 Task: Create A Mermaid.
Action: Mouse moved to (29, 1)
Screenshot: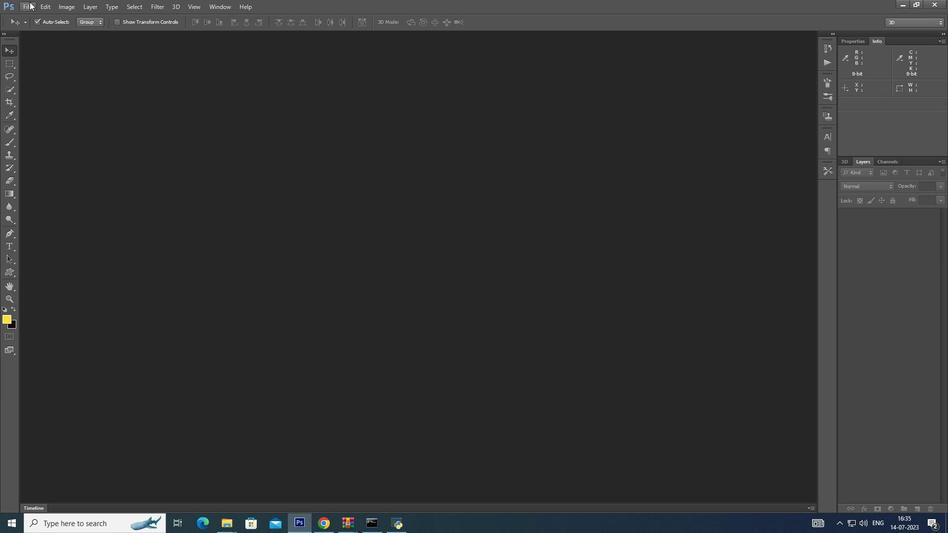 
Action: Mouse pressed left at (29, 1)
Screenshot: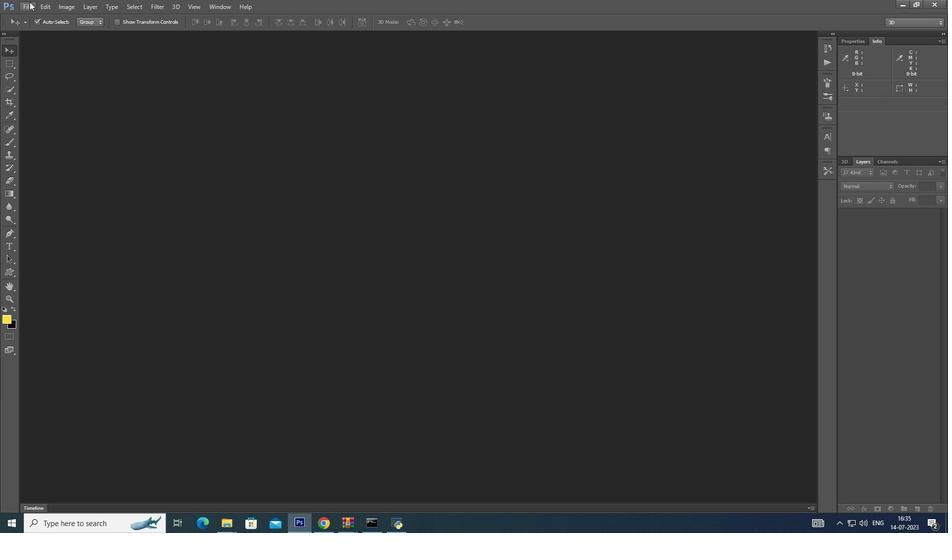 
Action: Mouse moved to (37, 24)
Screenshot: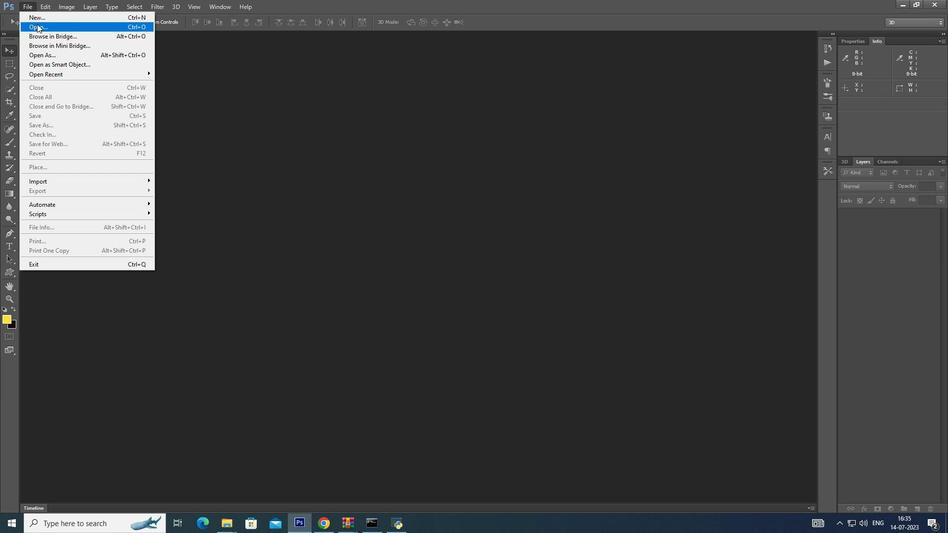 
Action: Mouse pressed left at (37, 24)
Screenshot: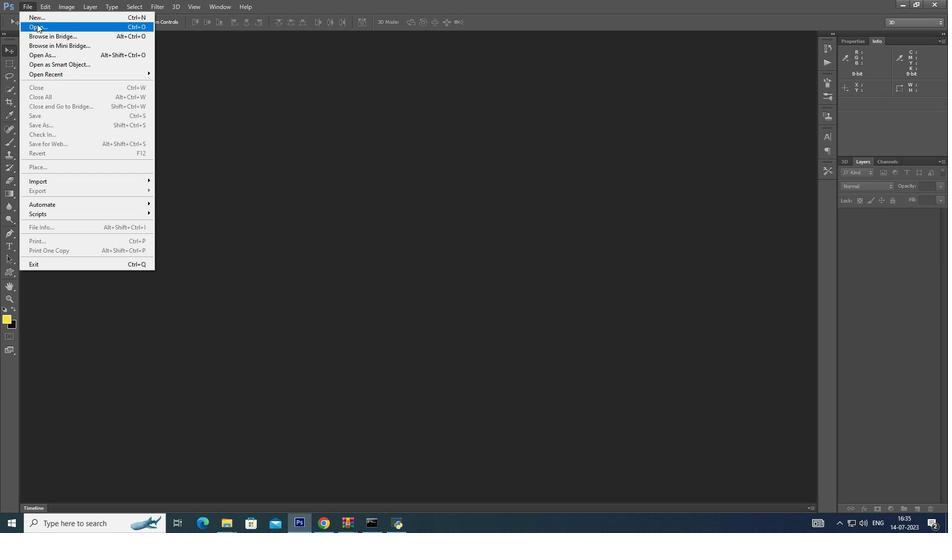 
Action: Mouse moved to (517, 160)
Screenshot: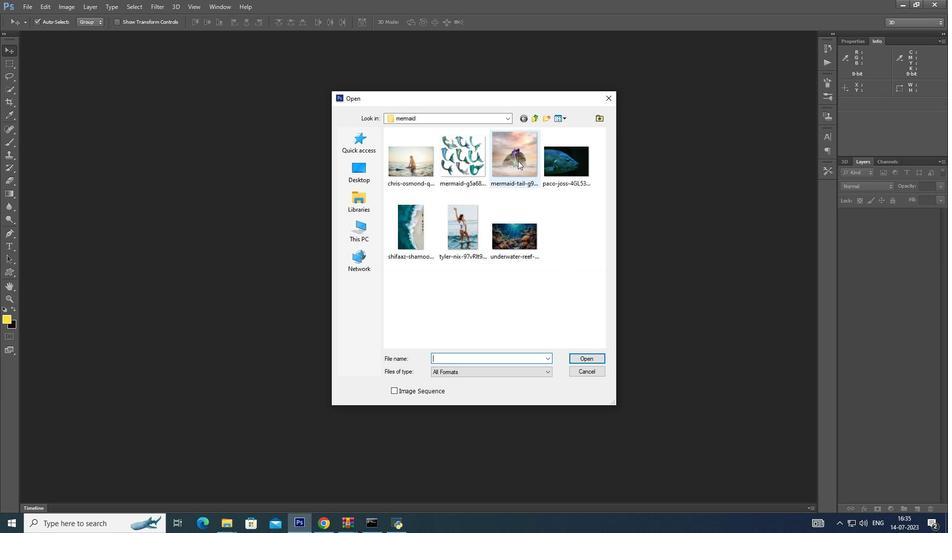 
Action: Mouse pressed left at (517, 160)
Screenshot: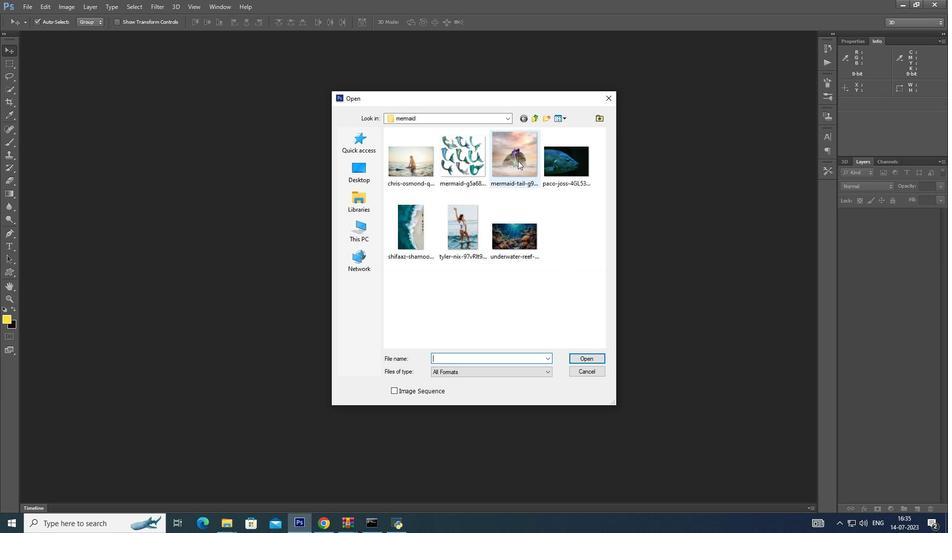 
Action: Mouse moved to (598, 359)
Screenshot: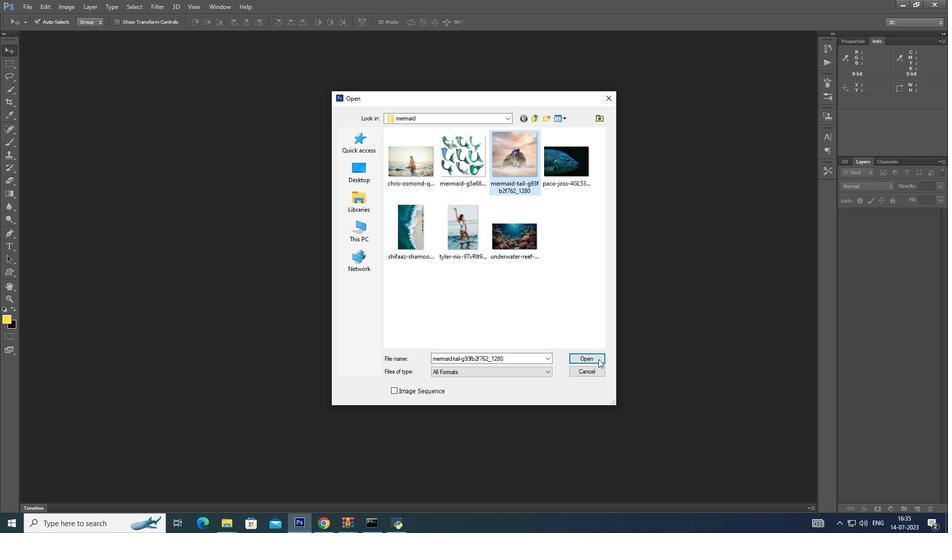 
Action: Mouse pressed left at (598, 359)
Screenshot: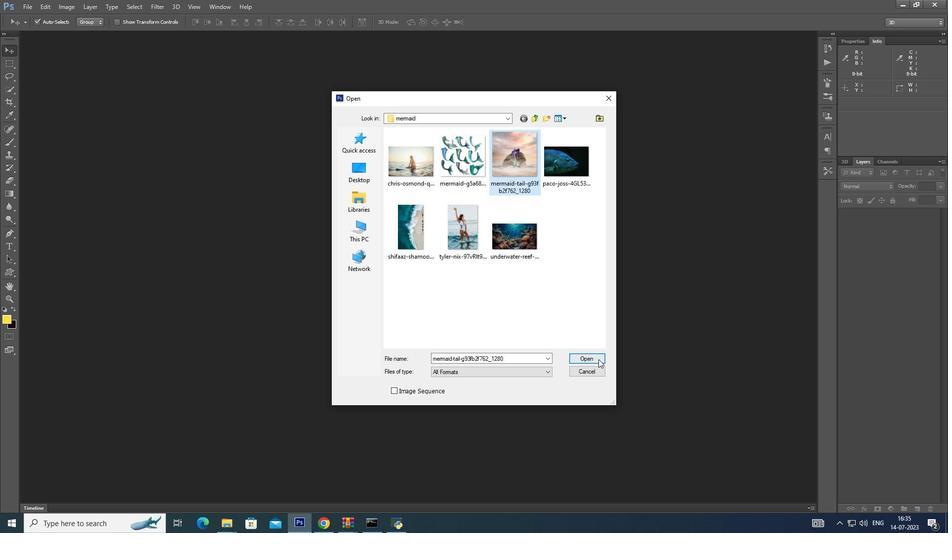 
Action: Mouse moved to (904, 216)
Screenshot: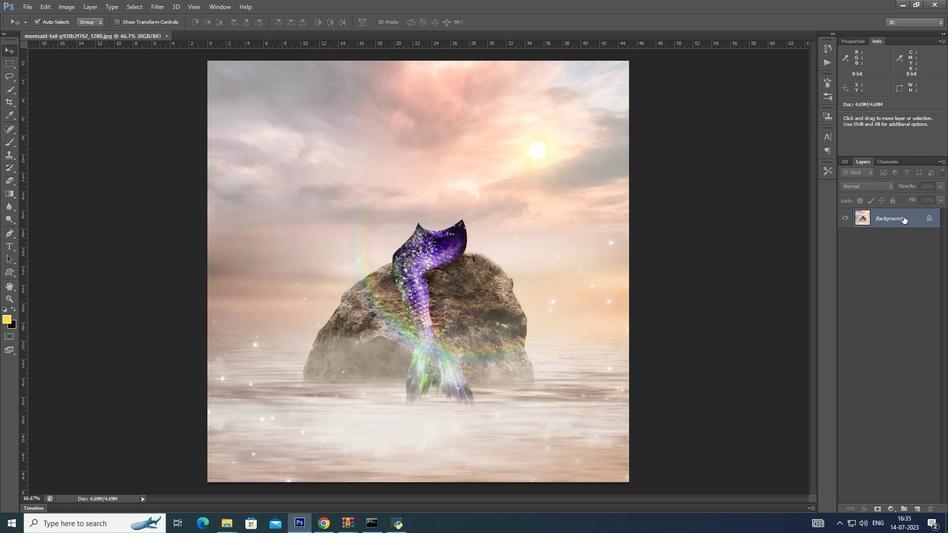 
Action: Mouse pressed left at (904, 216)
Screenshot: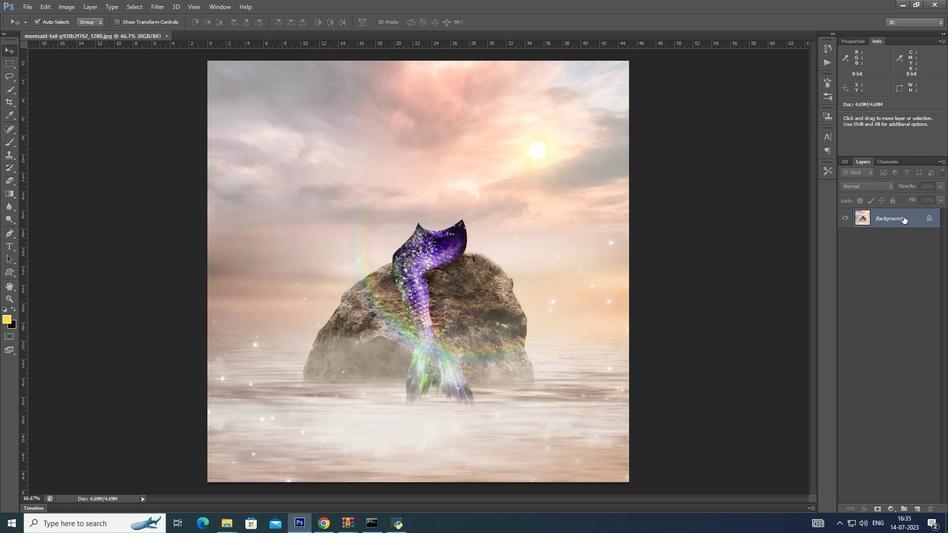 
Action: Mouse moved to (29, 5)
Screenshot: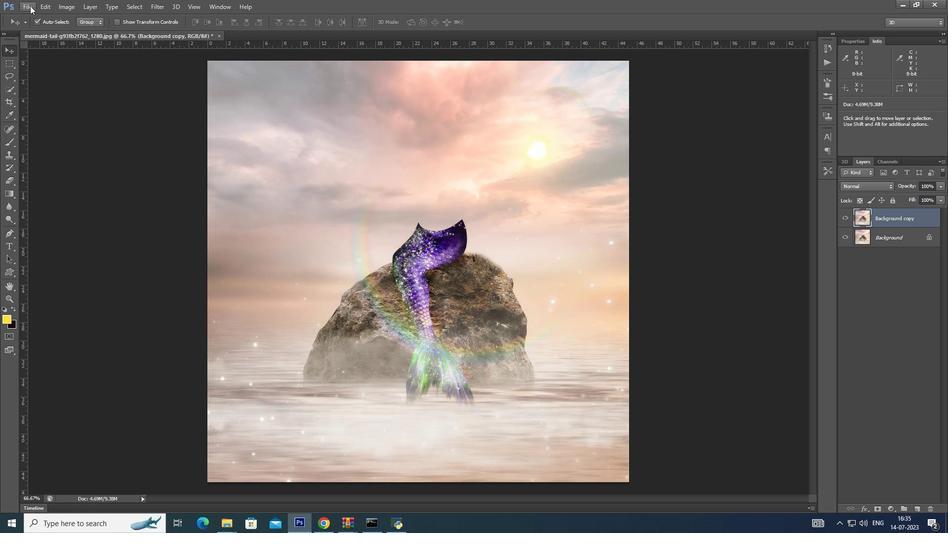 
Action: Mouse pressed left at (29, 5)
Screenshot: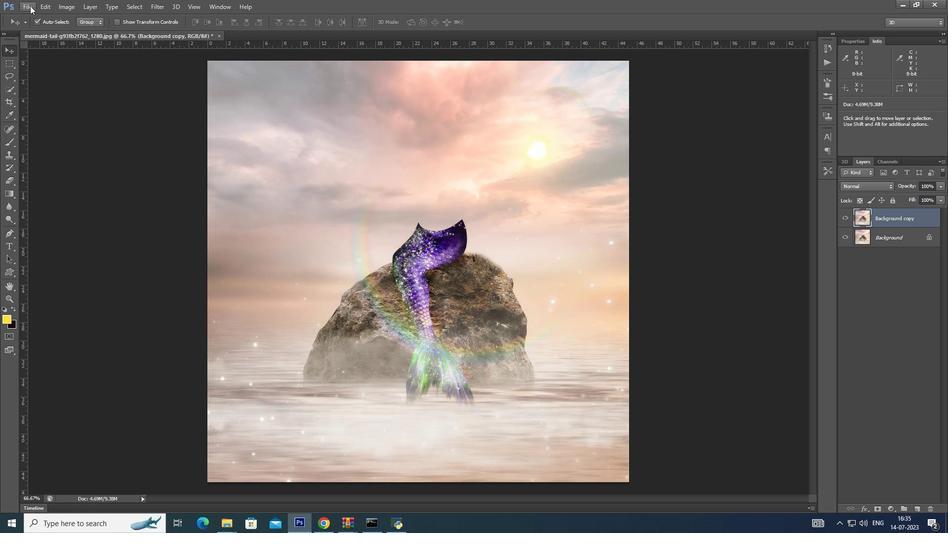
Action: Mouse moved to (43, 25)
Screenshot: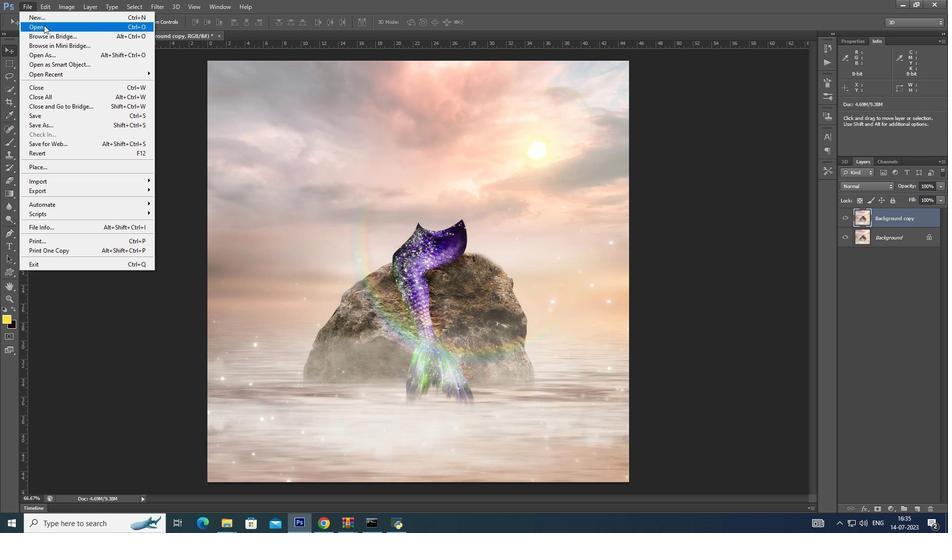 
Action: Mouse pressed left at (43, 25)
Screenshot: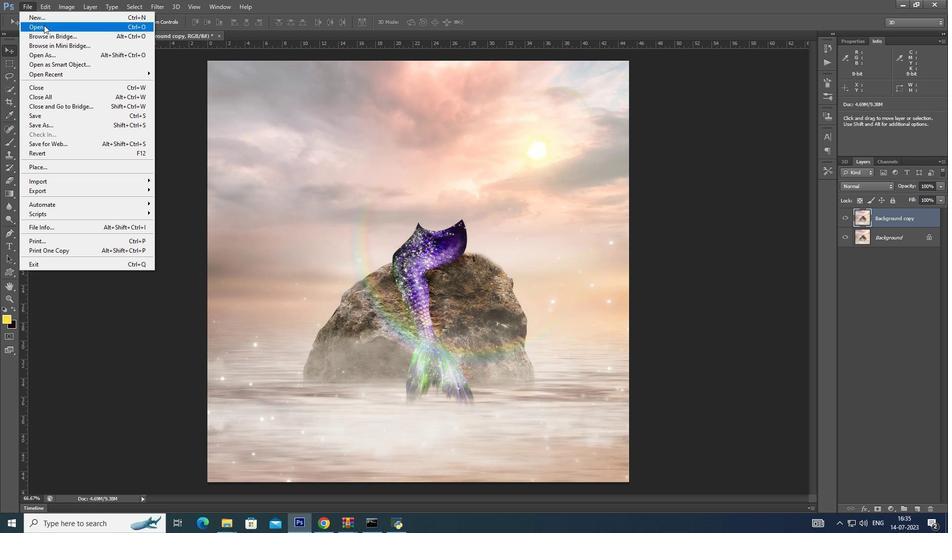
Action: Mouse moved to (467, 233)
Screenshot: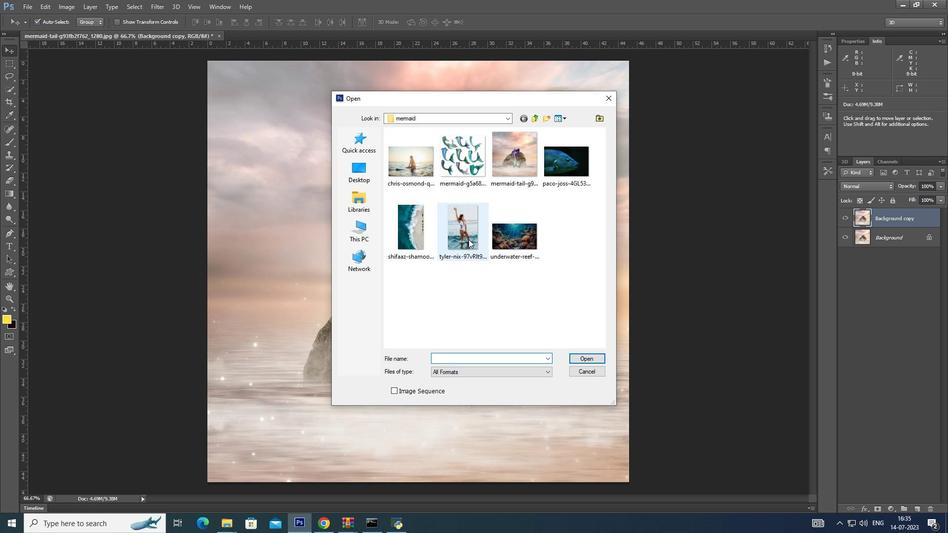 
Action: Mouse pressed left at (467, 233)
Screenshot: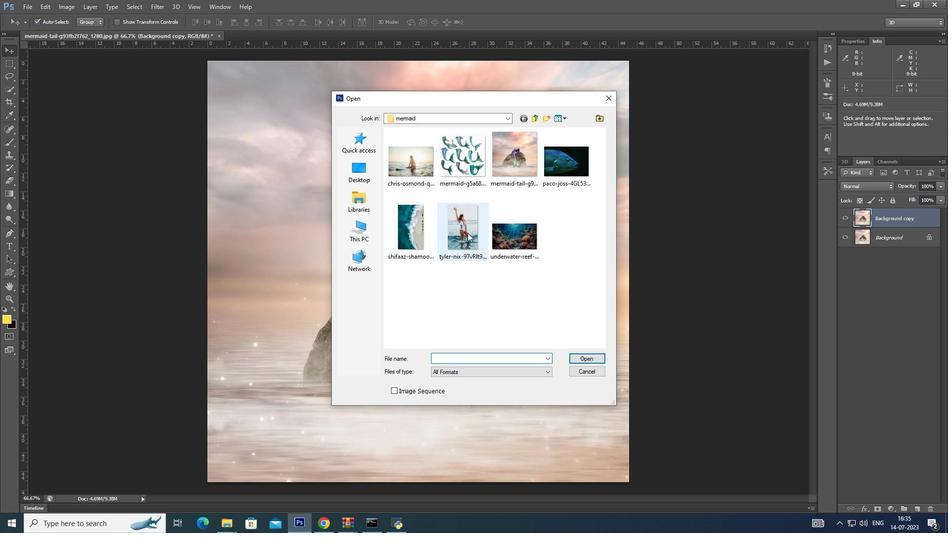 
Action: Mouse moved to (593, 358)
Screenshot: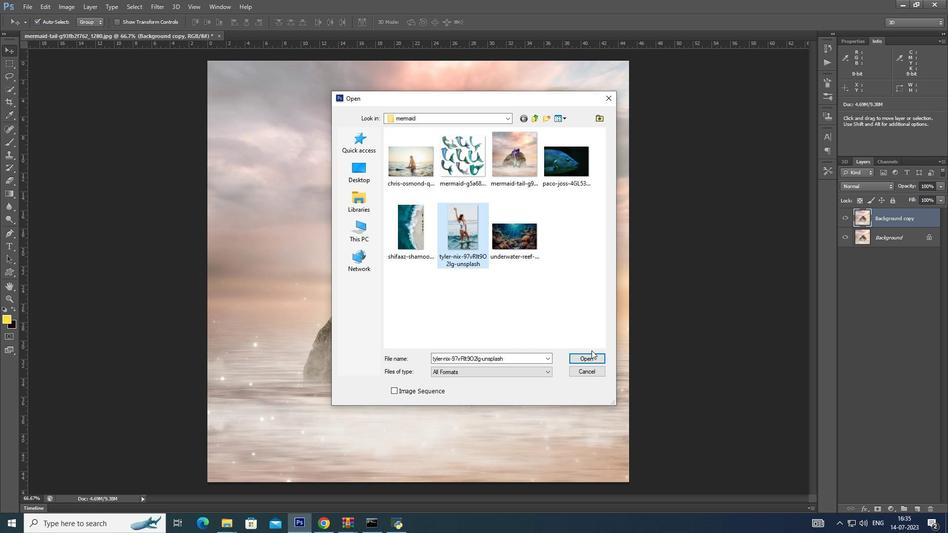 
Action: Mouse pressed left at (593, 358)
Screenshot: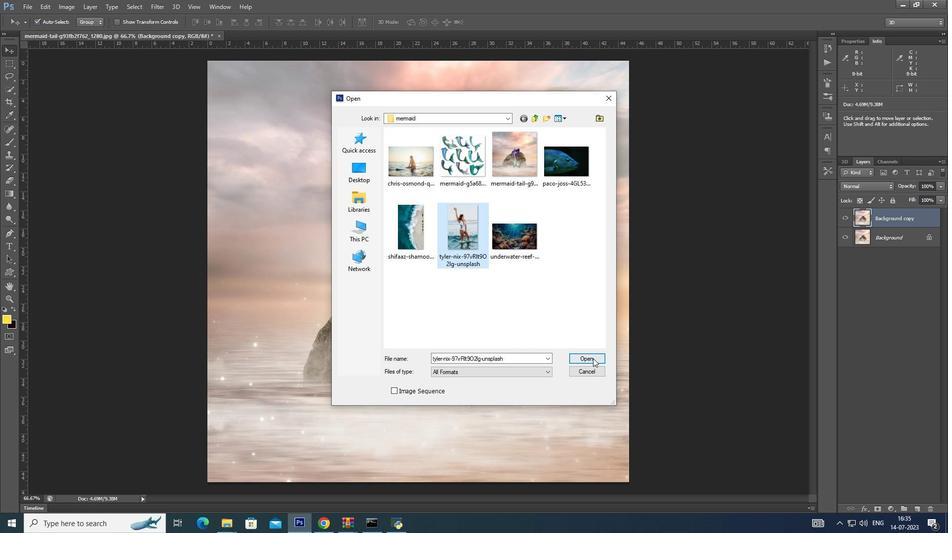 
Action: Mouse moved to (896, 219)
Screenshot: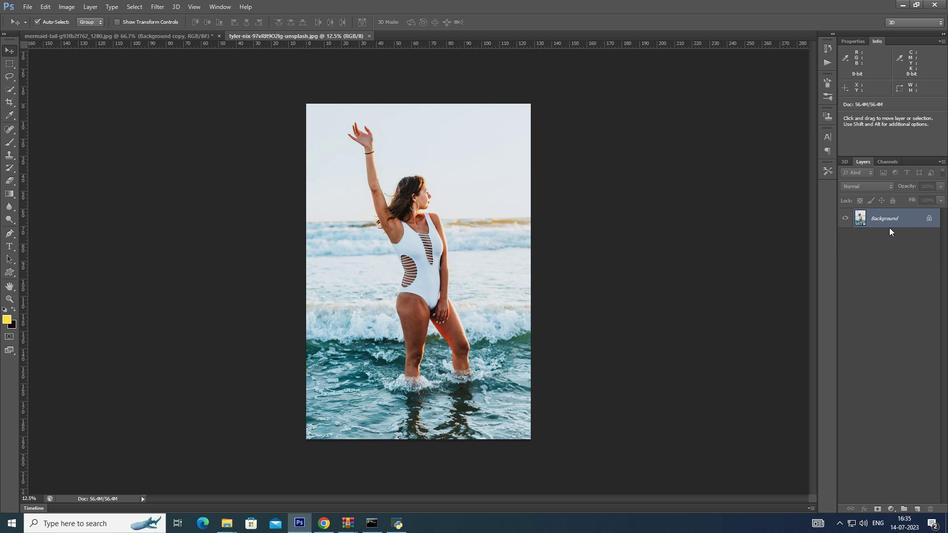 
Action: Mouse pressed left at (896, 219)
Screenshot: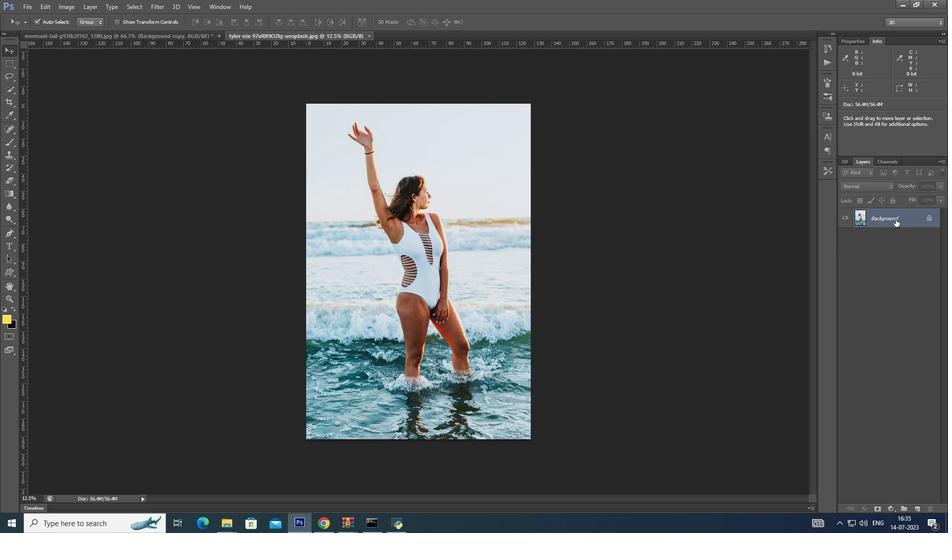
Action: Mouse moved to (11, 87)
Screenshot: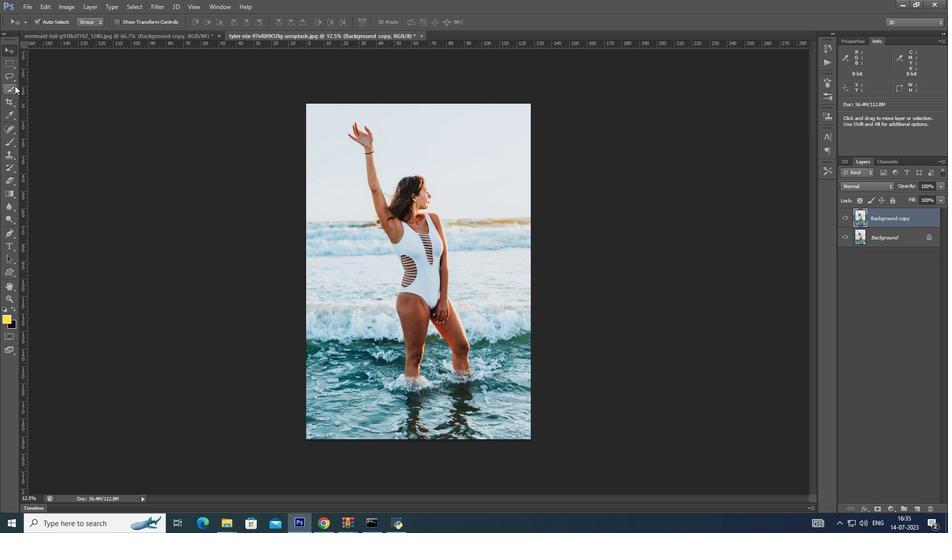 
Action: Mouse pressed left at (11, 87)
Screenshot: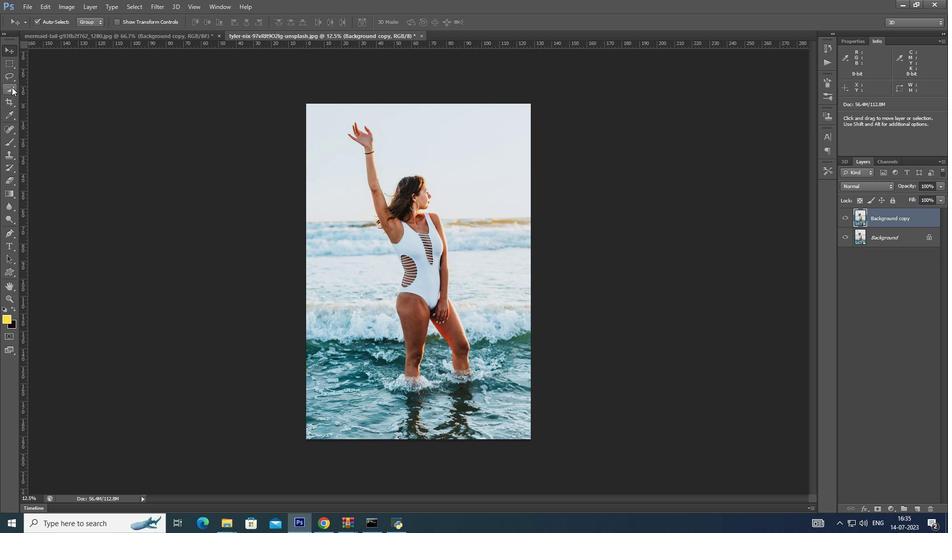 
Action: Mouse moved to (38, 20)
Screenshot: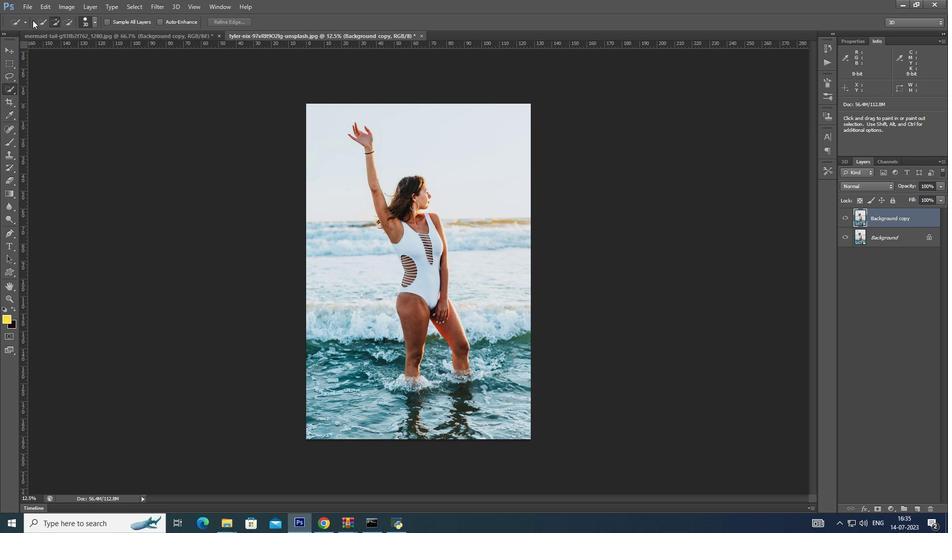 
Action: Mouse pressed left at (38, 20)
Screenshot: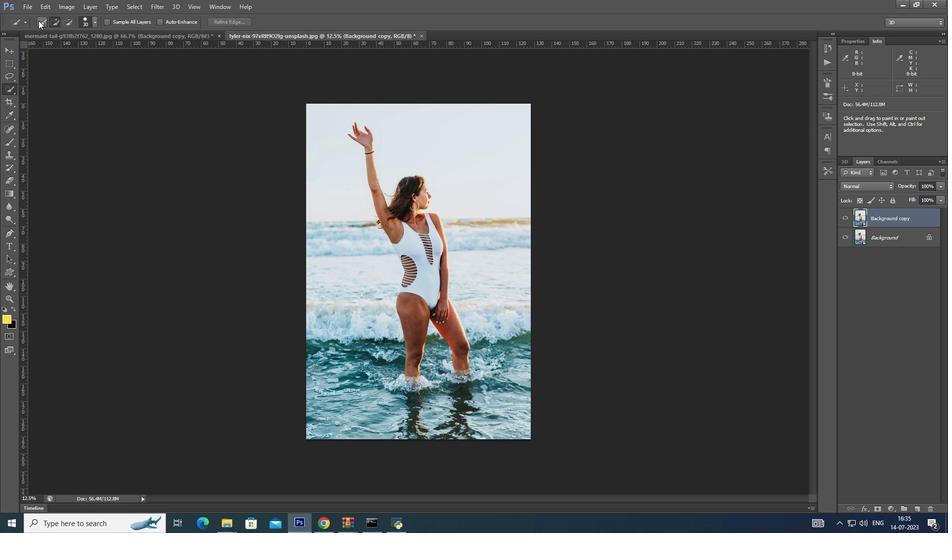 
Action: Mouse moved to (412, 202)
Screenshot: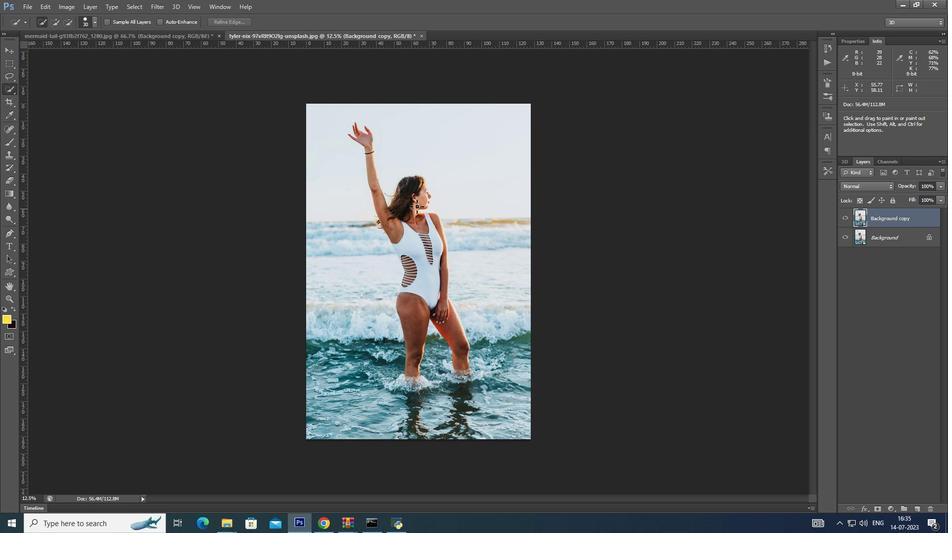 
Action: Key pressed ]]]]]]]]]]]]]]]]
Screenshot: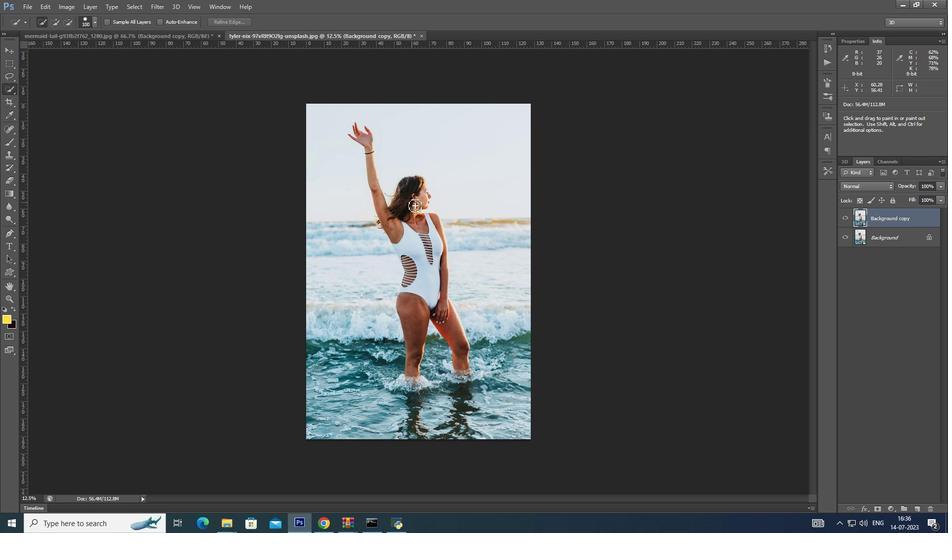 
Action: Mouse moved to (408, 228)
Screenshot: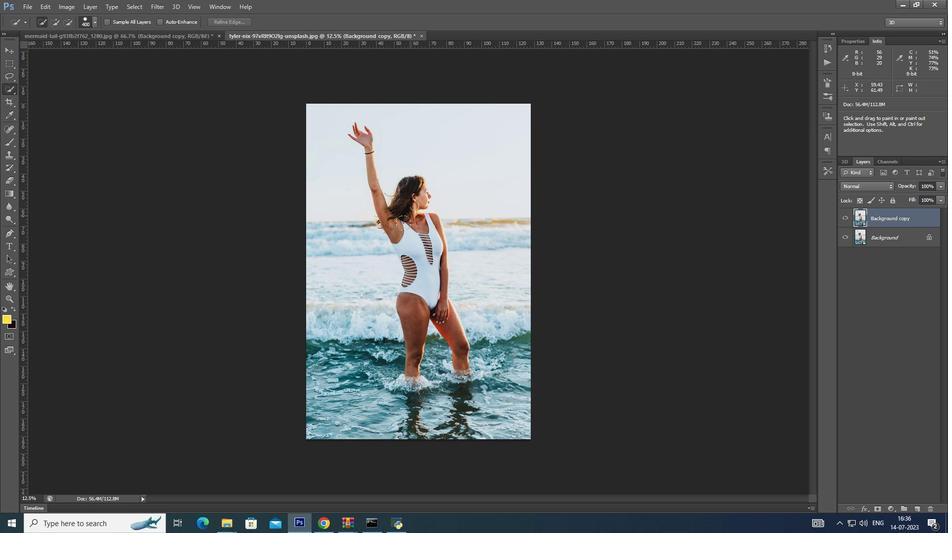
Action: Mouse pressed left at (408, 228)
Screenshot: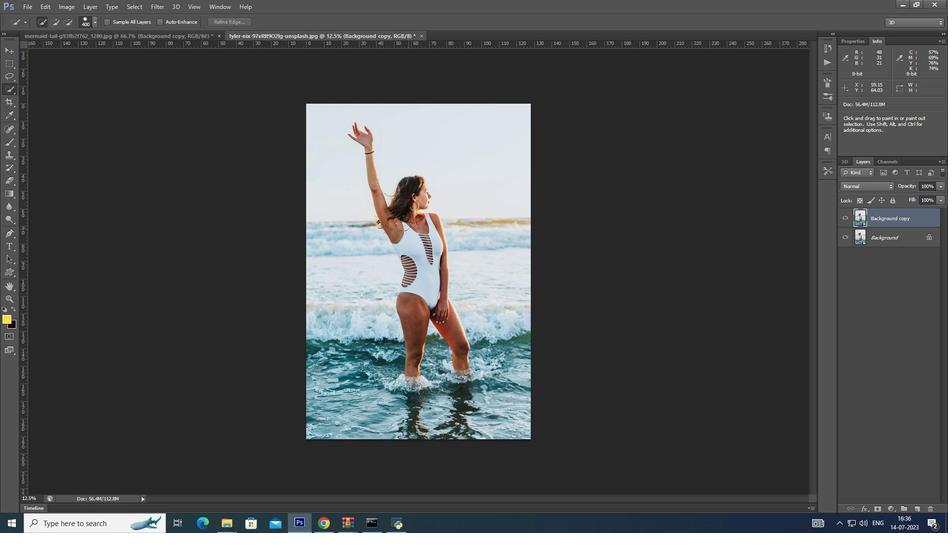 
Action: Mouse moved to (422, 246)
Screenshot: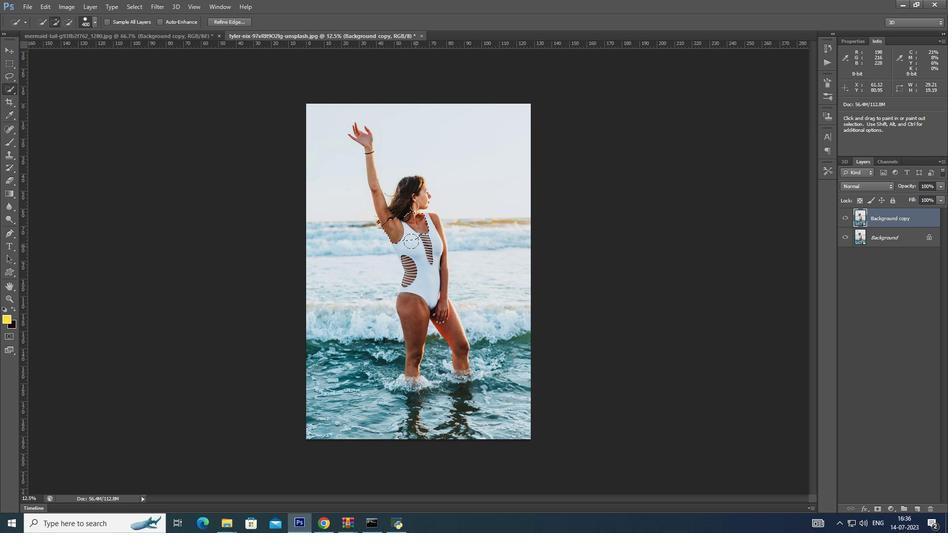 
Action: Mouse pressed left at (422, 246)
Screenshot: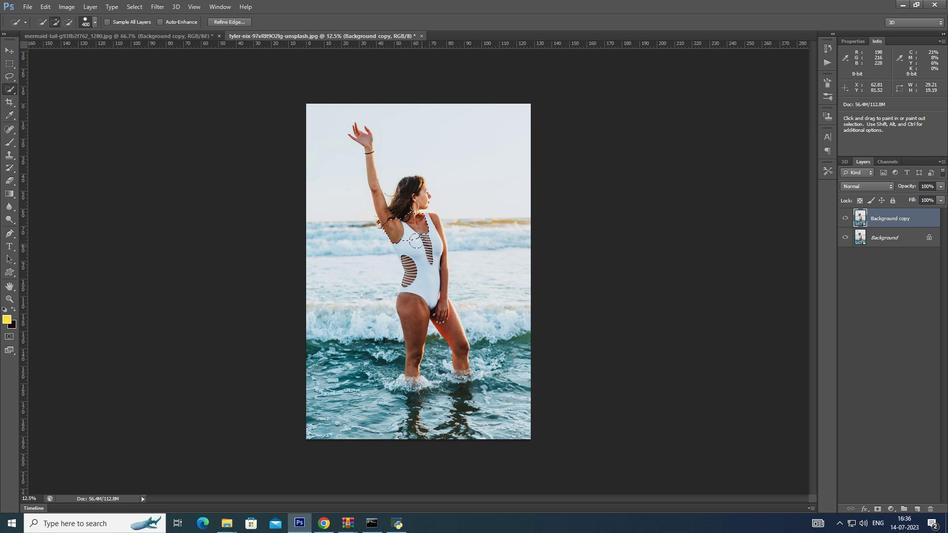 
Action: Mouse moved to (427, 234)
Screenshot: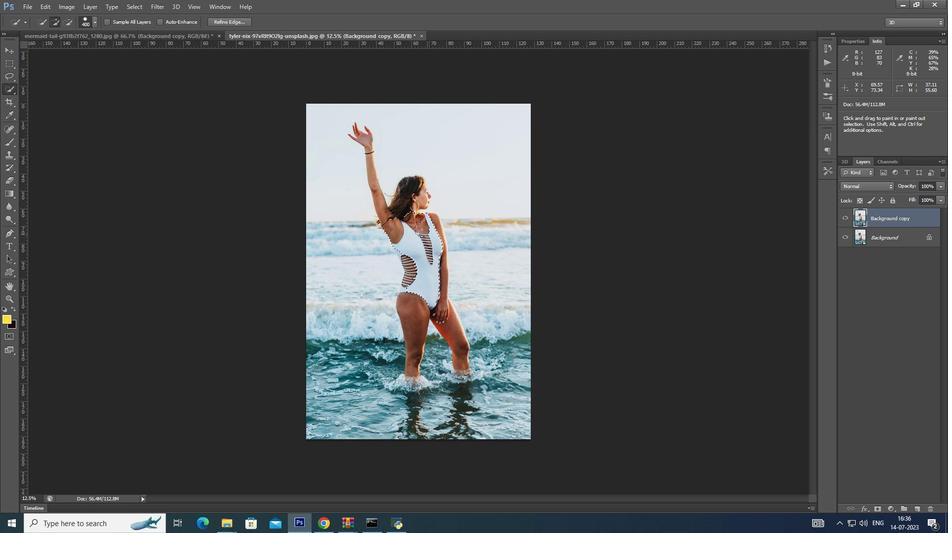
Action: Mouse pressed left at (427, 234)
Screenshot: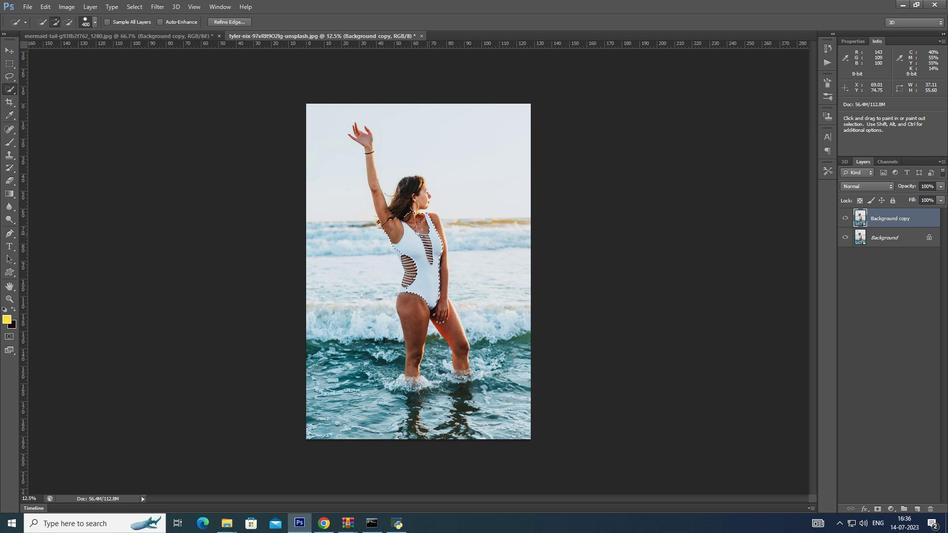 
Action: Mouse moved to (433, 252)
Screenshot: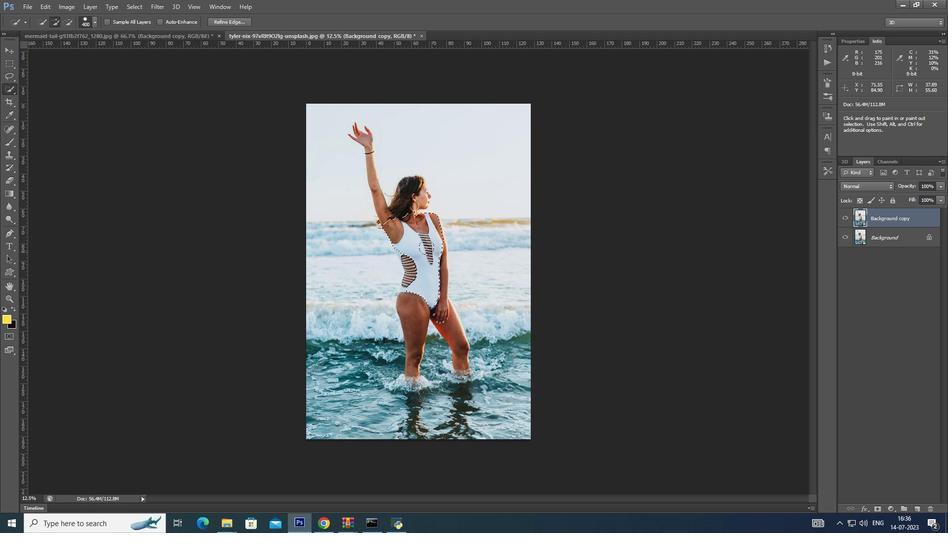 
Action: Mouse pressed left at (433, 252)
Screenshot: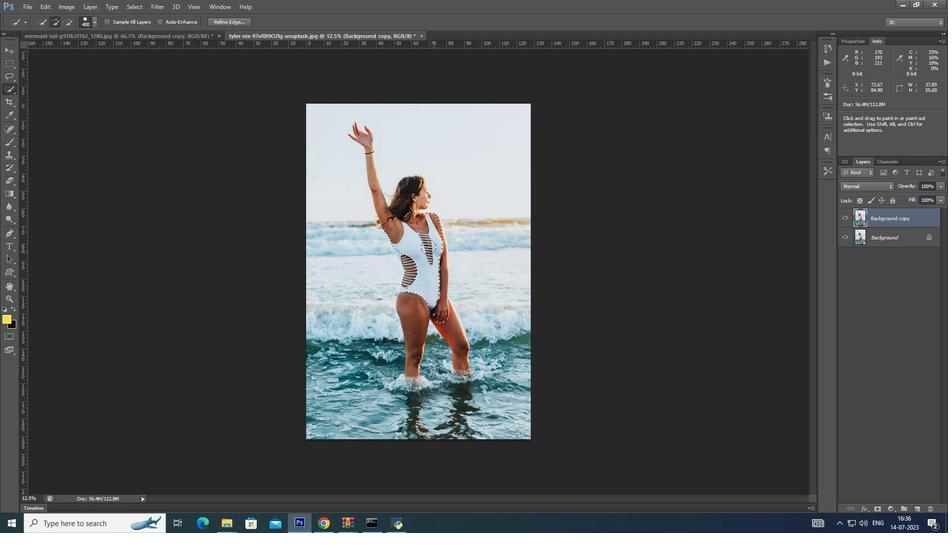 
Action: Mouse moved to (433, 268)
Screenshot: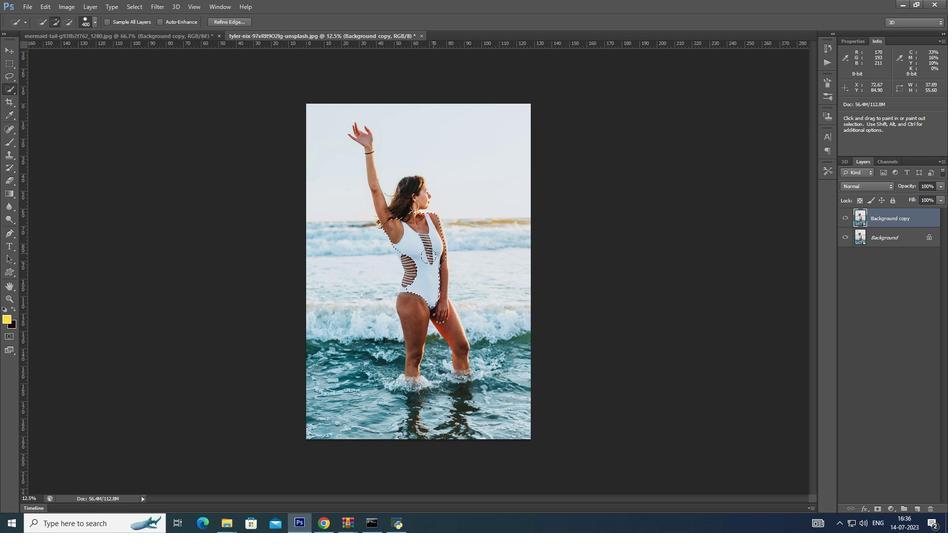 
Action: Mouse pressed left at (433, 268)
Screenshot: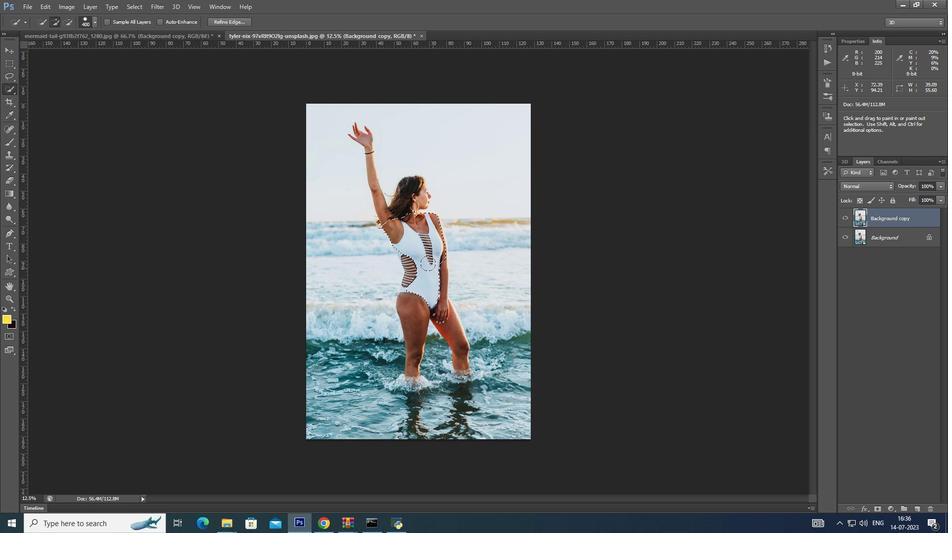 
Action: Mouse moved to (416, 281)
Screenshot: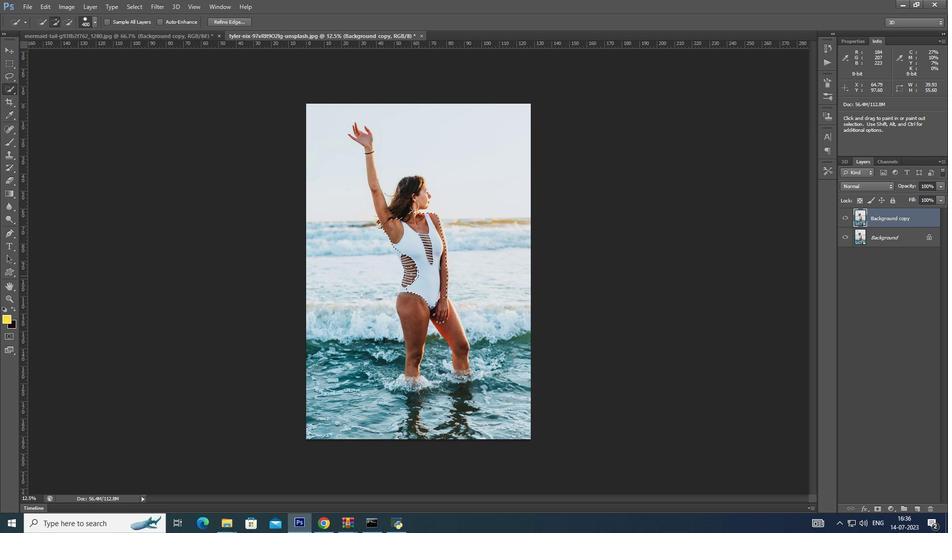 
Action: Mouse pressed left at (416, 281)
Screenshot: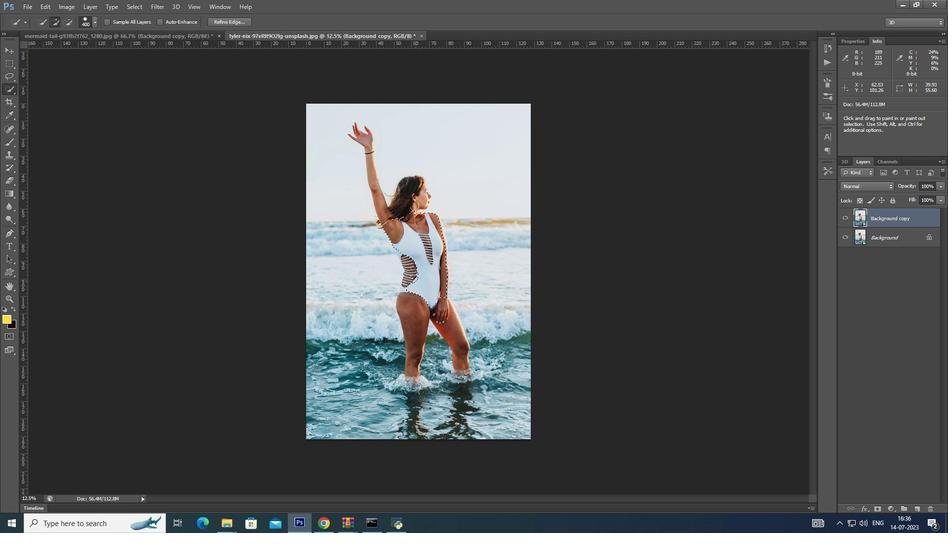 
Action: Mouse moved to (409, 246)
Screenshot: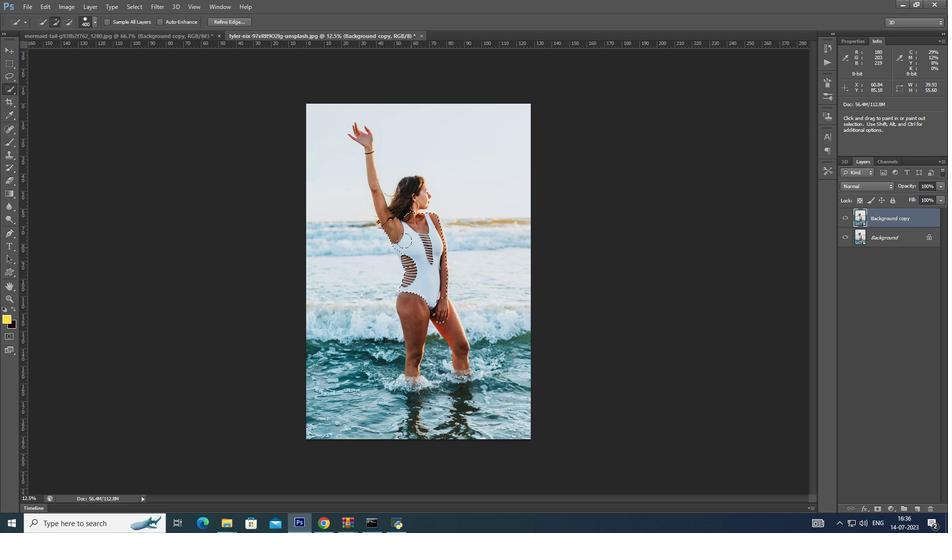 
Action: Mouse pressed left at (409, 246)
Screenshot: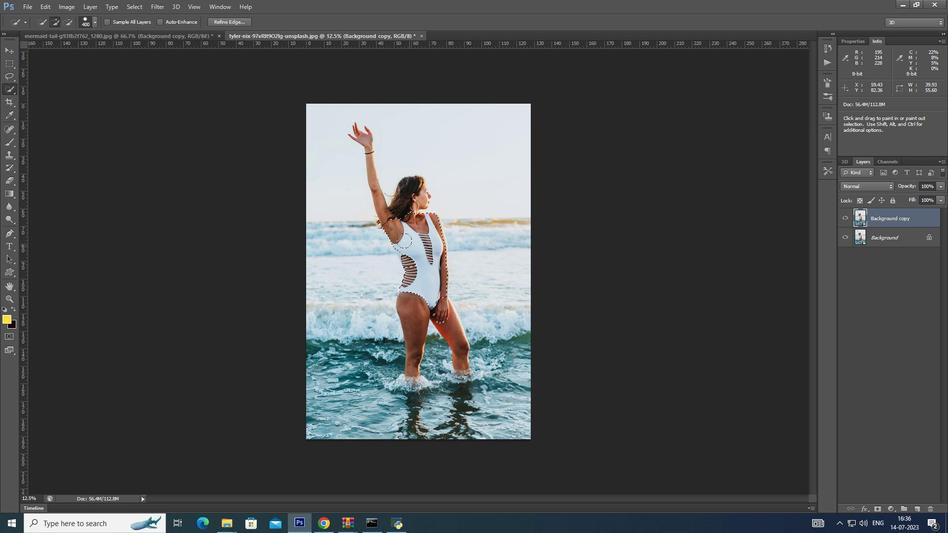 
Action: Mouse moved to (413, 260)
Screenshot: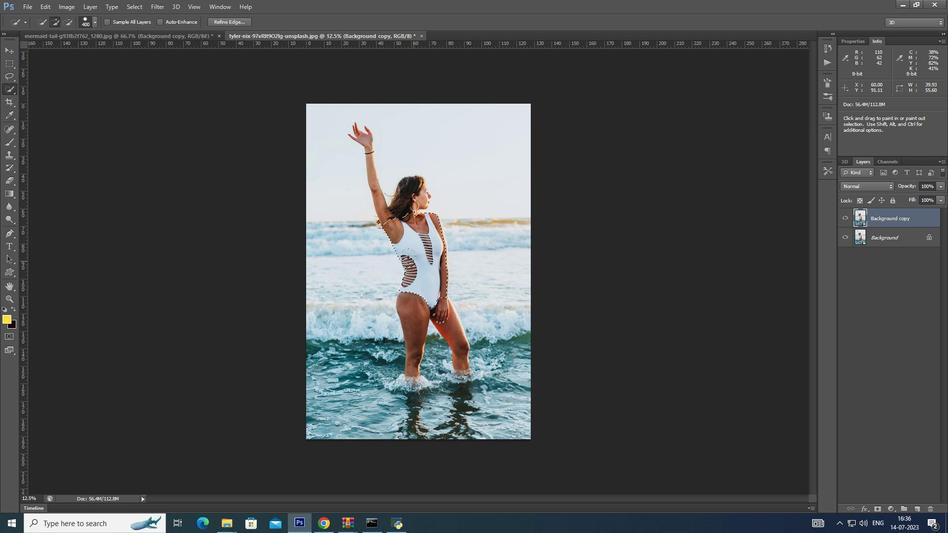 
Action: Mouse pressed left at (413, 260)
Screenshot: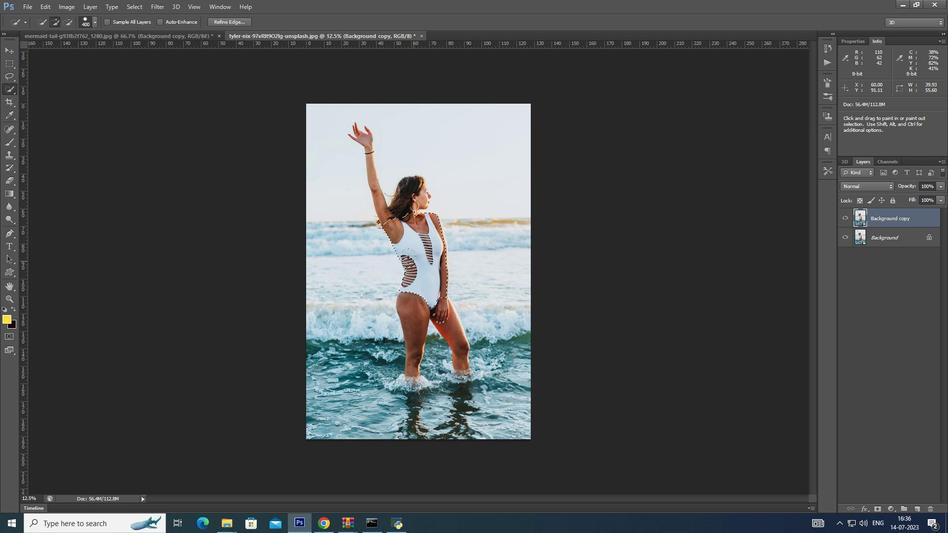 
Action: Mouse moved to (413, 199)
Screenshot: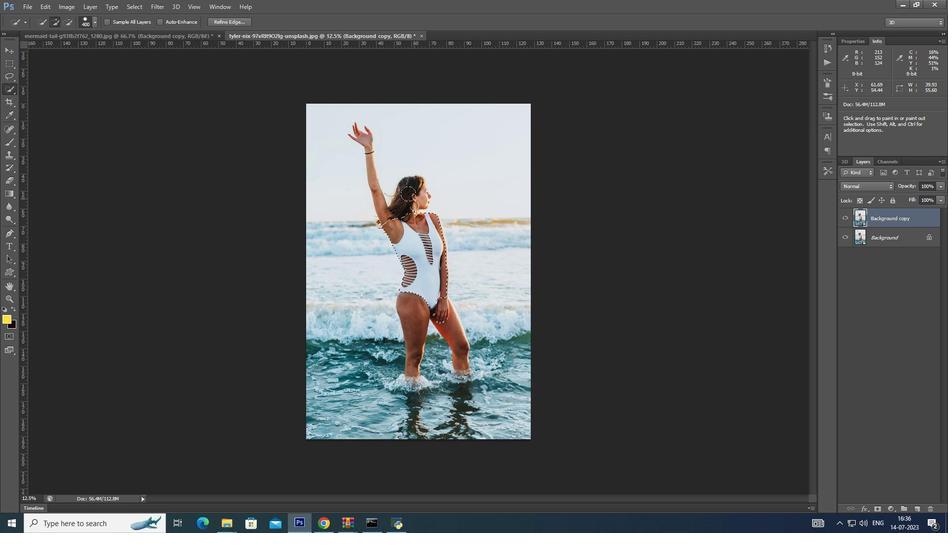 
Action: Mouse pressed left at (413, 199)
Screenshot: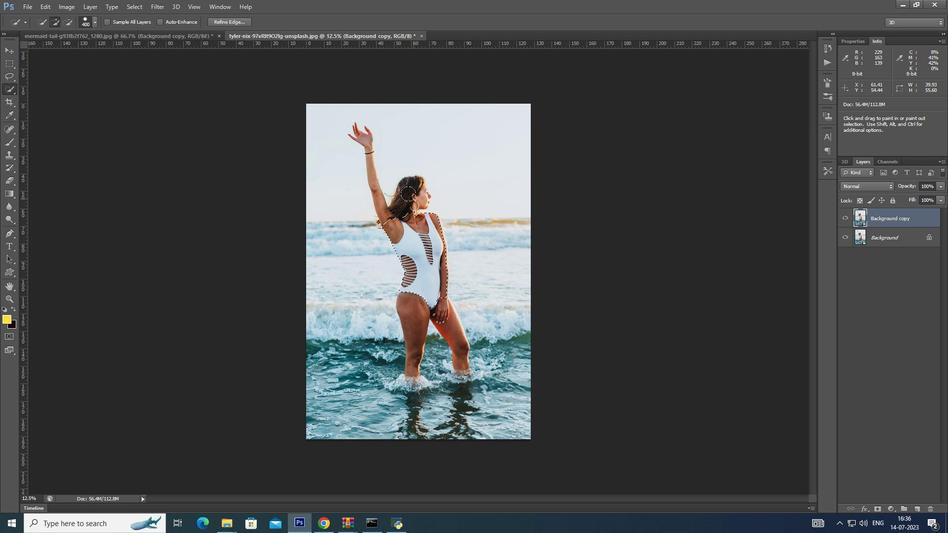 
Action: Mouse moved to (412, 193)
Screenshot: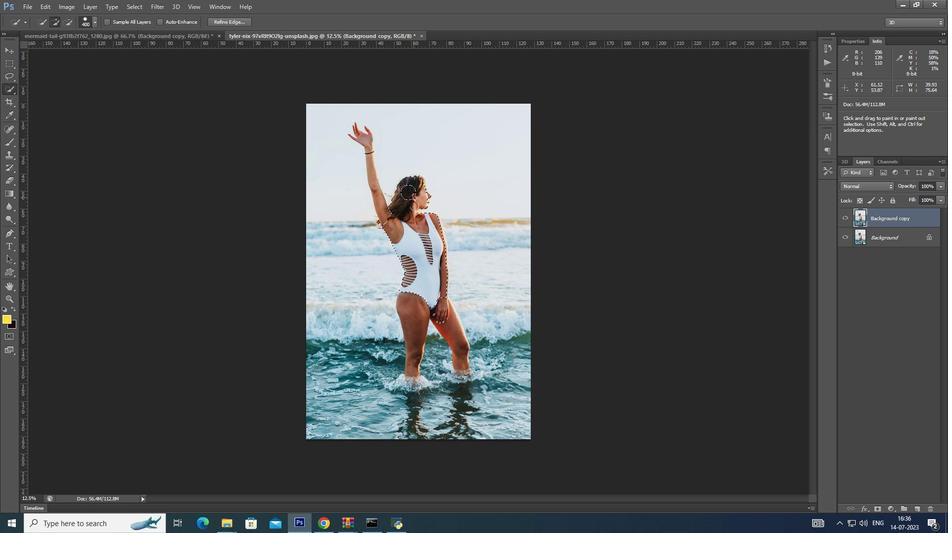 
Action: Key pressed [[[[
Screenshot: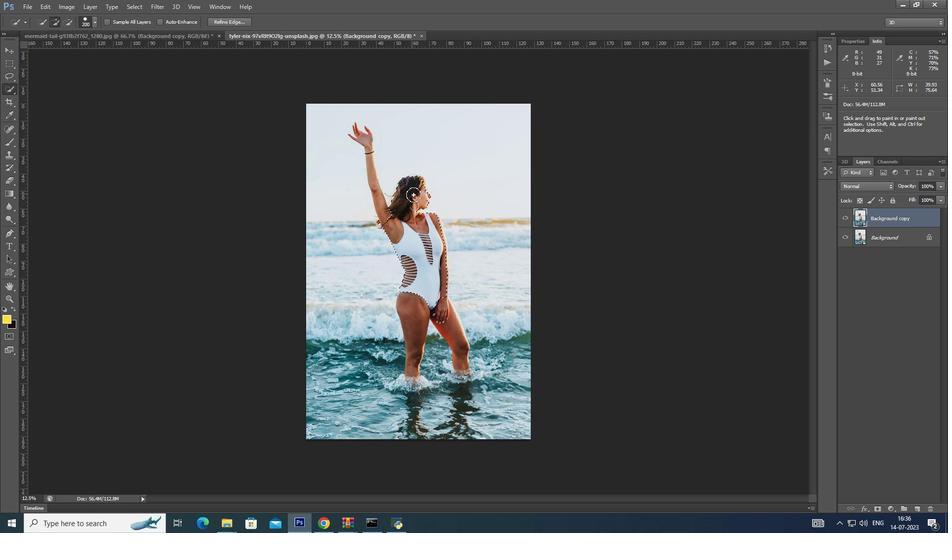 
Action: Mouse moved to (419, 184)
Screenshot: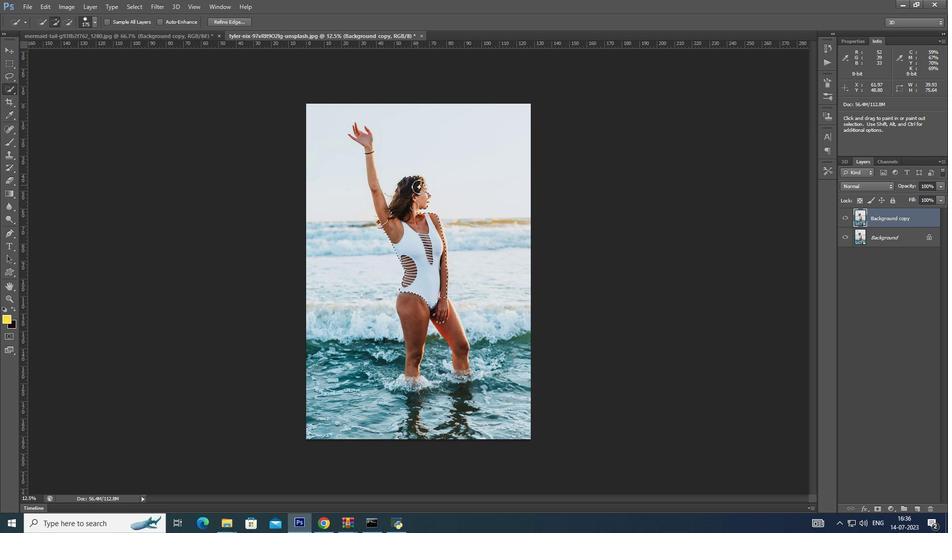 
Action: Mouse pressed left at (419, 184)
Screenshot: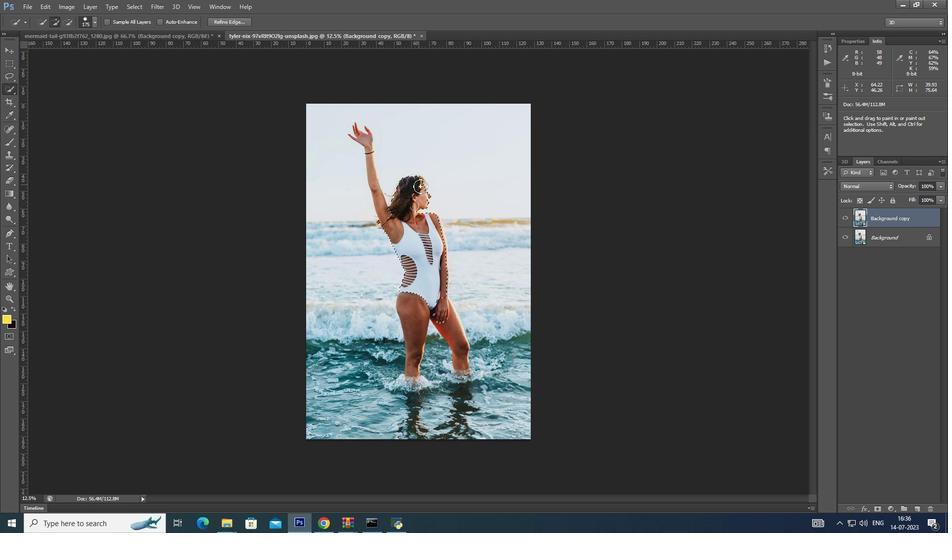 
Action: Mouse moved to (419, 183)
Screenshot: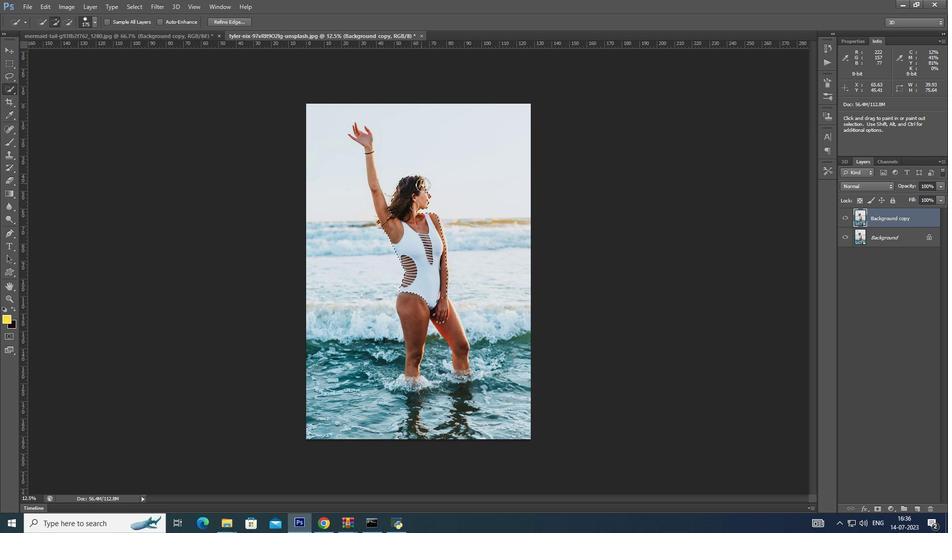 
Action: Mouse pressed left at (419, 183)
Screenshot: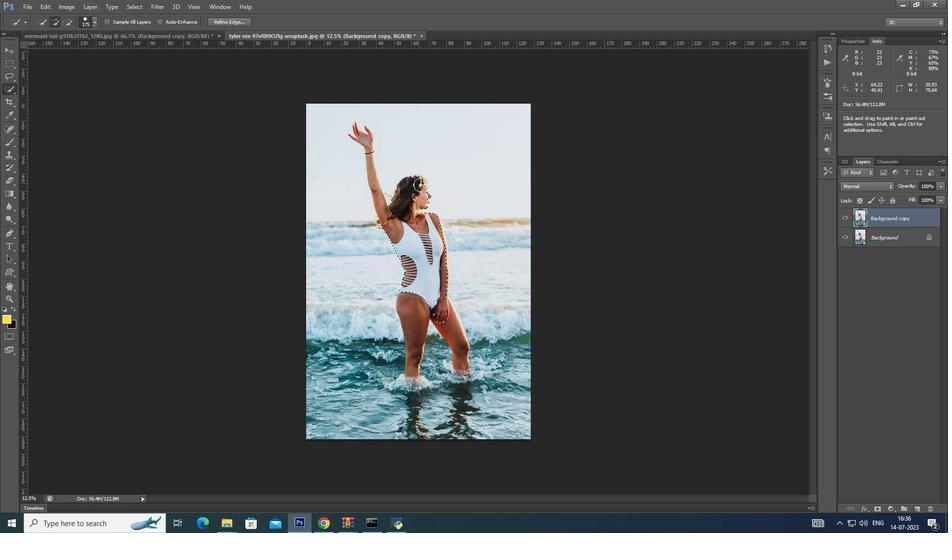 
Action: Mouse moved to (421, 187)
Screenshot: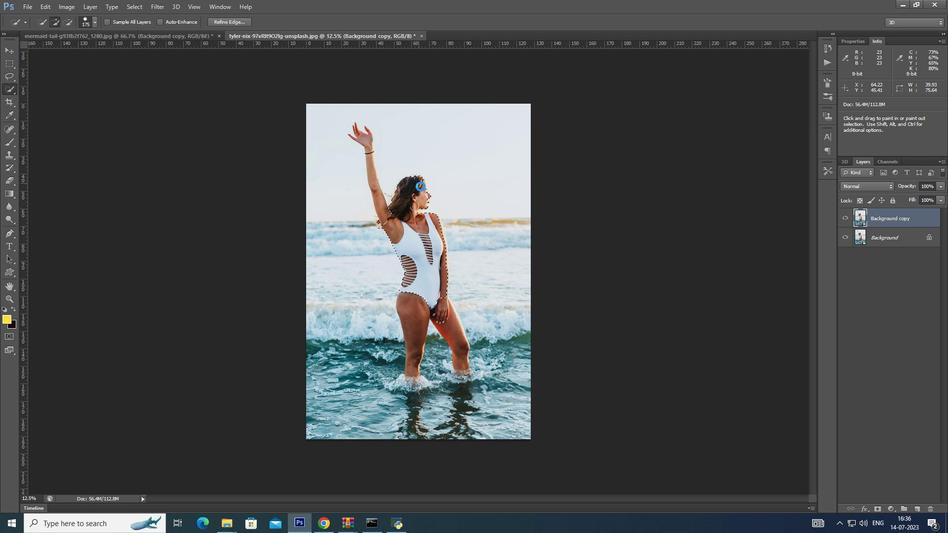 
Action: Key pressed <<187>><<187>>
Screenshot: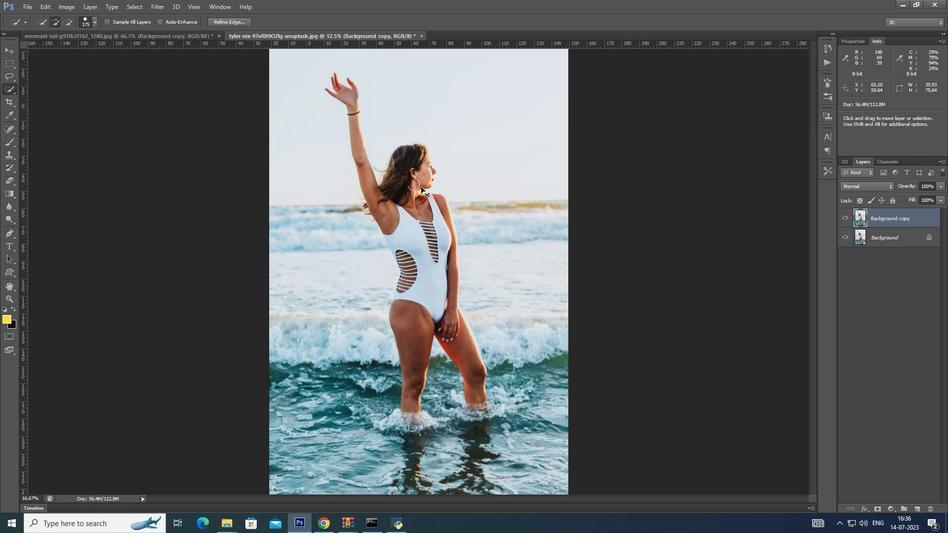 
Action: Mouse moved to (814, 239)
Screenshot: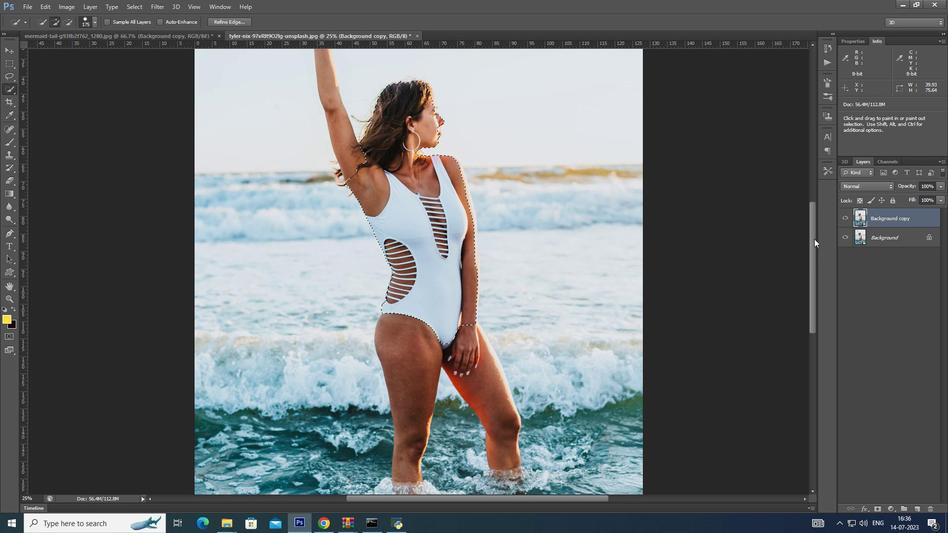 
Action: Mouse pressed left at (814, 239)
Screenshot: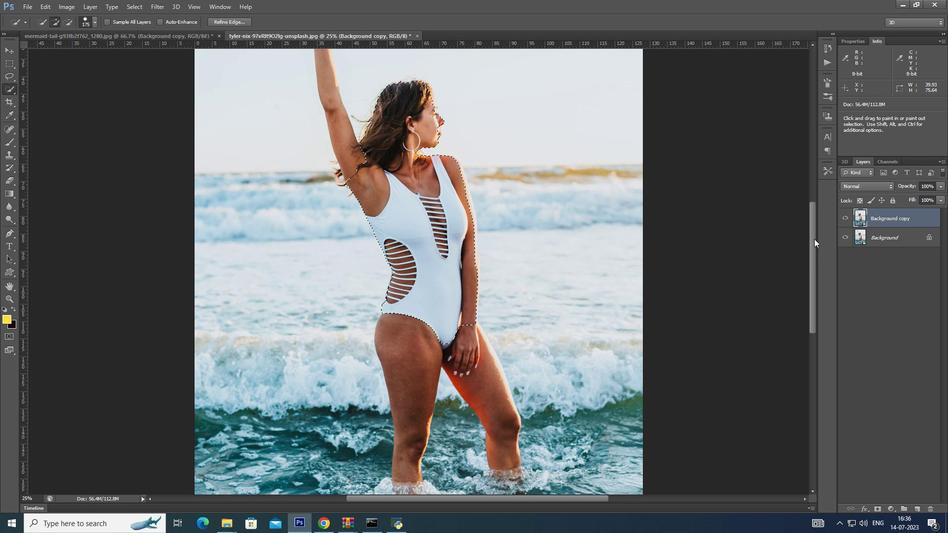 
Action: Mouse moved to (422, 345)
Screenshot: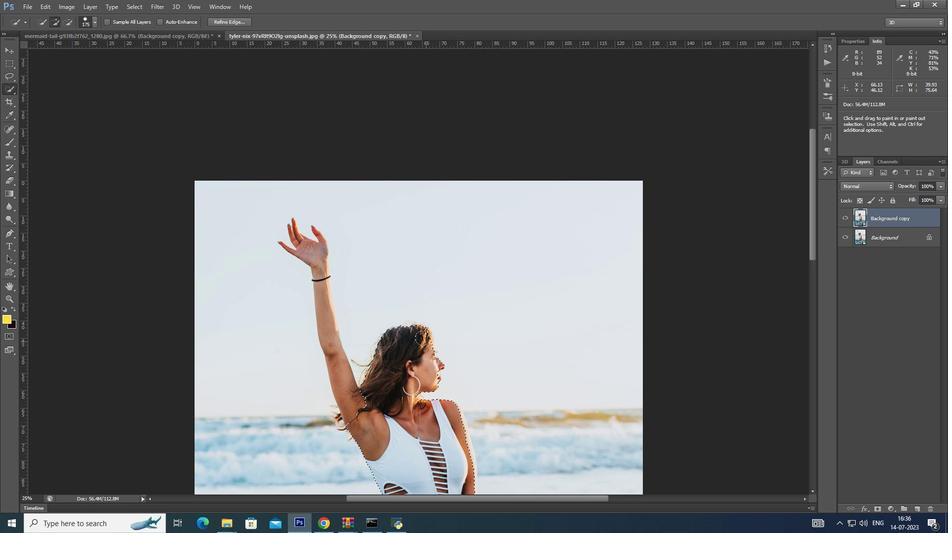 
Action: Mouse pressed left at (422, 345)
Screenshot: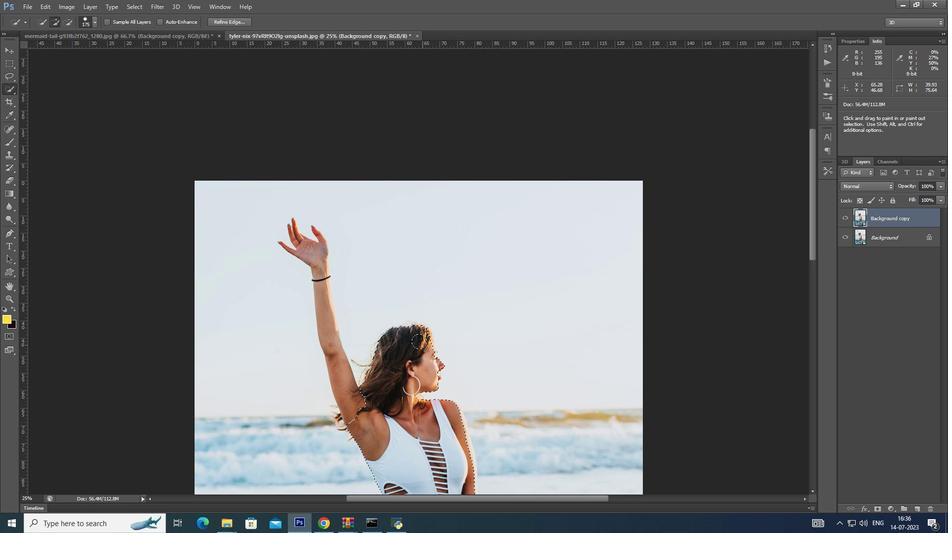
Action: Mouse moved to (422, 338)
Screenshot: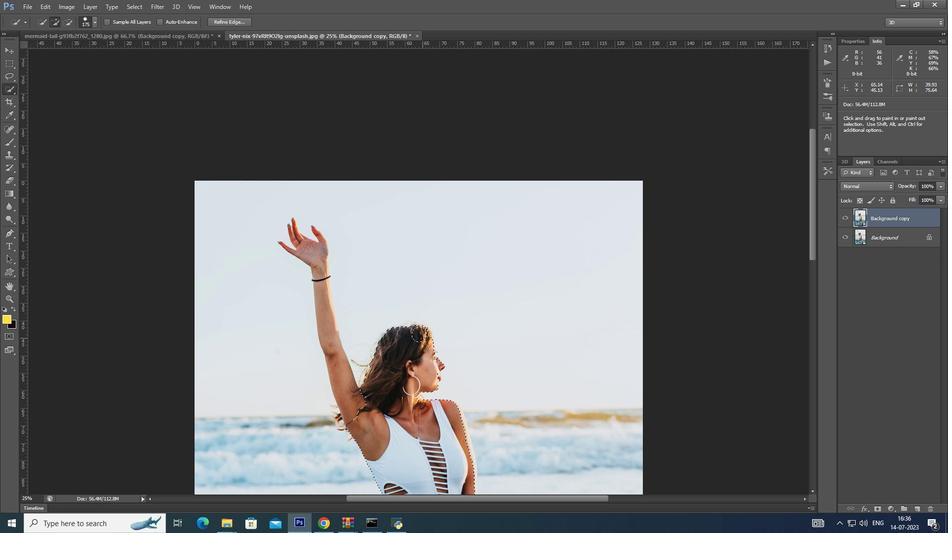 
Action: Mouse pressed left at (422, 338)
Screenshot: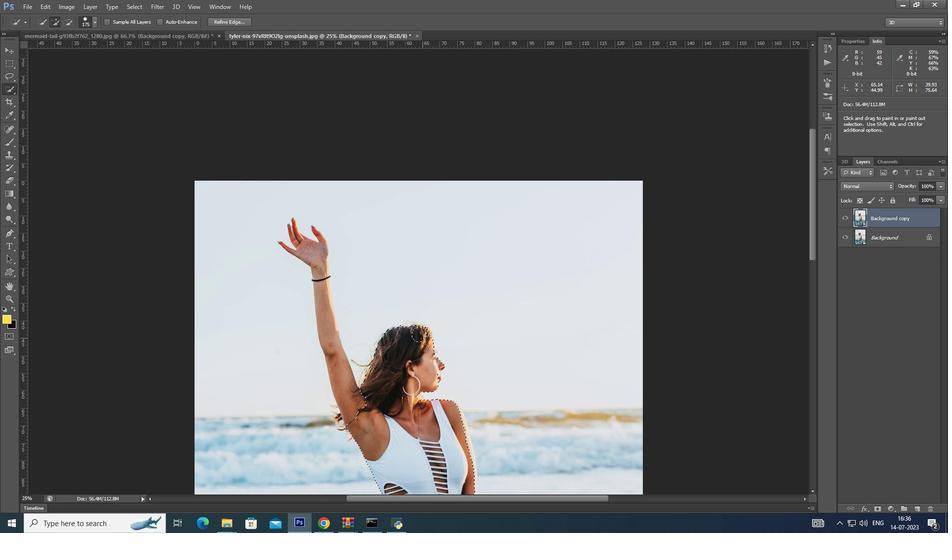 
Action: Mouse moved to (427, 358)
Screenshot: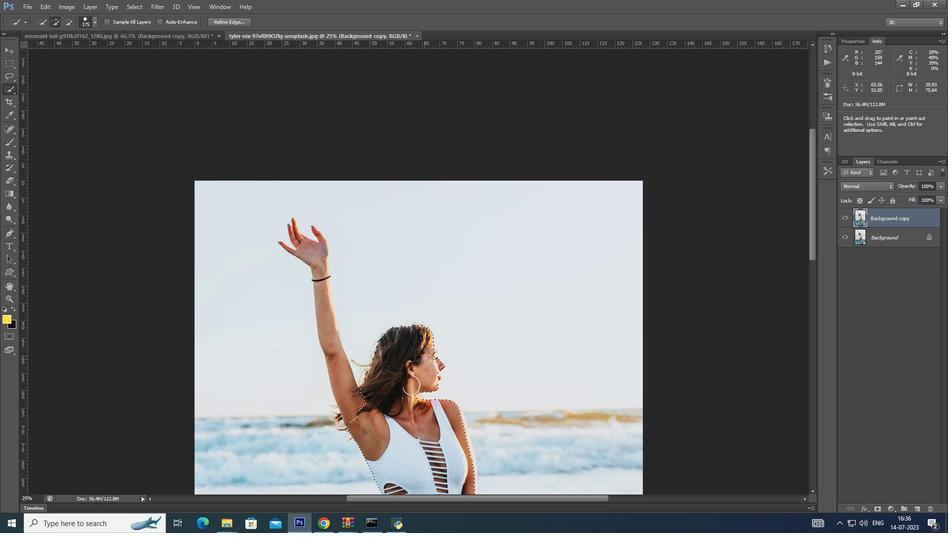 
Action: Mouse pressed left at (427, 358)
Screenshot: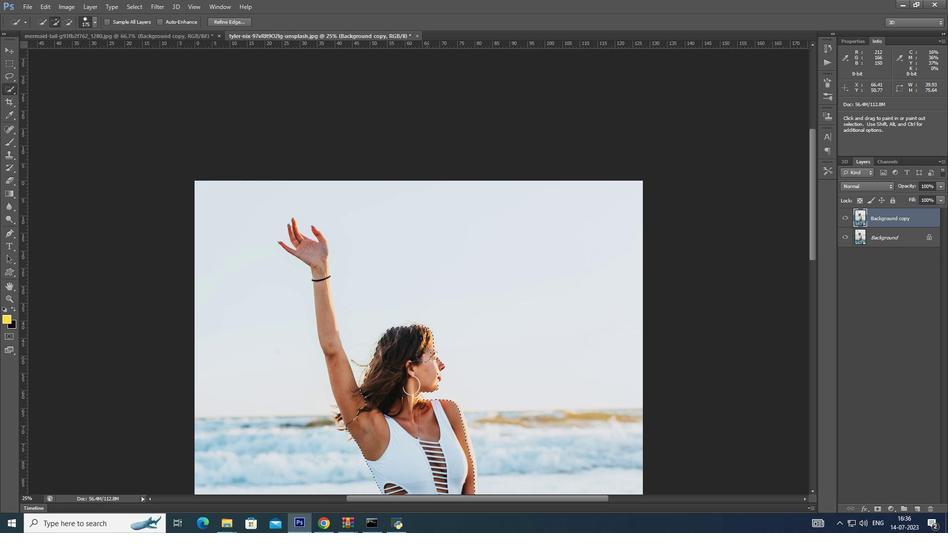 
Action: Mouse moved to (429, 377)
Screenshot: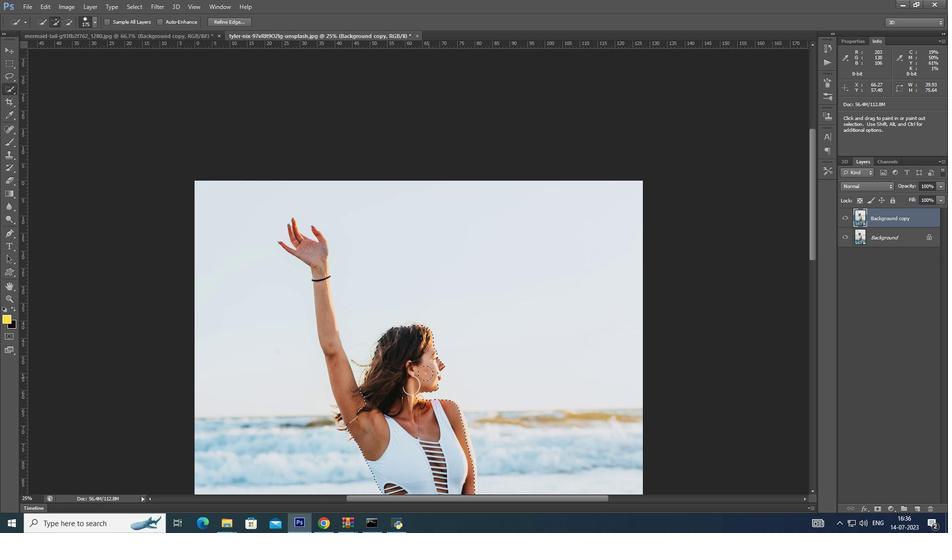 
Action: Mouse pressed left at (429, 377)
Screenshot: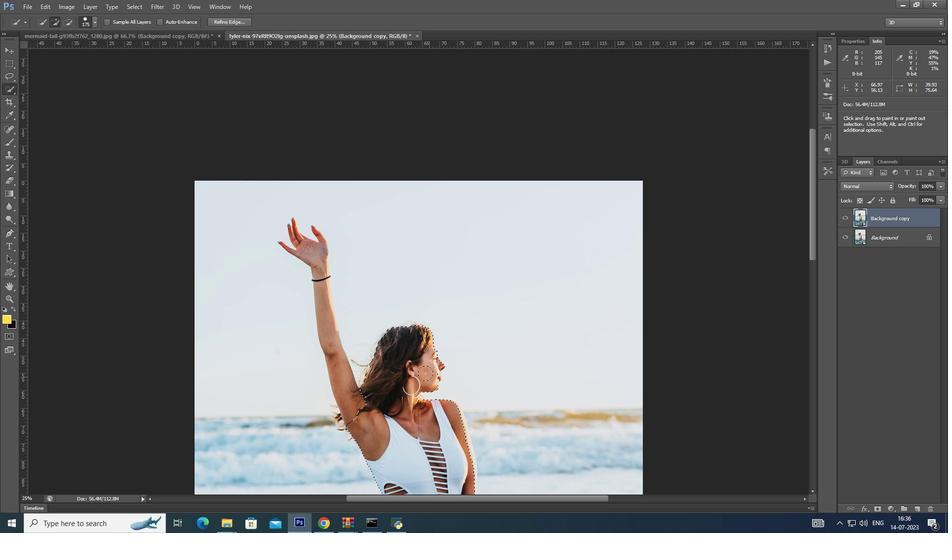 
Action: Mouse moved to (337, 364)
Screenshot: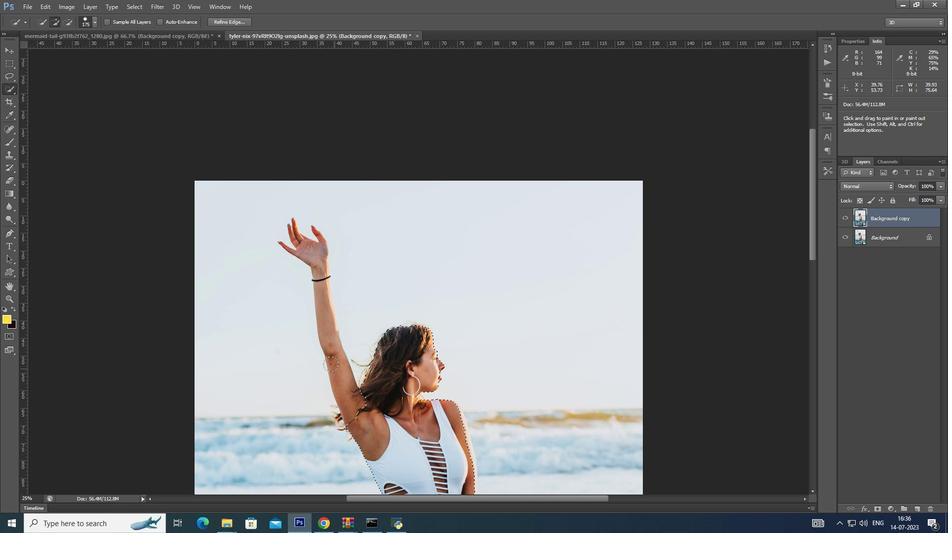 
Action: Mouse pressed left at (337, 364)
Screenshot: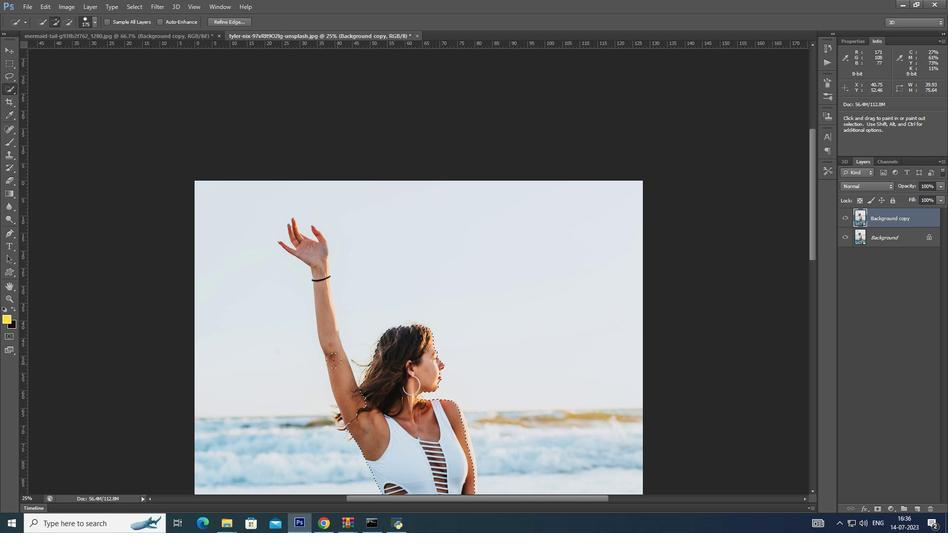 
Action: Mouse moved to (313, 253)
Screenshot: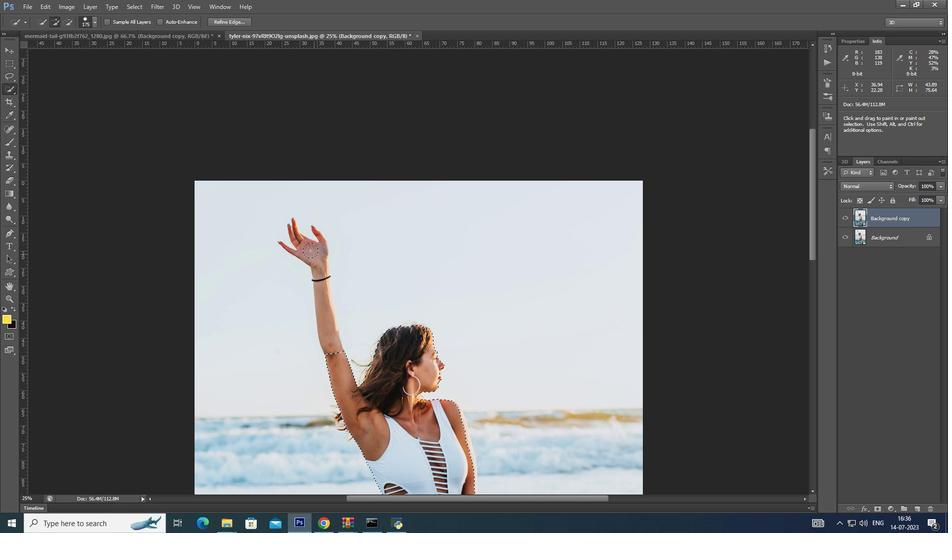 
Action: Mouse pressed left at (313, 253)
Screenshot: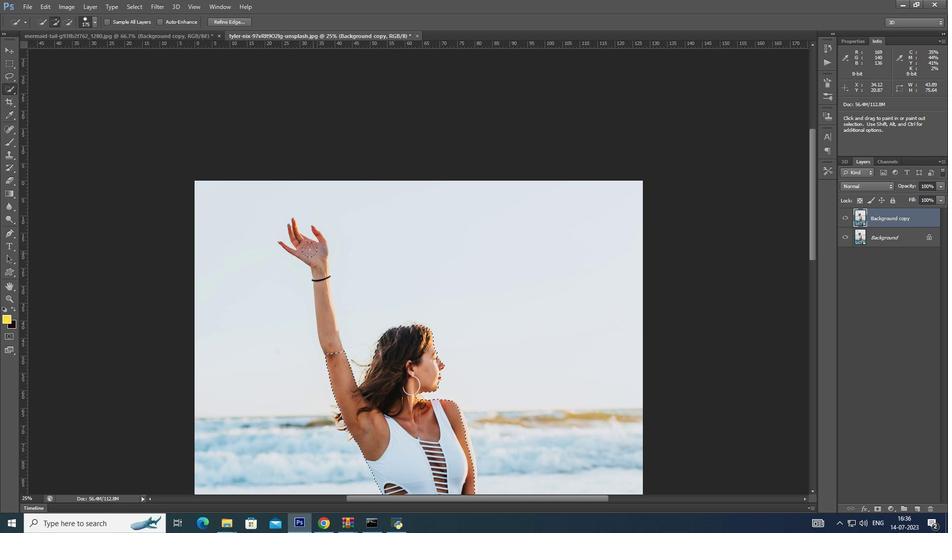 
Action: Mouse moved to (326, 318)
Screenshot: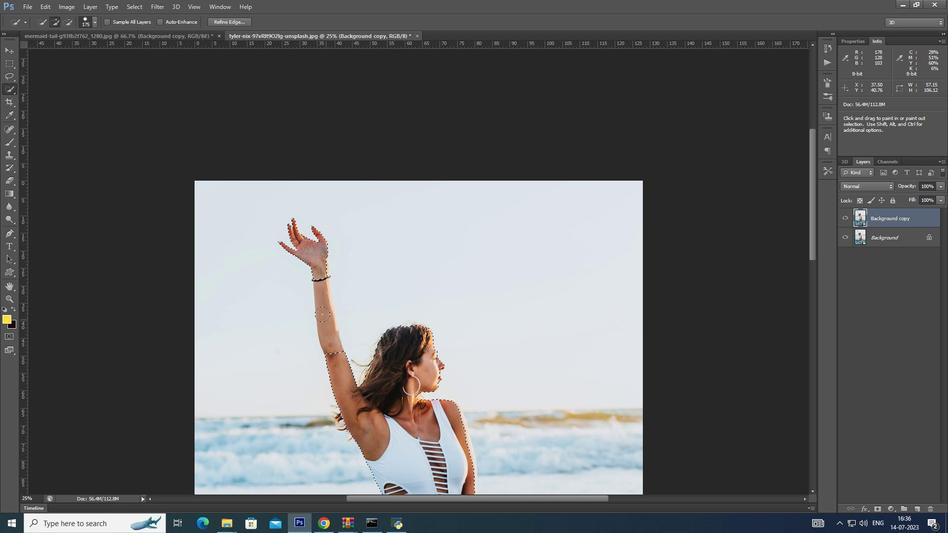 
Action: Key pressed [[
Screenshot: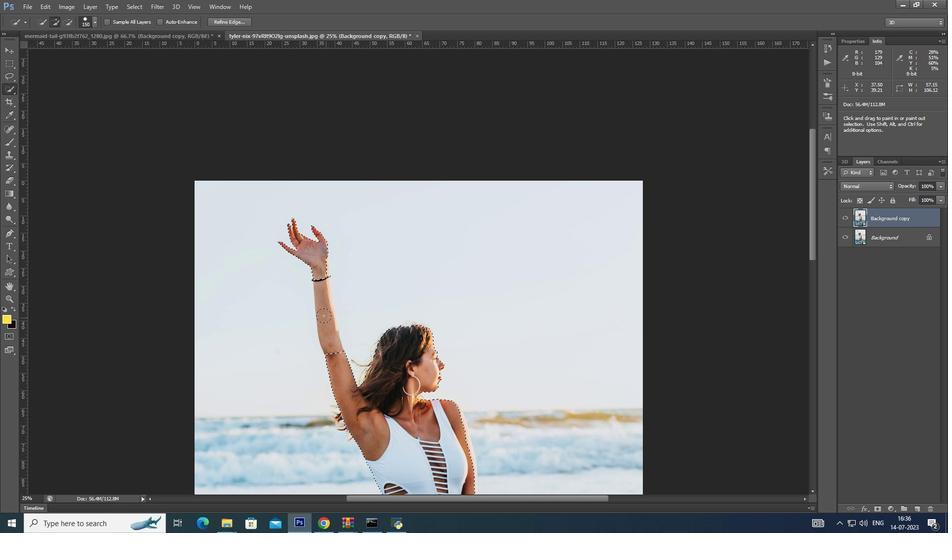
Action: Mouse pressed left at (326, 318)
Screenshot: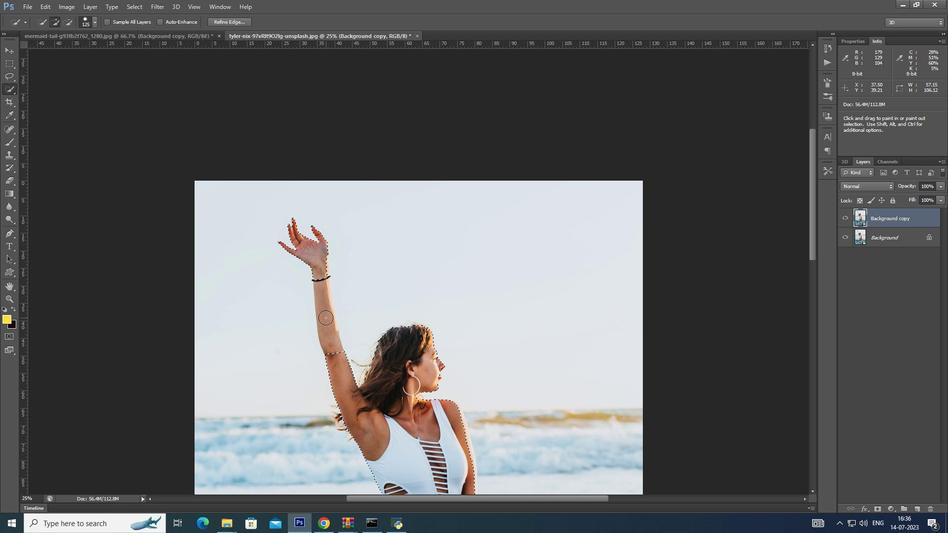 
Action: Mouse moved to (812, 211)
Screenshot: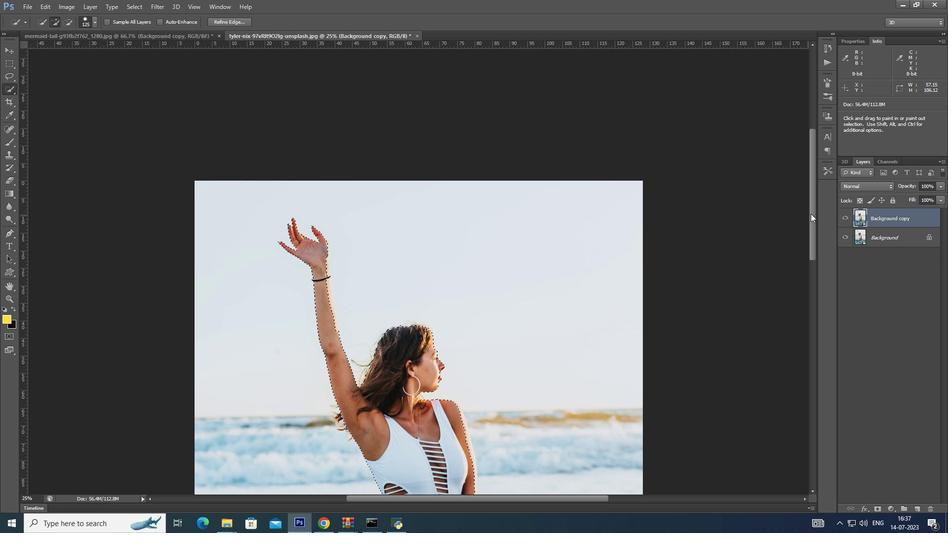 
Action: Mouse pressed left at (812, 211)
Screenshot: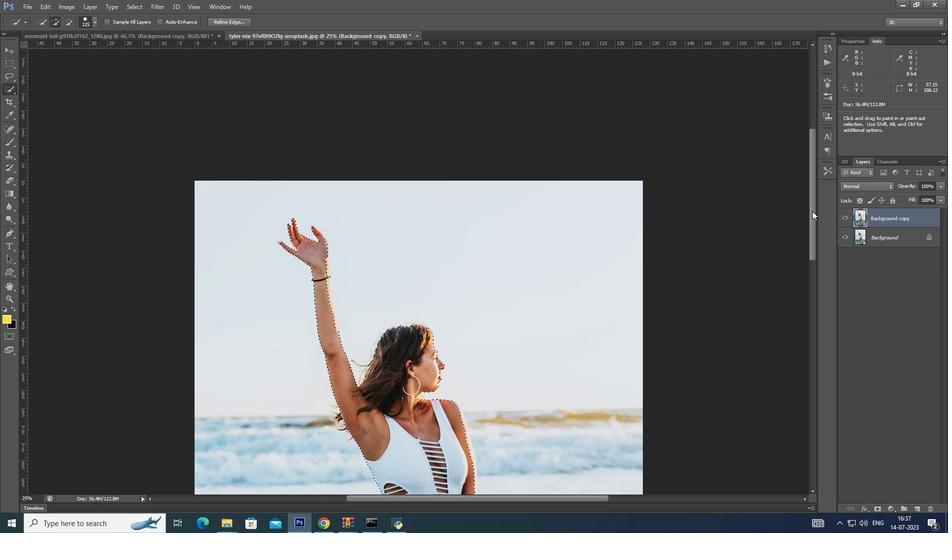 
Action: Mouse moved to (464, 376)
Screenshot: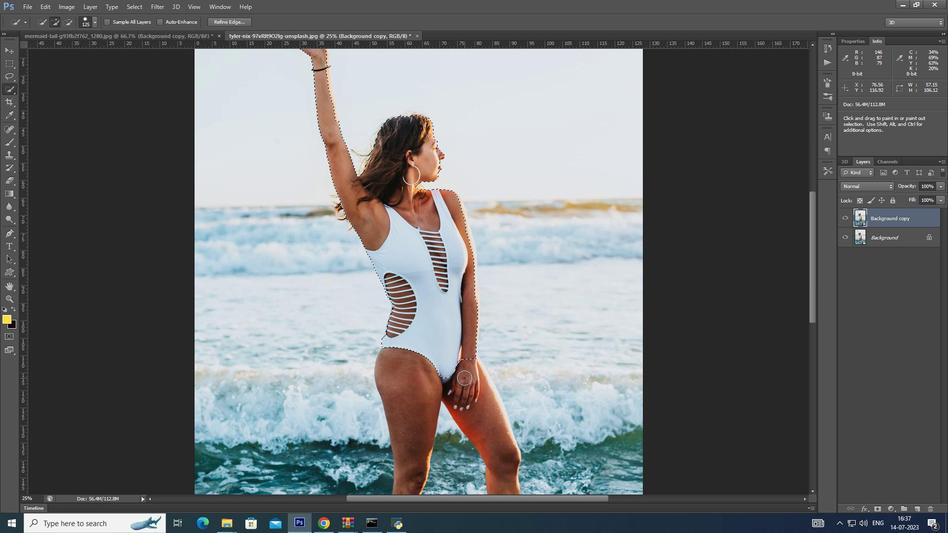 
Action: Mouse pressed left at (464, 376)
Screenshot: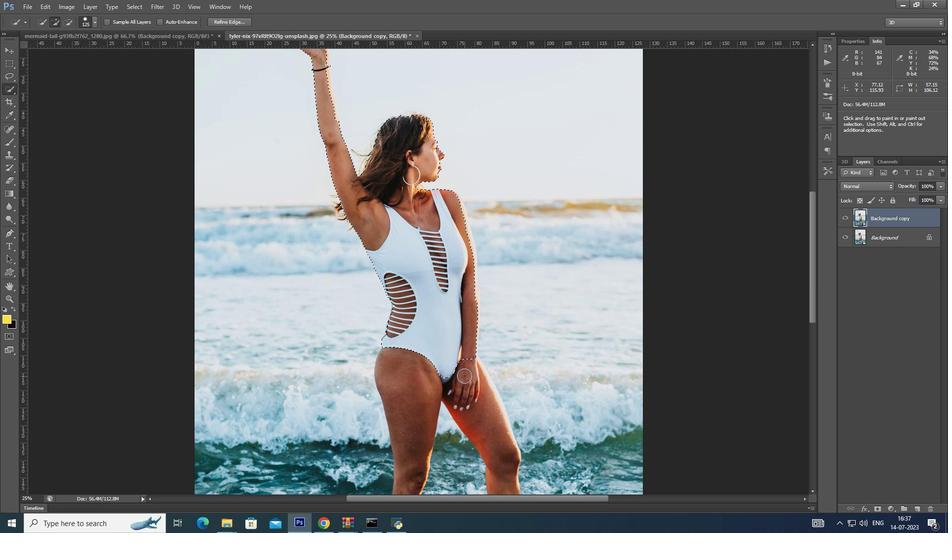 
Action: Mouse moved to (464, 388)
Screenshot: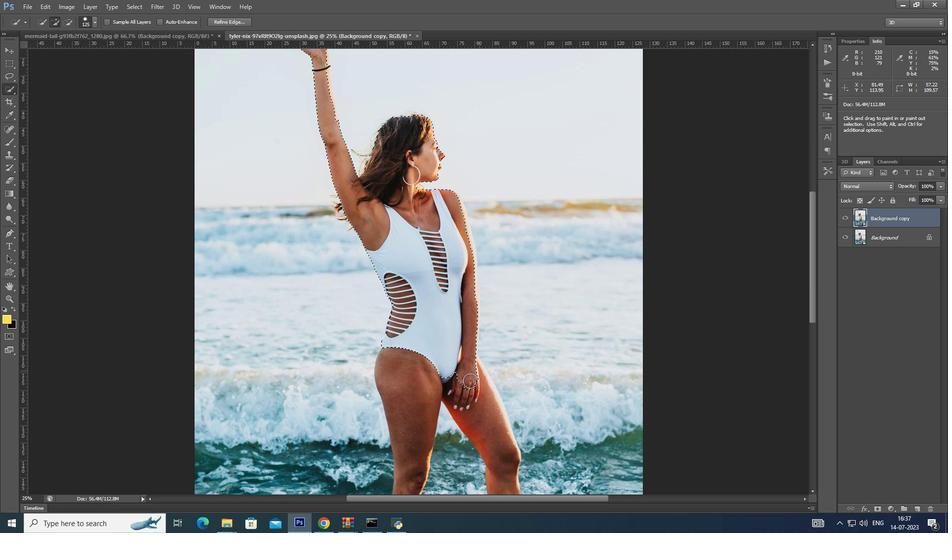 
Action: Mouse pressed left at (464, 388)
Screenshot: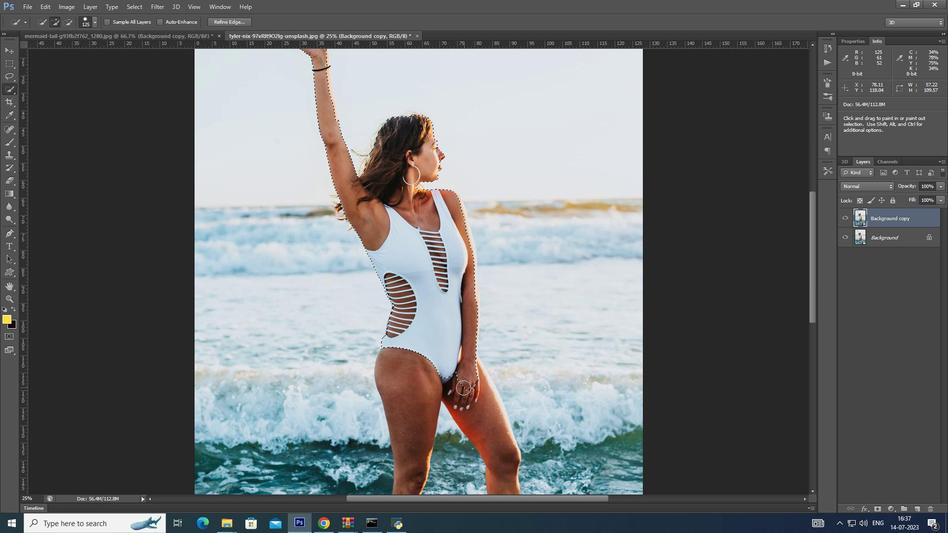 
Action: Mouse moved to (462, 403)
Screenshot: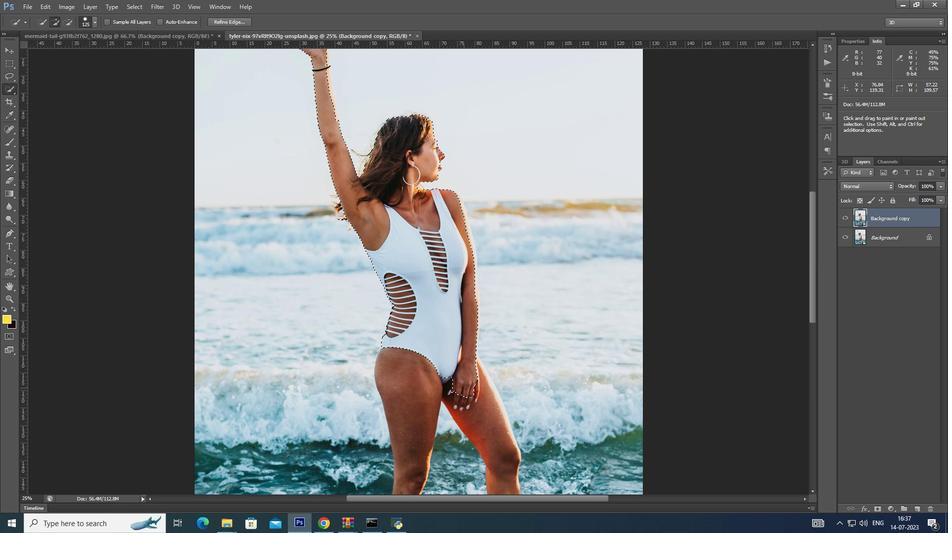 
Action: Mouse pressed left at (462, 403)
Screenshot: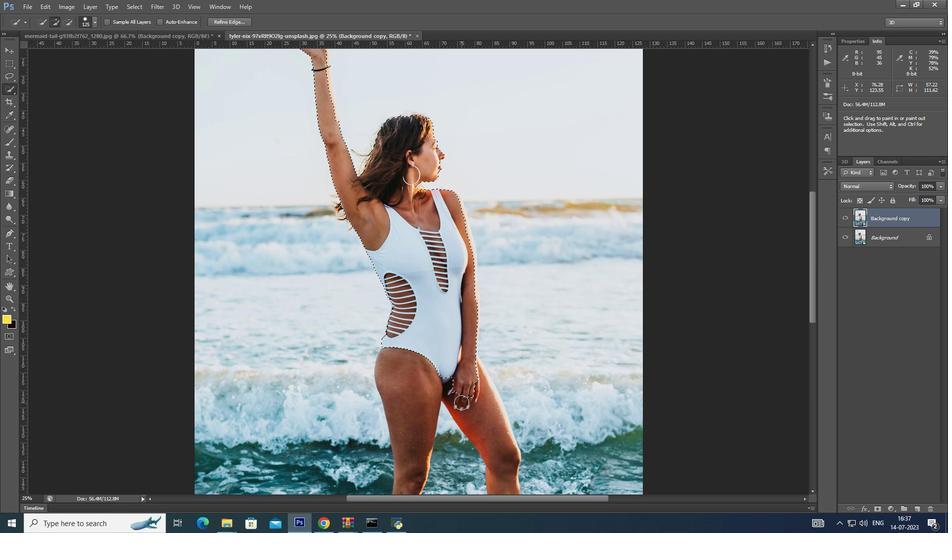 
Action: Mouse moved to (469, 387)
Screenshot: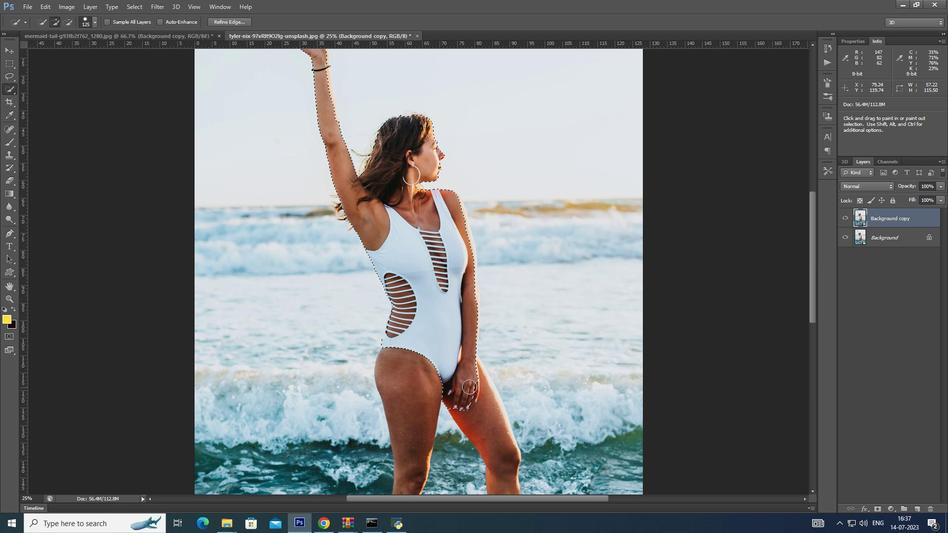 
Action: Mouse pressed left at (469, 387)
Screenshot: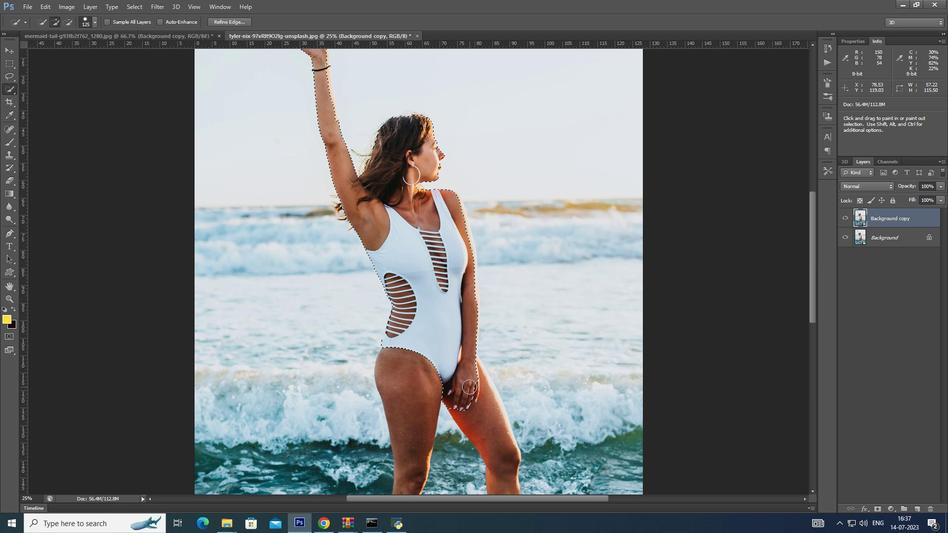 
Action: Mouse moved to (470, 396)
Screenshot: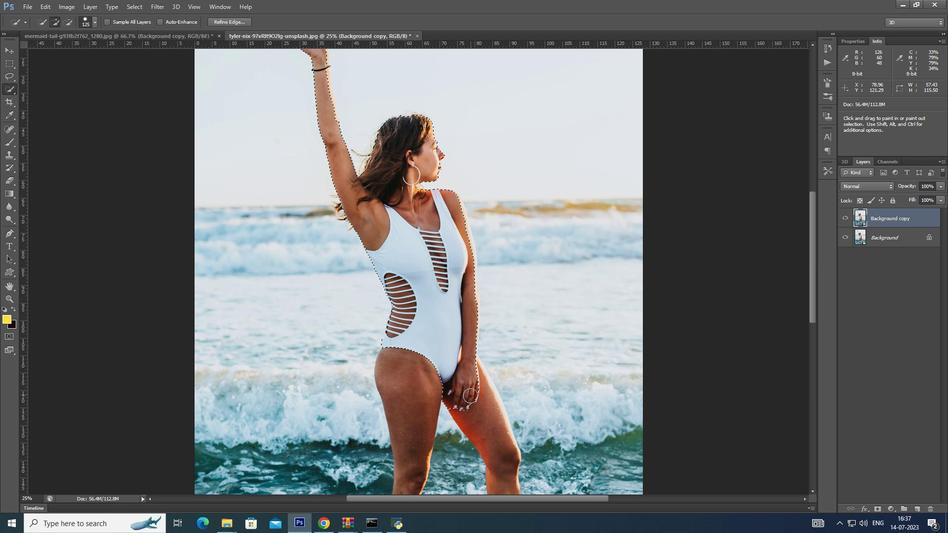 
Action: Mouse pressed left at (470, 396)
Screenshot: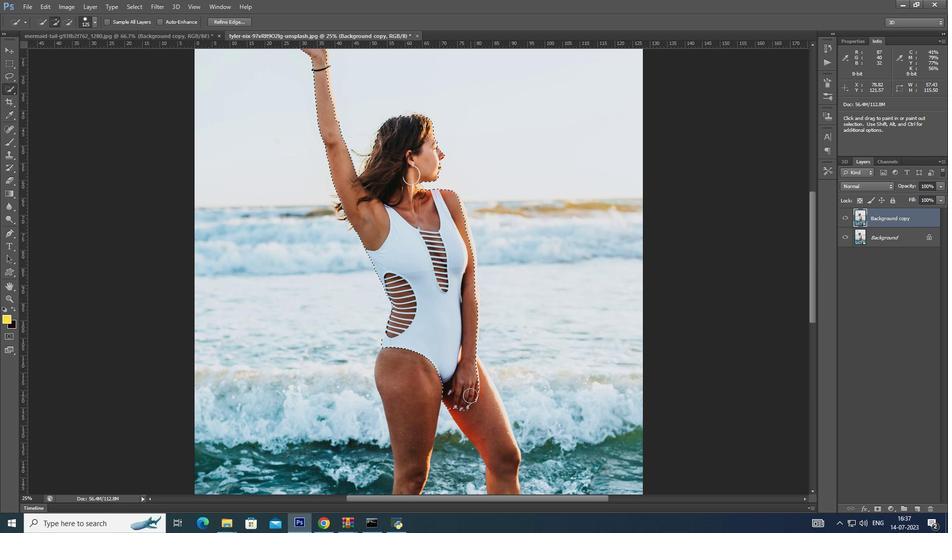 
Action: Mouse moved to (474, 205)
Screenshot: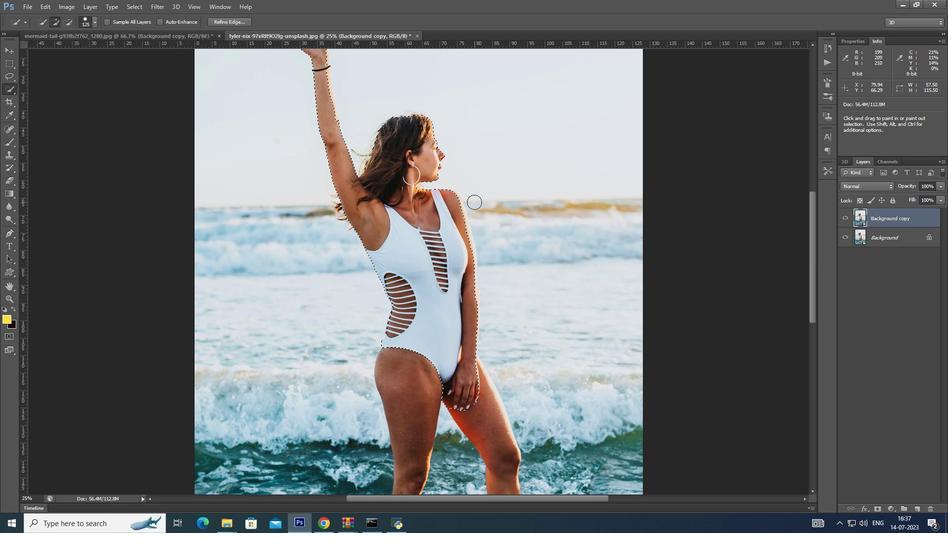 
Action: Key pressed <<187>><<187>>
Screenshot: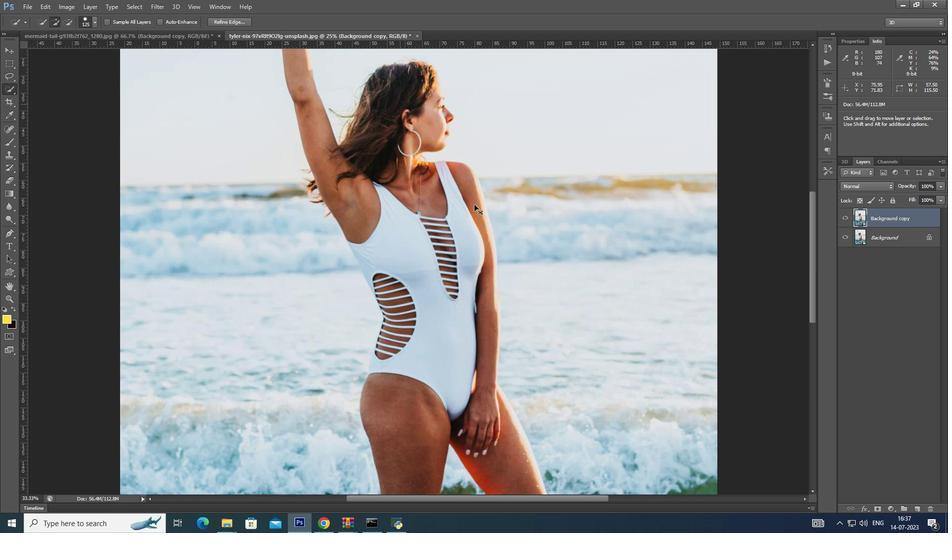 
Action: Mouse moved to (813, 270)
Screenshot: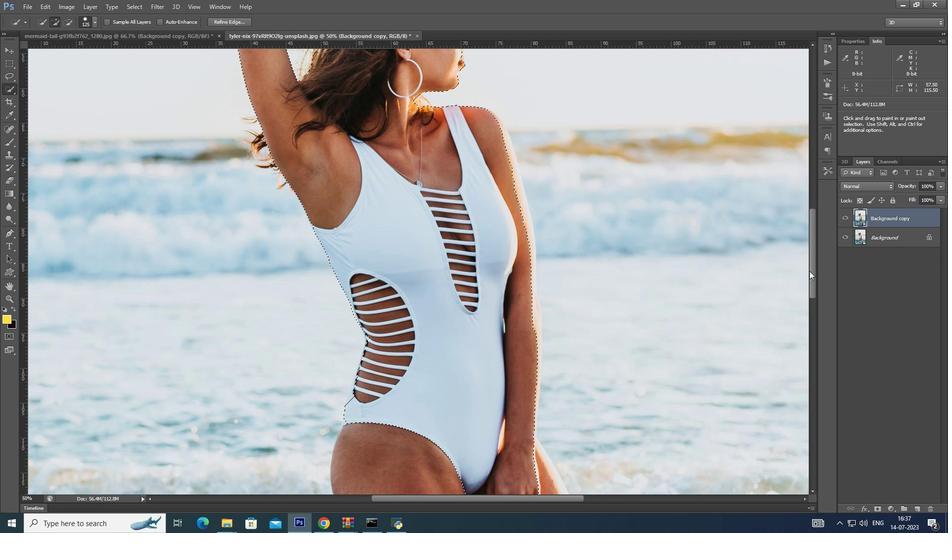 
Action: Mouse pressed left at (813, 270)
Screenshot: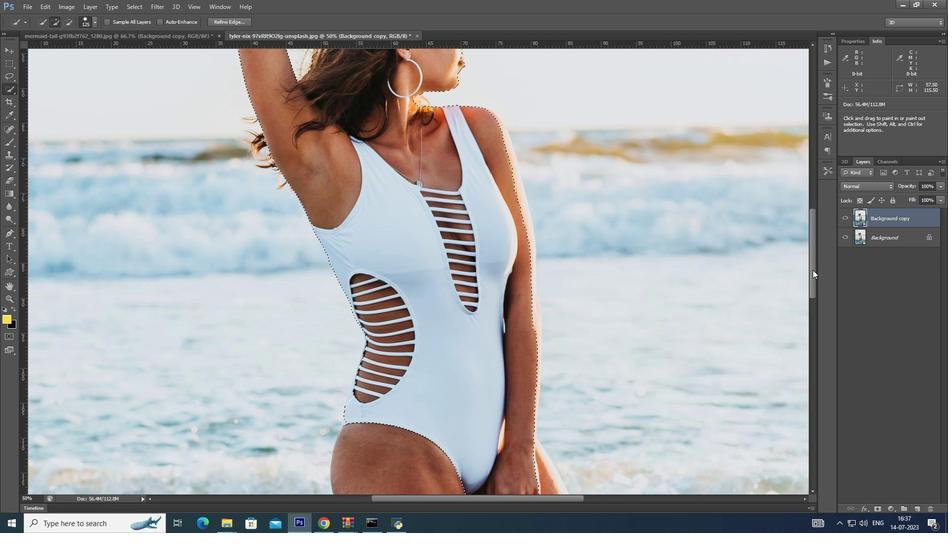 
Action: Mouse moved to (441, 329)
Screenshot: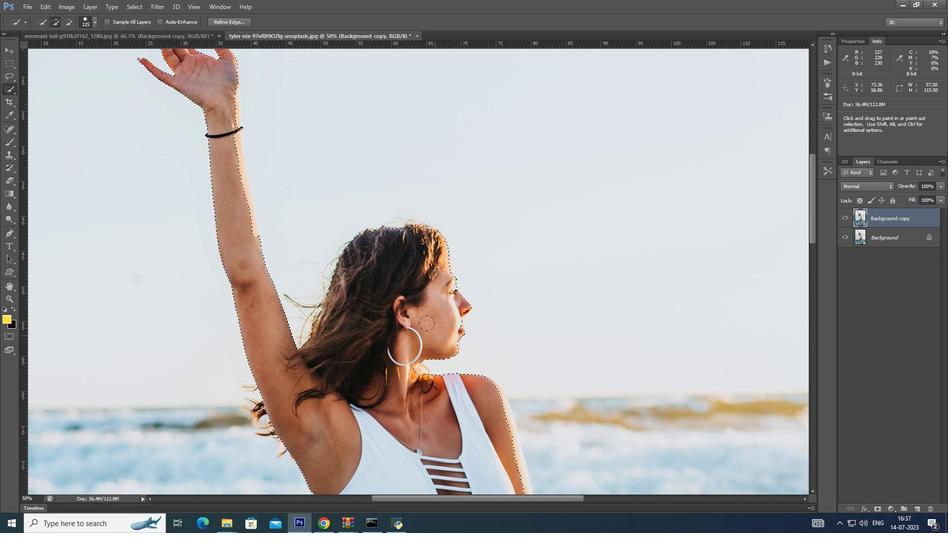 
Action: Key pressed [[[[[[
Screenshot: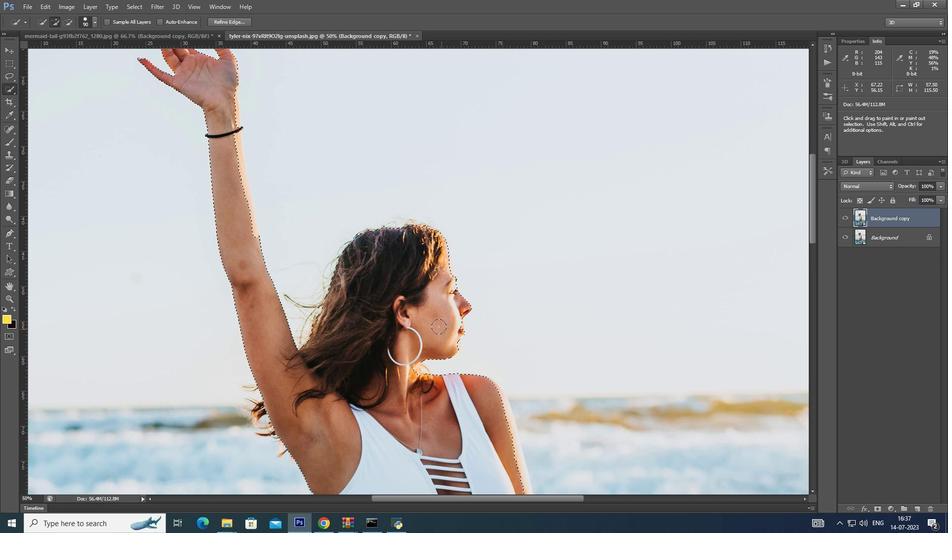 
Action: Mouse moved to (457, 327)
Screenshot: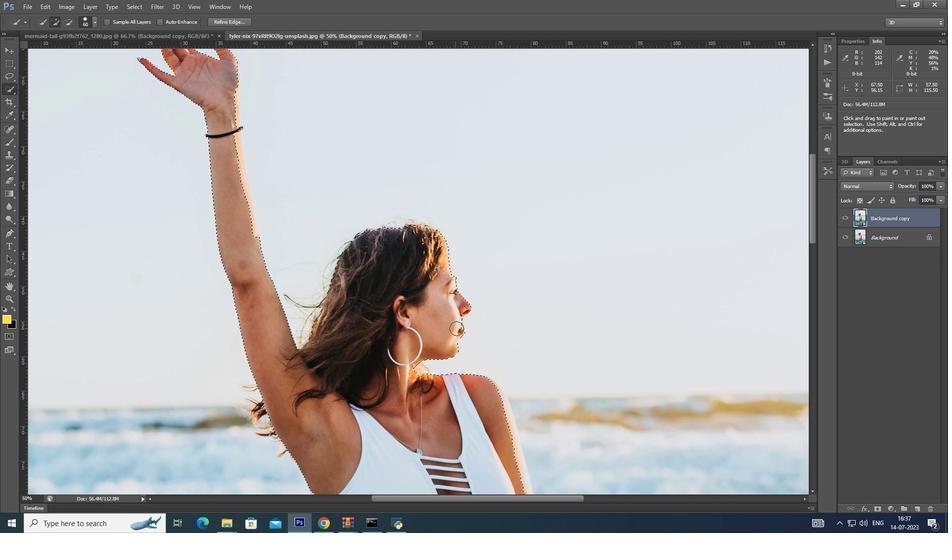 
Action: Key pressed [[[
Screenshot: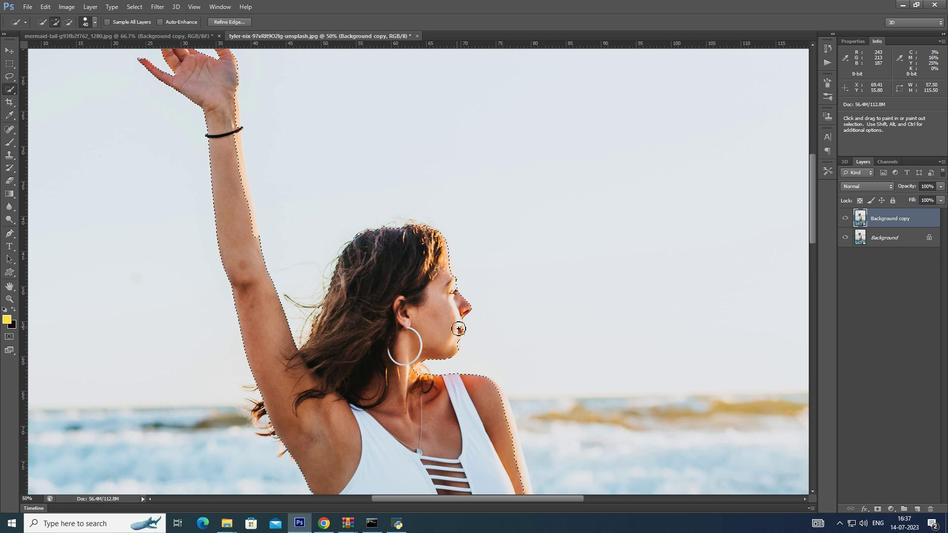 
Action: Mouse moved to (459, 327)
Screenshot: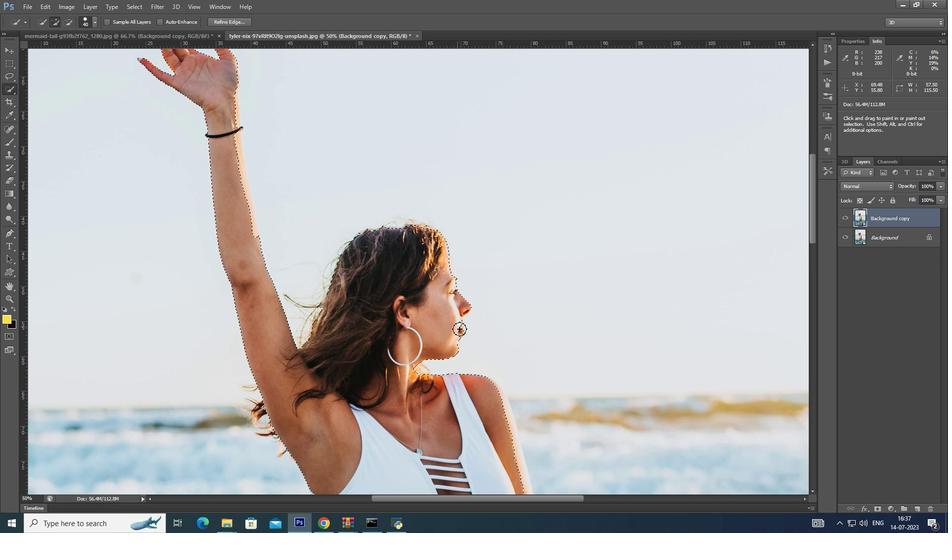 
Action: Mouse pressed left at (459, 327)
Screenshot: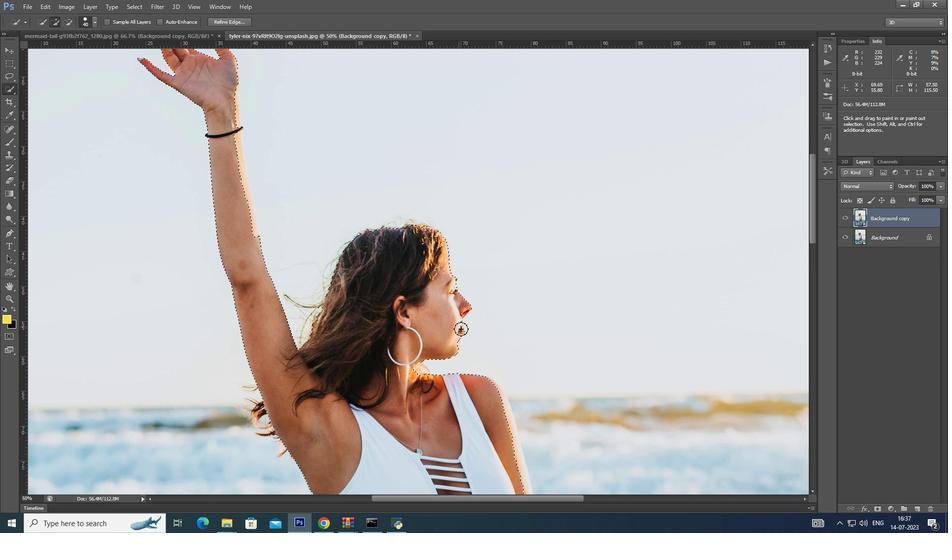 
Action: Mouse moved to (566, 304)
Screenshot: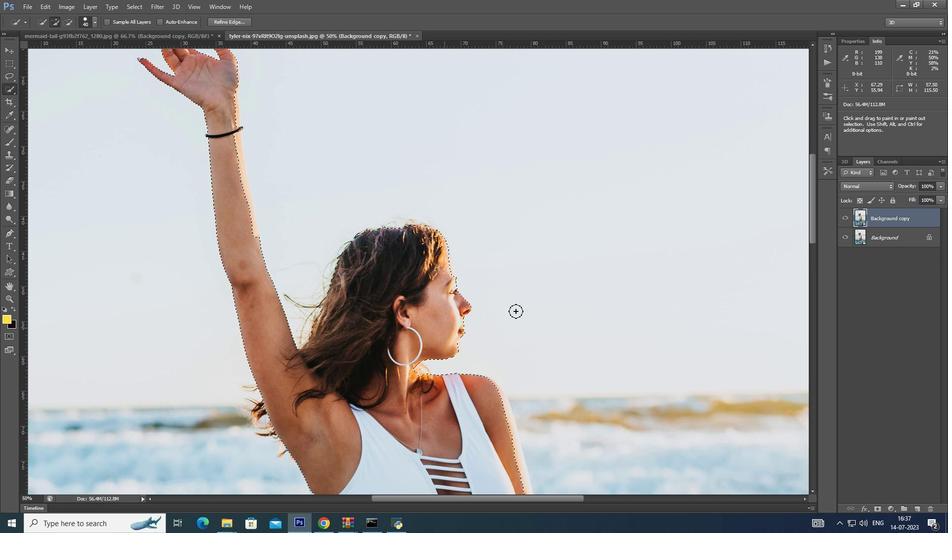 
Action: Key pressed ctrl+J
Screenshot: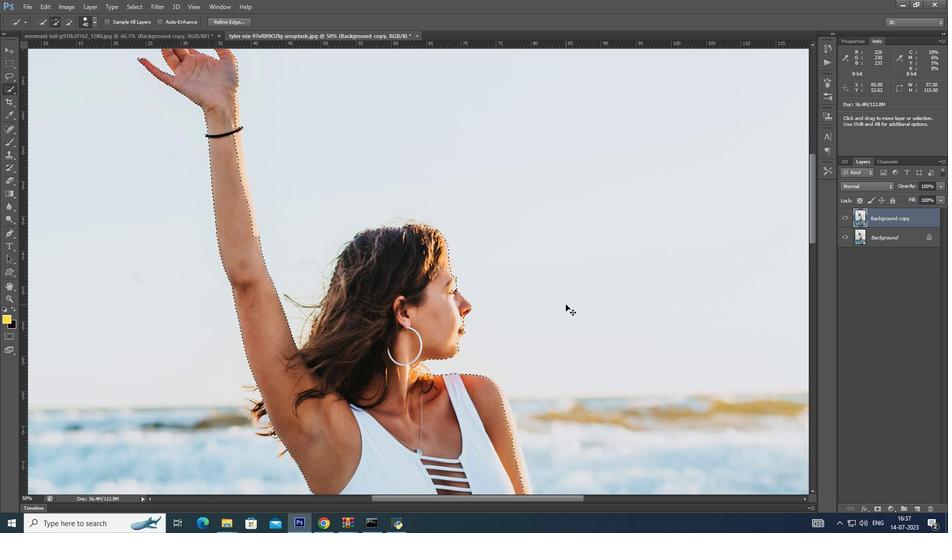 
Action: Mouse moved to (10, 48)
Screenshot: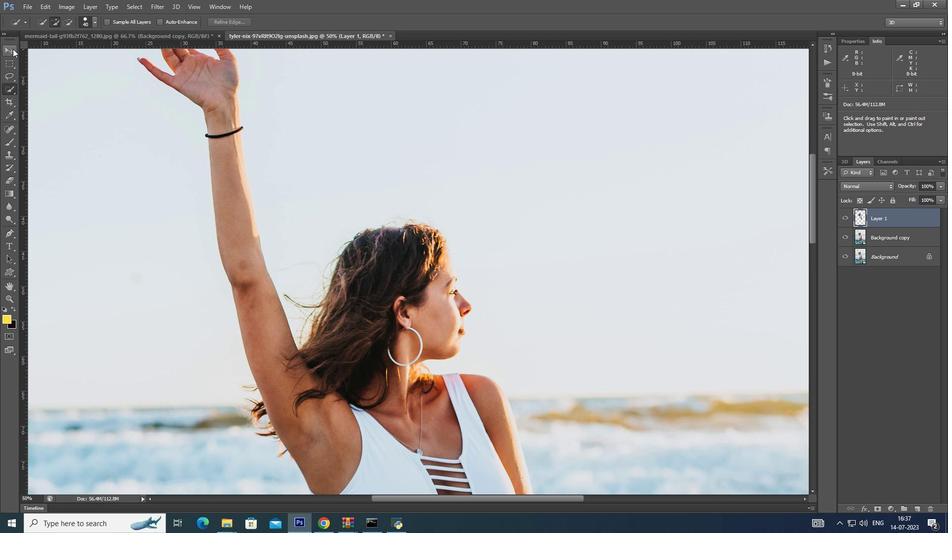 
Action: Mouse pressed left at (10, 48)
Screenshot: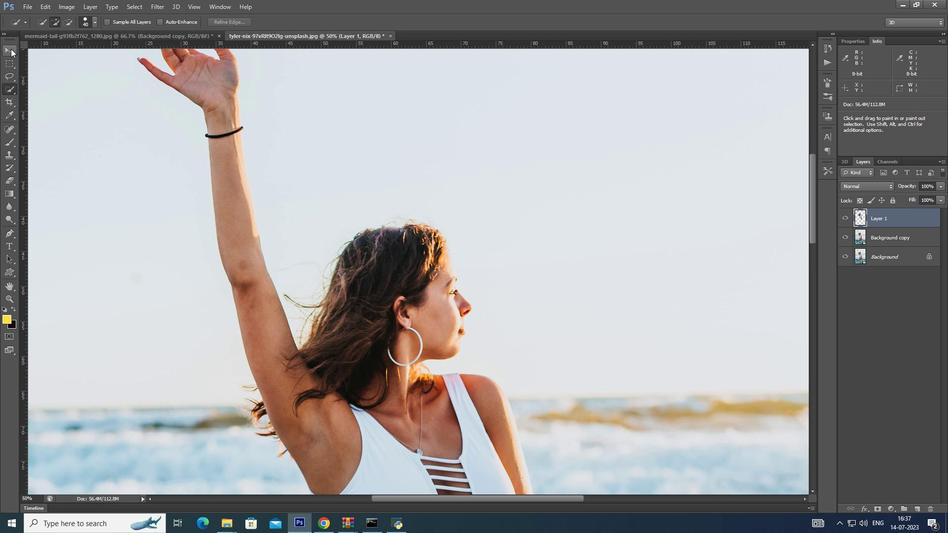 
Action: Mouse moved to (405, 278)
Screenshot: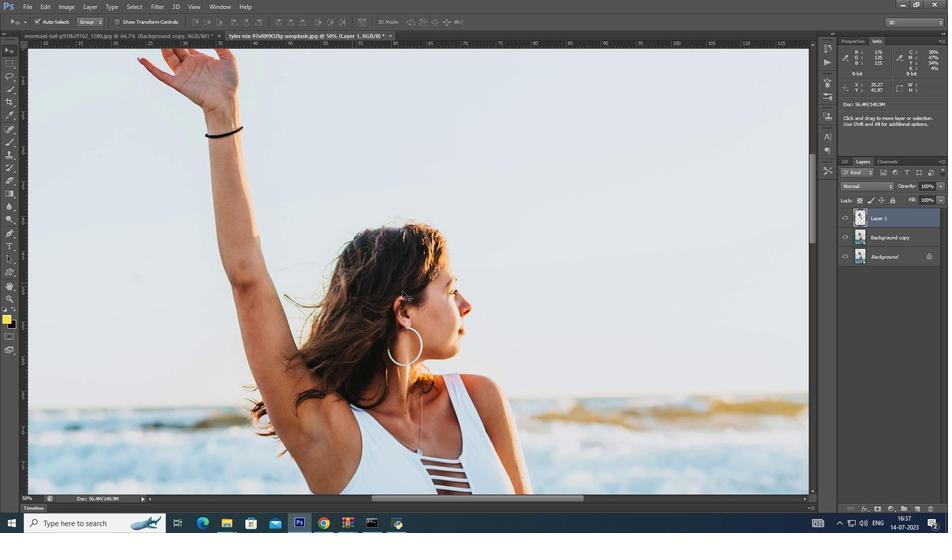 
Action: Mouse pressed left at (405, 278)
Screenshot: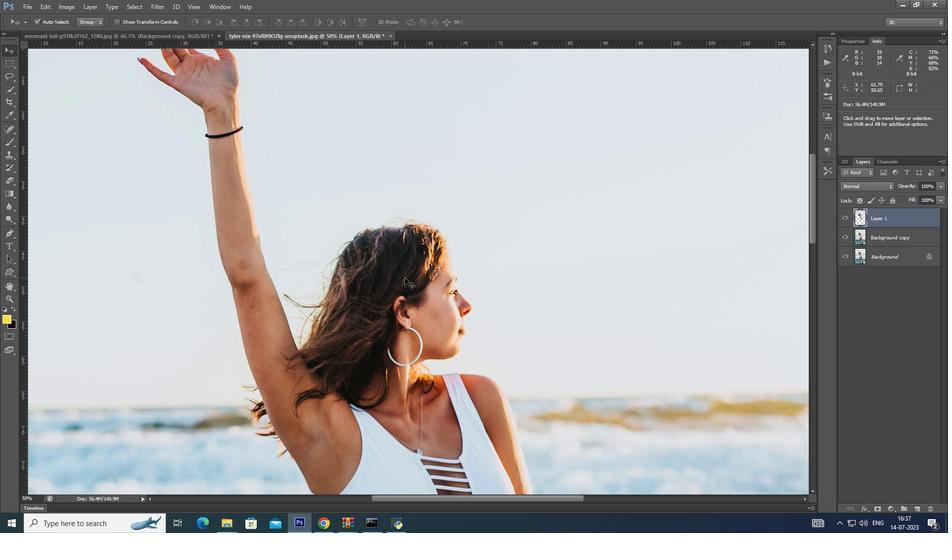 
Action: Mouse moved to (445, 232)
Screenshot: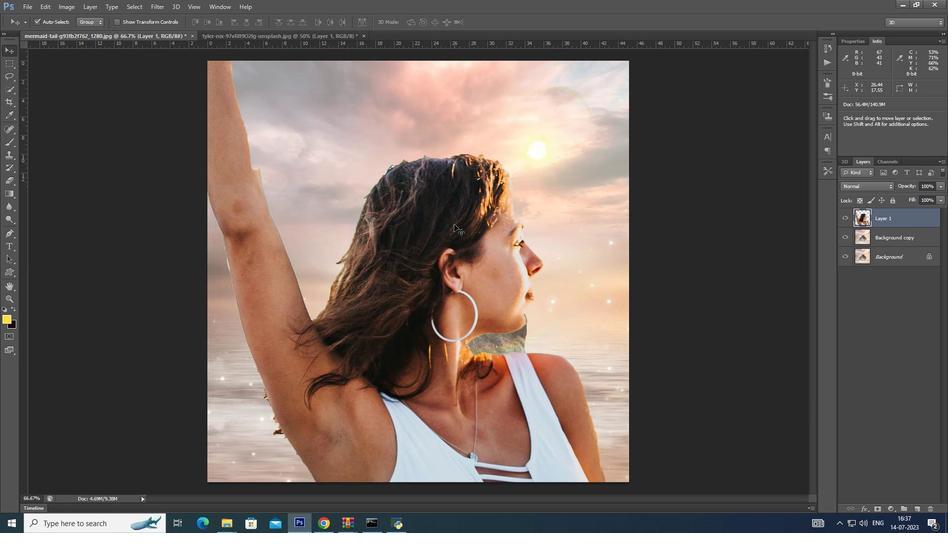 
Action: Key pressed ctrl+Z
Screenshot: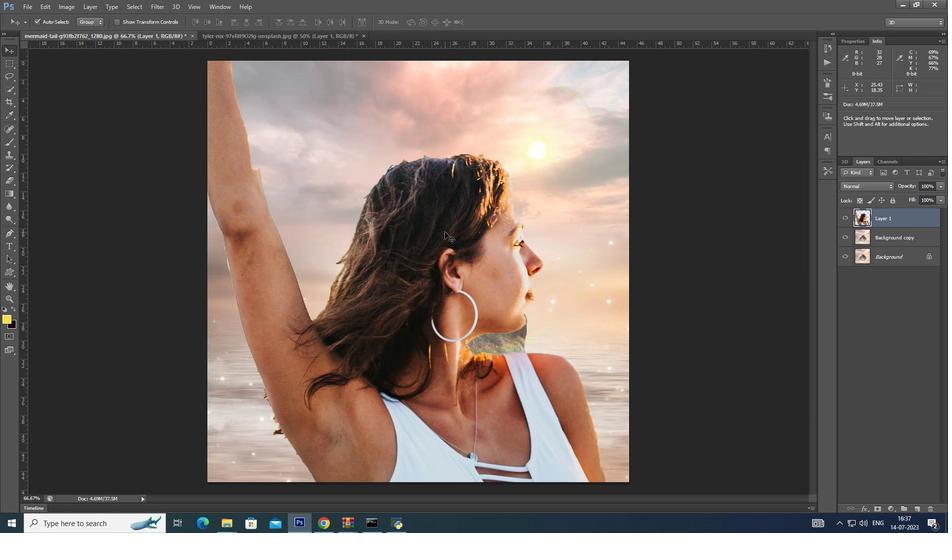 
Action: Mouse moved to (317, 36)
Screenshot: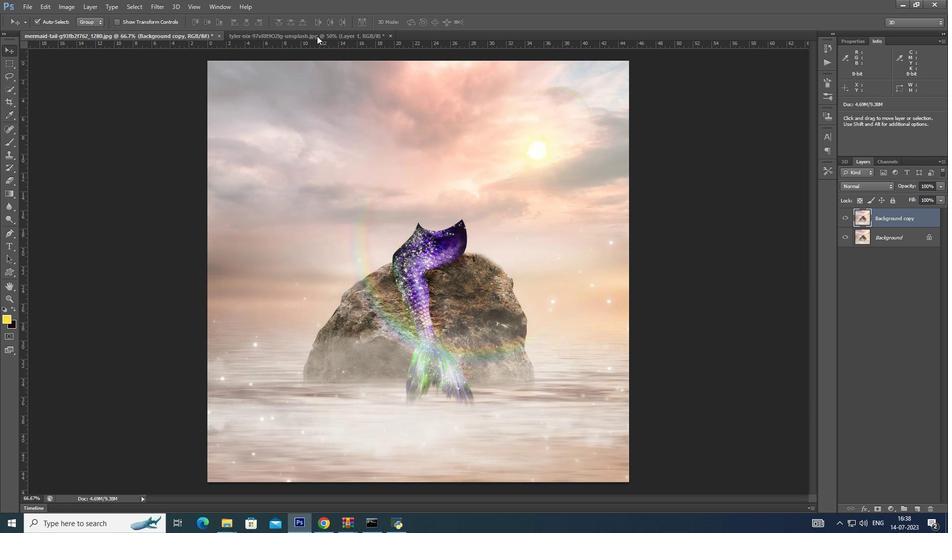 
Action: Mouse pressed left at (317, 36)
Screenshot: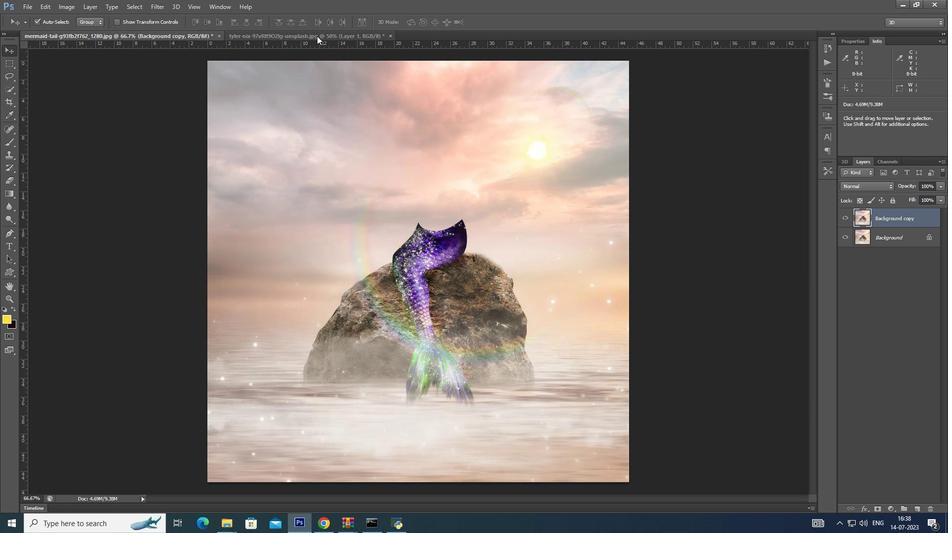 
Action: Mouse moved to (573, 289)
Screenshot: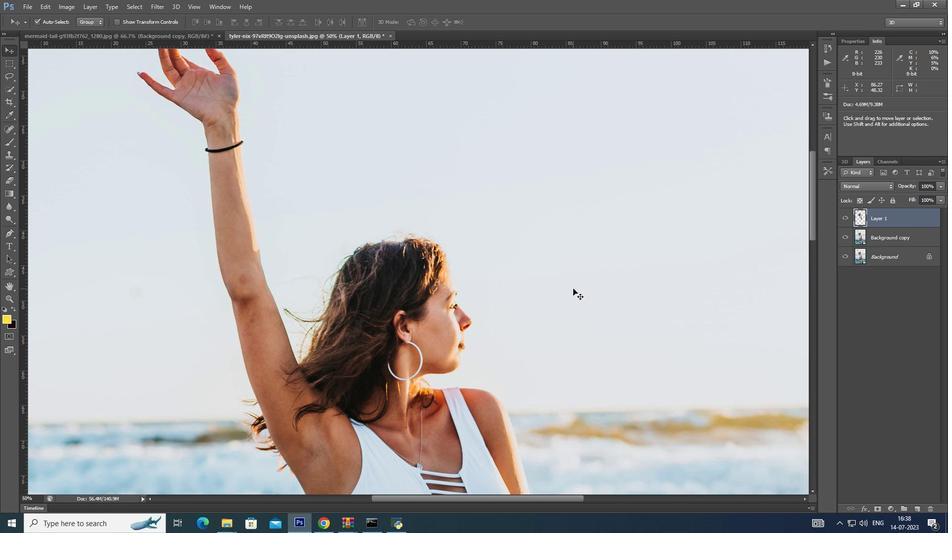 
Action: Key pressed <Key.alt_l><<90>><<90>>
Screenshot: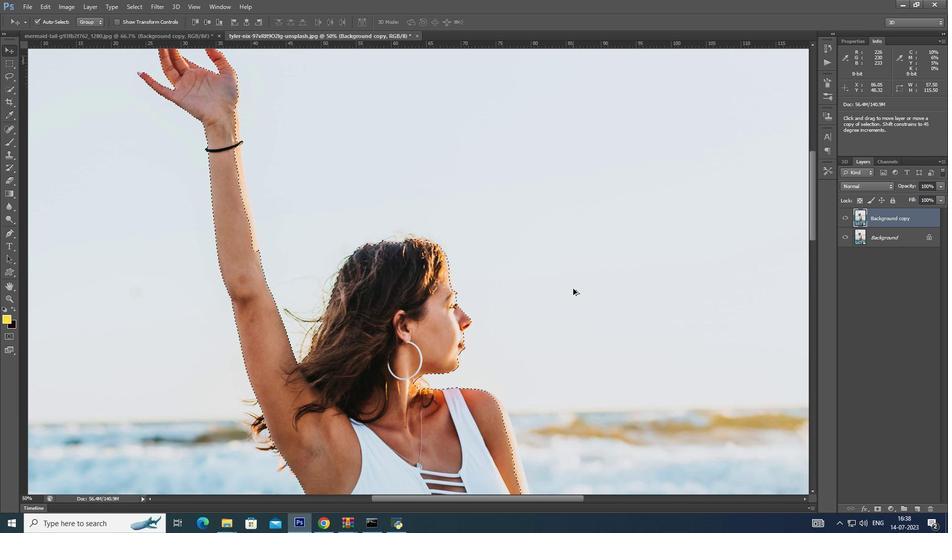 
Action: Mouse moved to (9, 91)
Screenshot: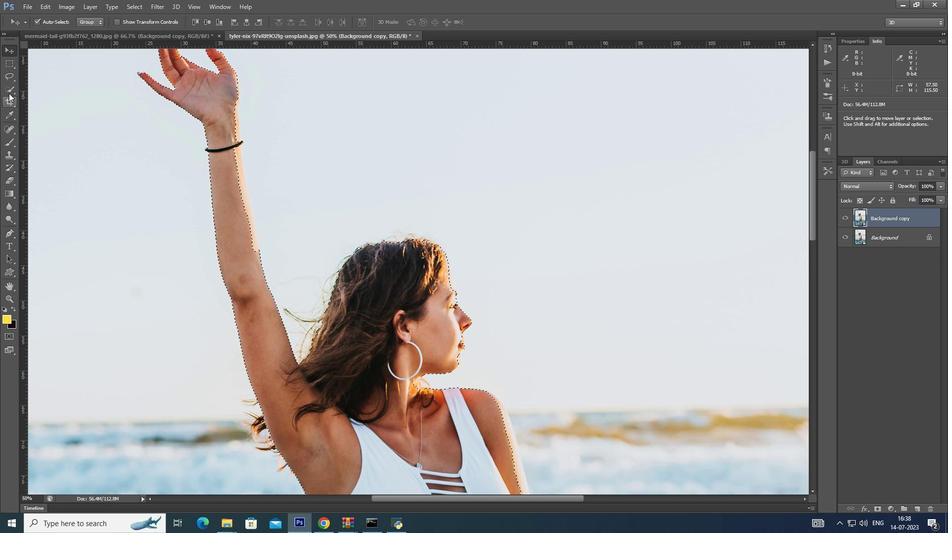 
Action: Mouse pressed left at (9, 91)
Screenshot: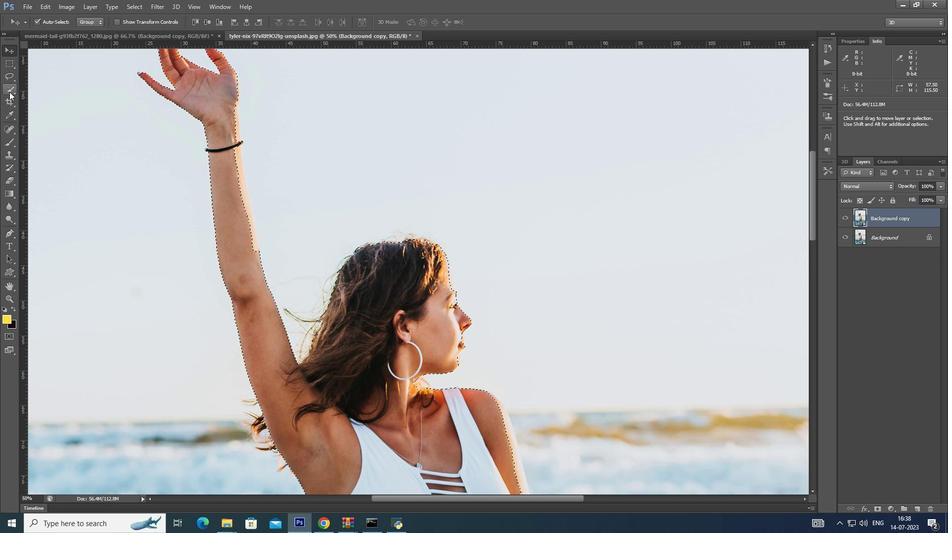 
Action: Mouse moved to (241, 192)
Screenshot: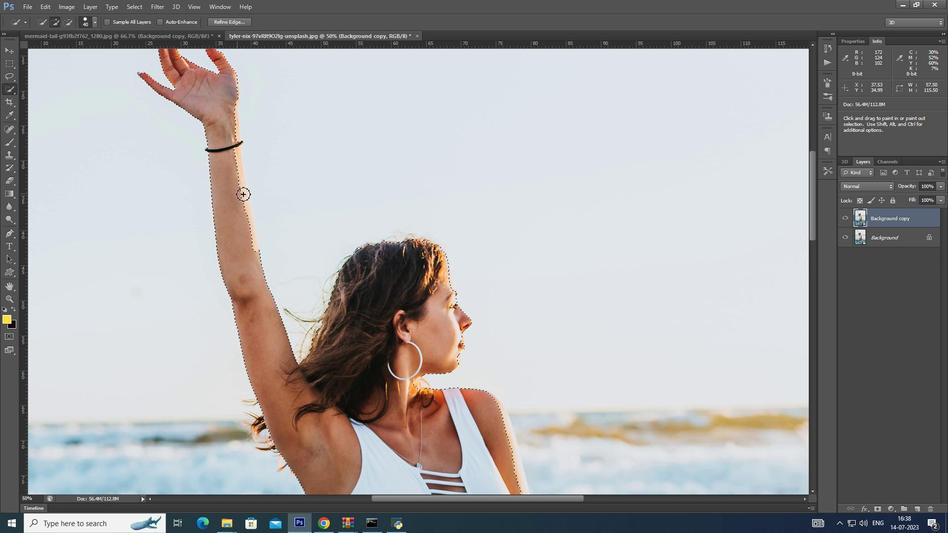 
Action: Mouse pressed left at (241, 192)
Screenshot: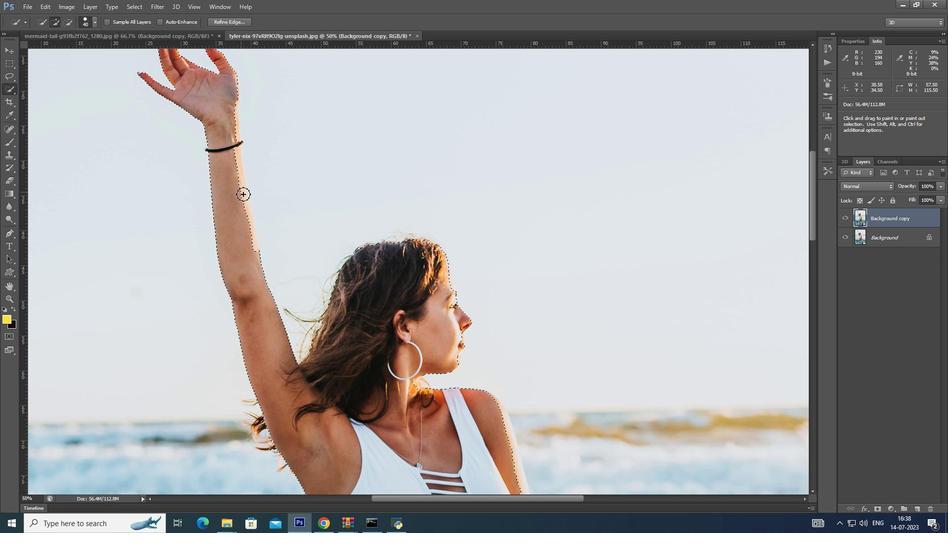 
Action: Mouse moved to (236, 168)
Screenshot: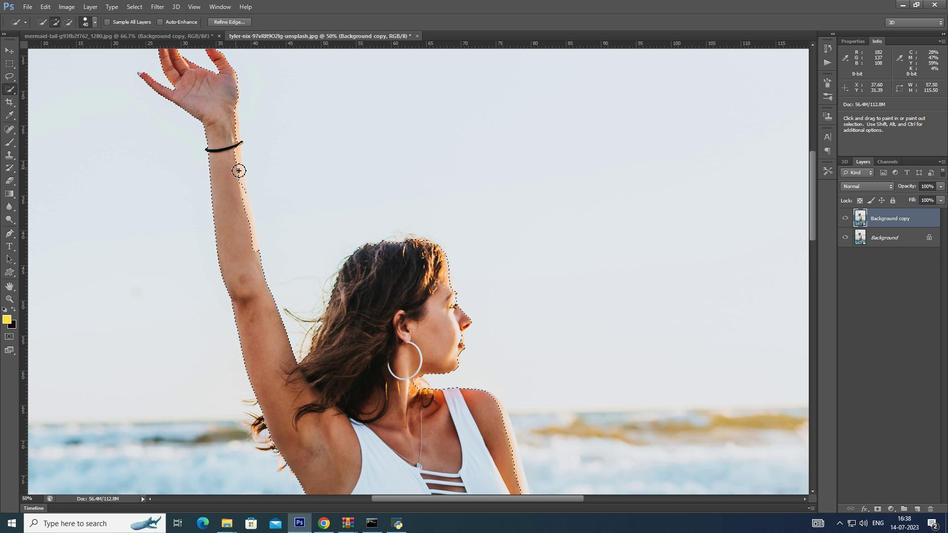 
Action: Mouse pressed left at (236, 168)
Screenshot: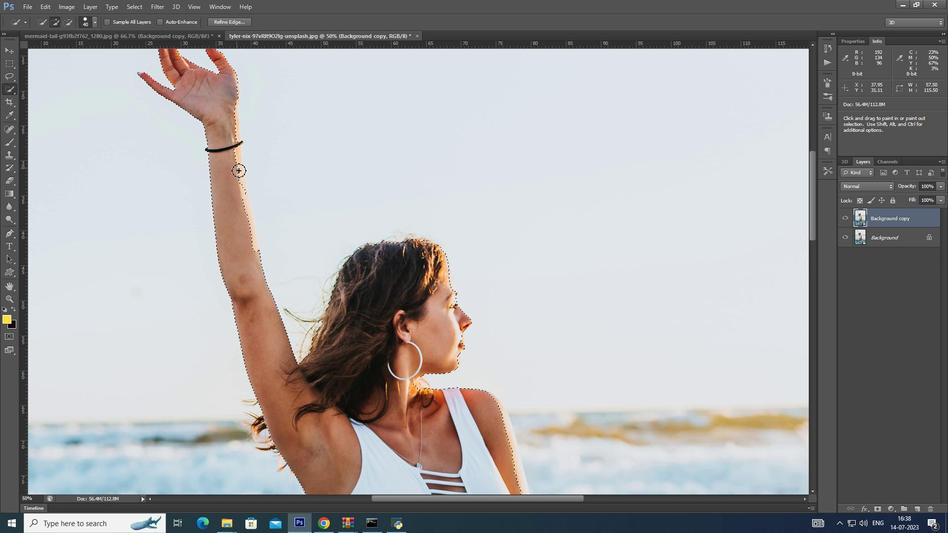 
Action: Mouse moved to (233, 121)
Screenshot: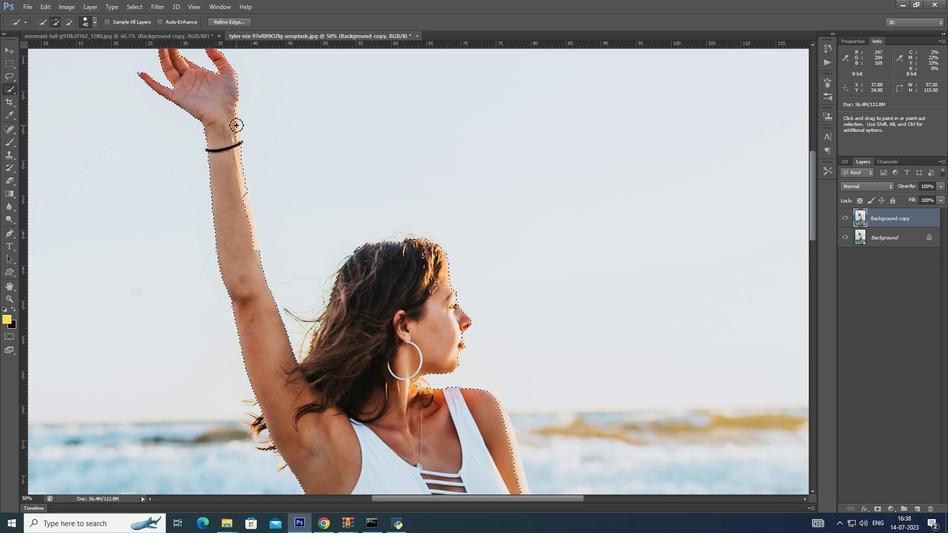 
Action: Mouse pressed left at (233, 121)
Screenshot: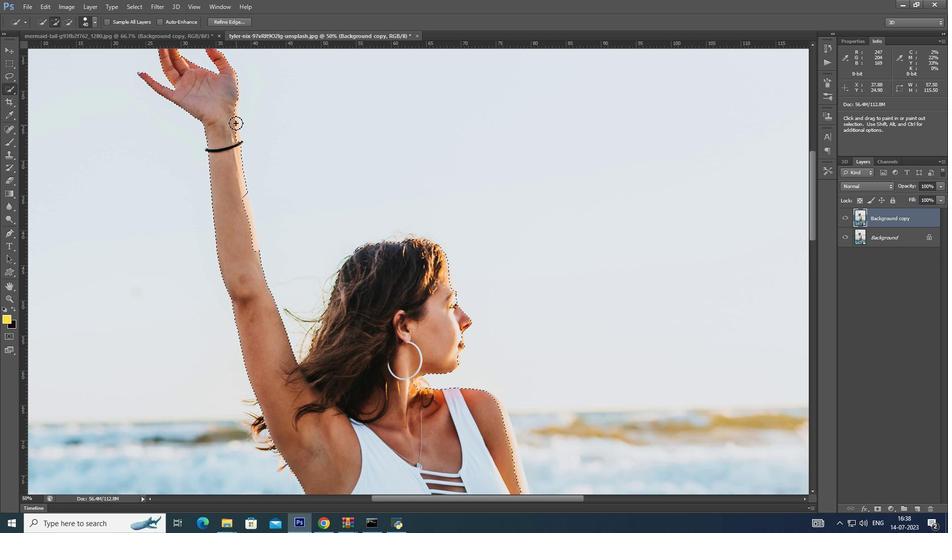 
Action: Mouse moved to (246, 210)
Screenshot: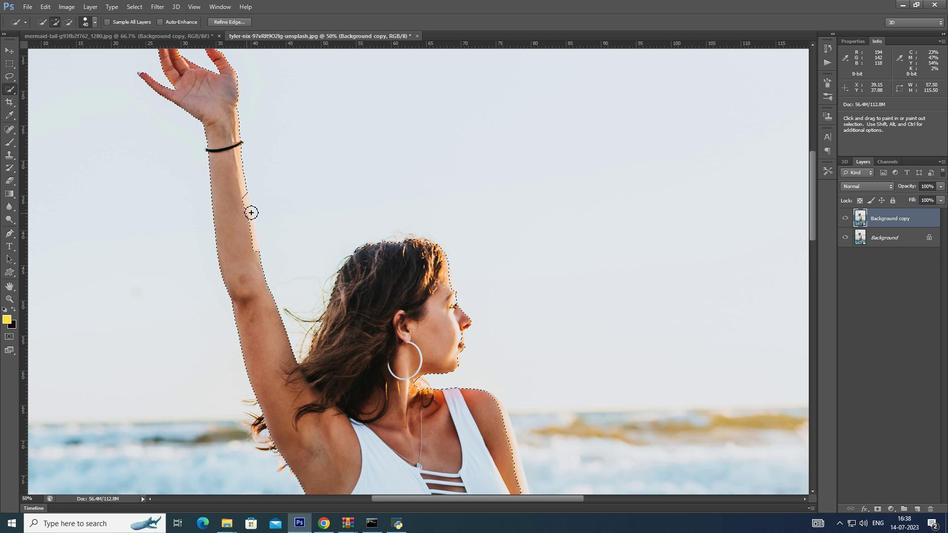 
Action: Mouse pressed left at (246, 210)
Screenshot: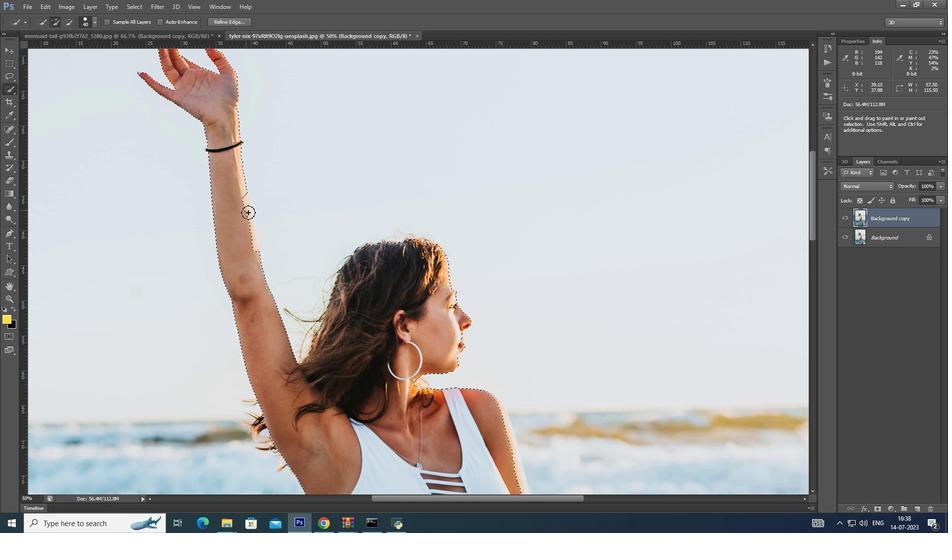 
Action: Mouse moved to (252, 234)
Screenshot: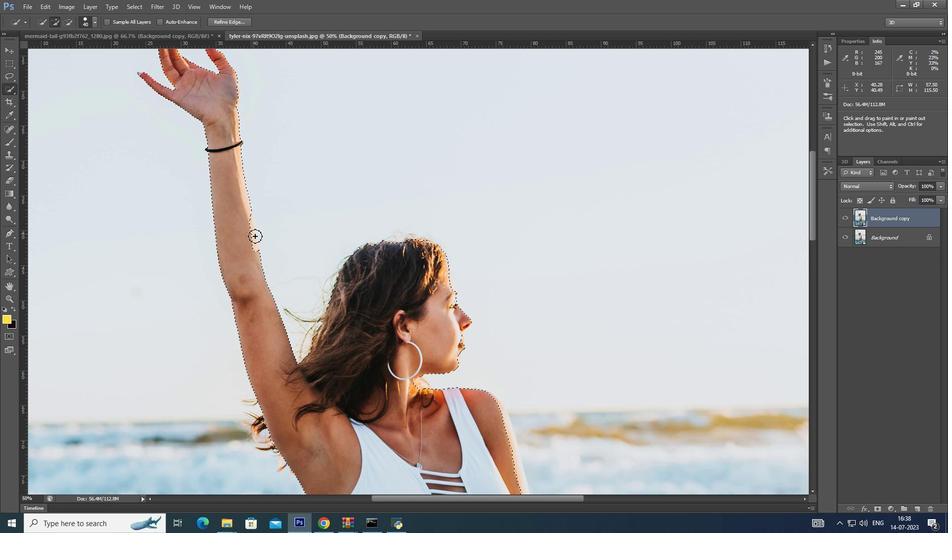 
Action: Mouse pressed left at (252, 234)
Screenshot: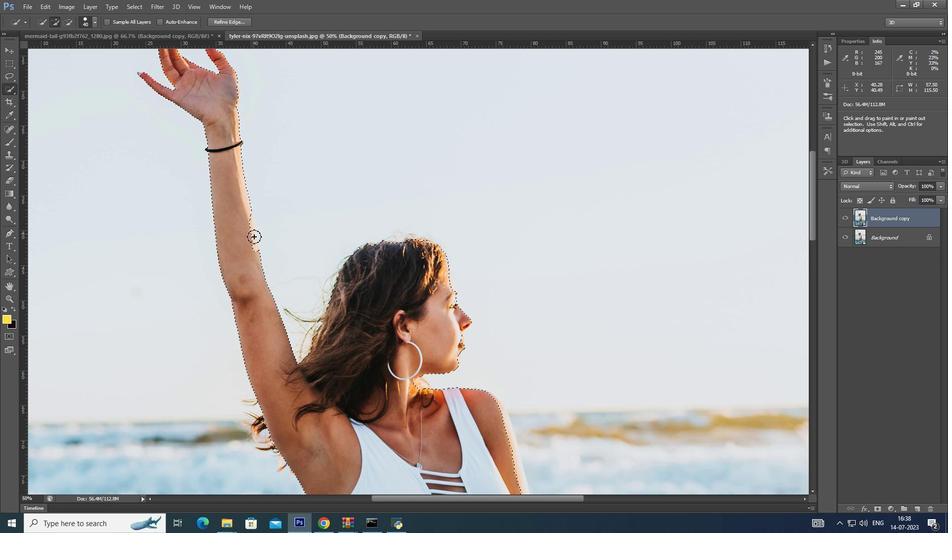 
Action: Mouse moved to (235, 90)
Screenshot: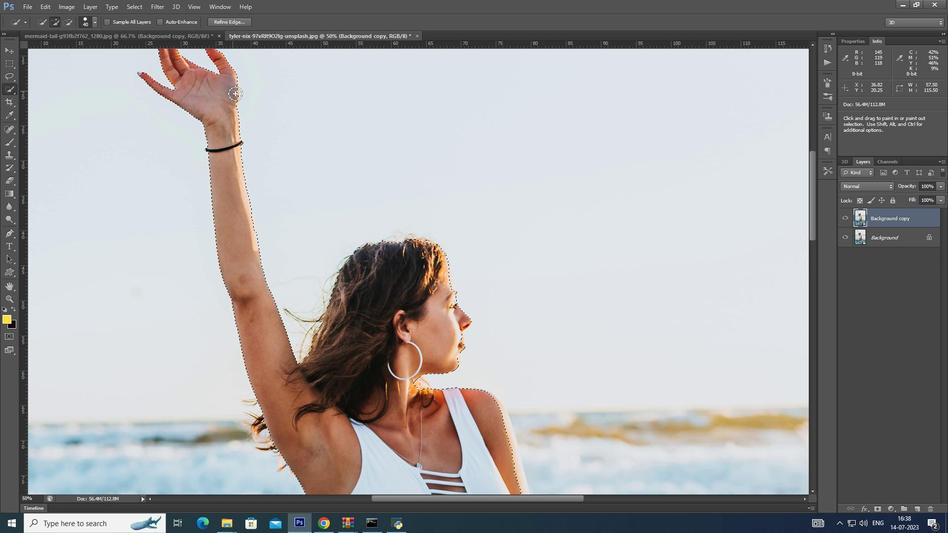
Action: Mouse pressed left at (235, 90)
Screenshot: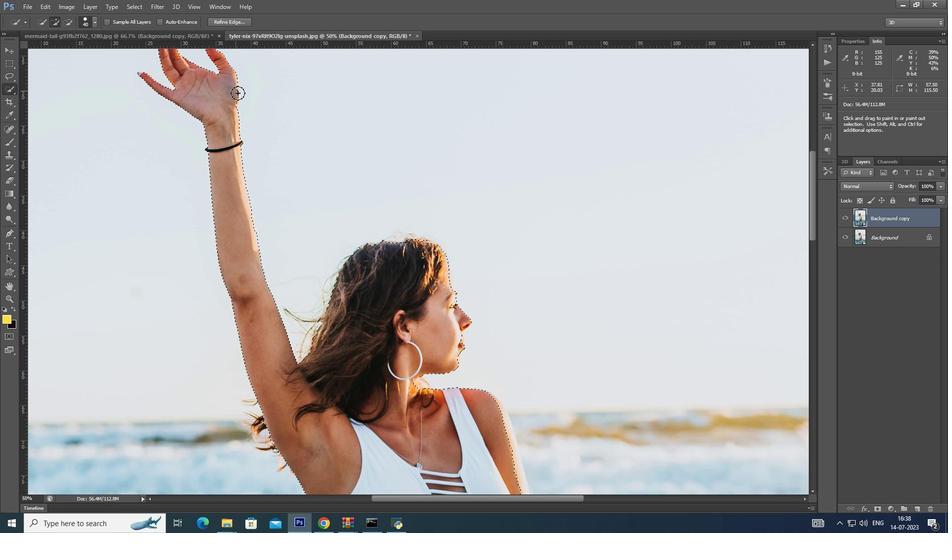 
Action: Mouse moved to (809, 191)
Screenshot: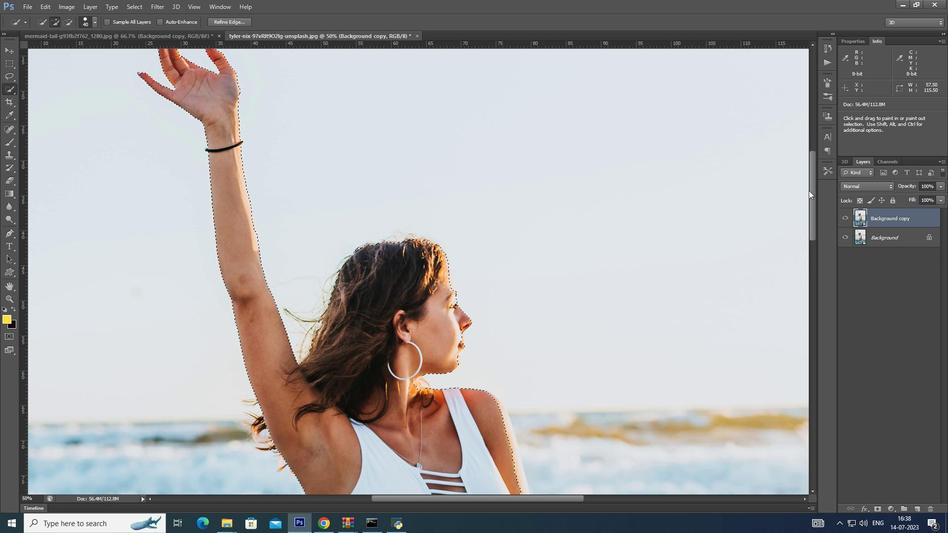 
Action: Mouse pressed left at (809, 191)
Screenshot: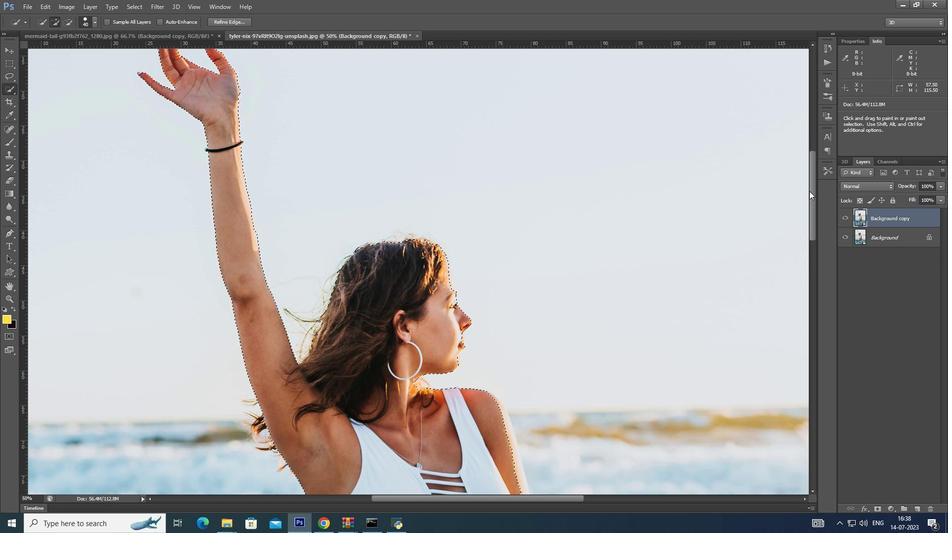 
Action: Mouse moved to (370, 425)
Screenshot: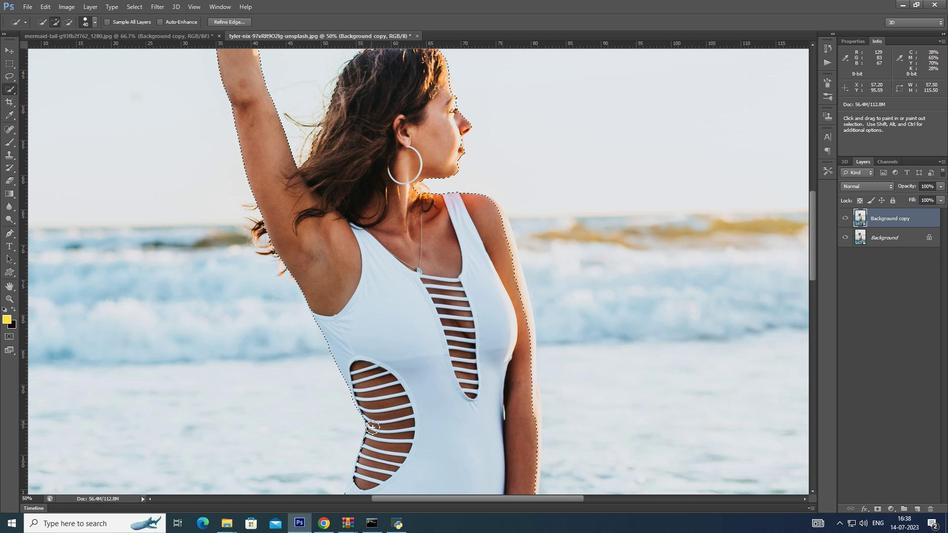 
Action: Mouse pressed left at (370, 425)
Screenshot: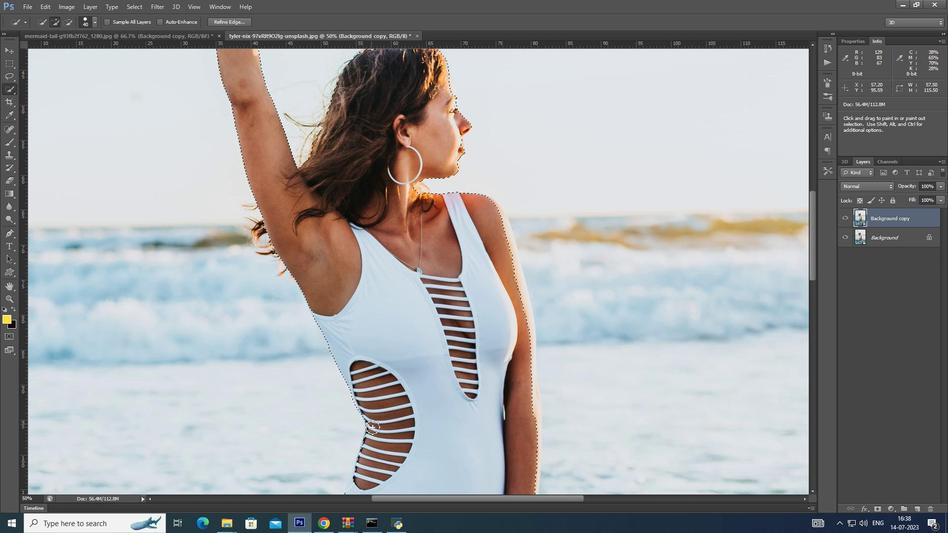 
Action: Mouse moved to (812, 251)
Screenshot: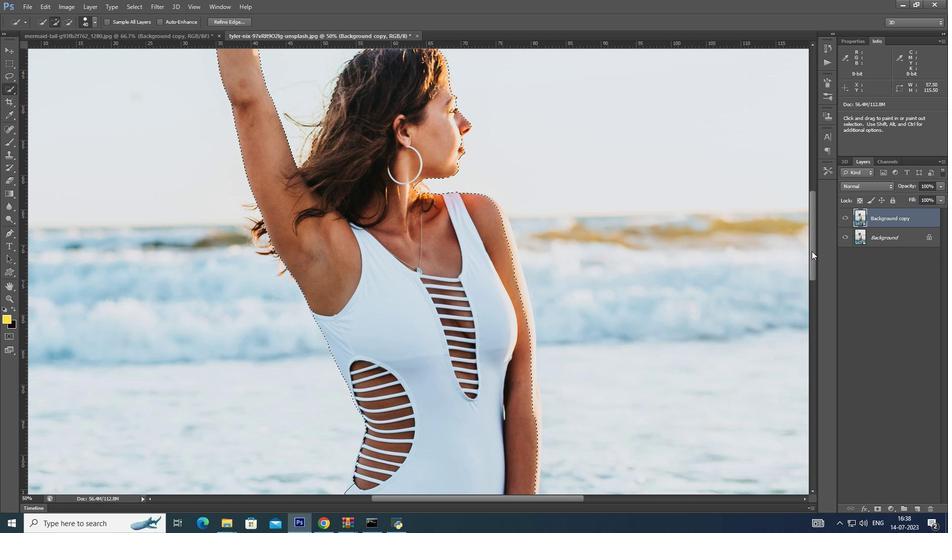 
Action: Mouse pressed left at (812, 251)
Screenshot: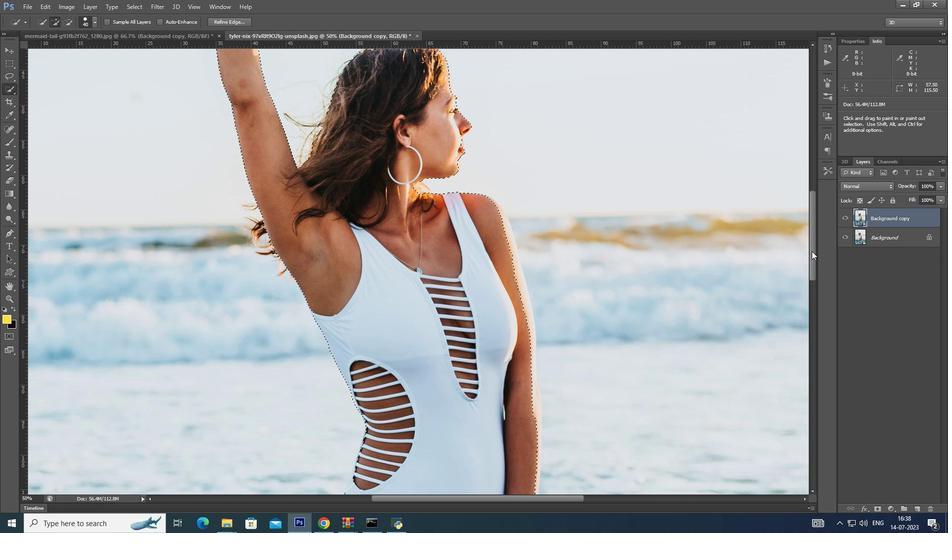 
Action: Mouse moved to (503, 210)
Screenshot: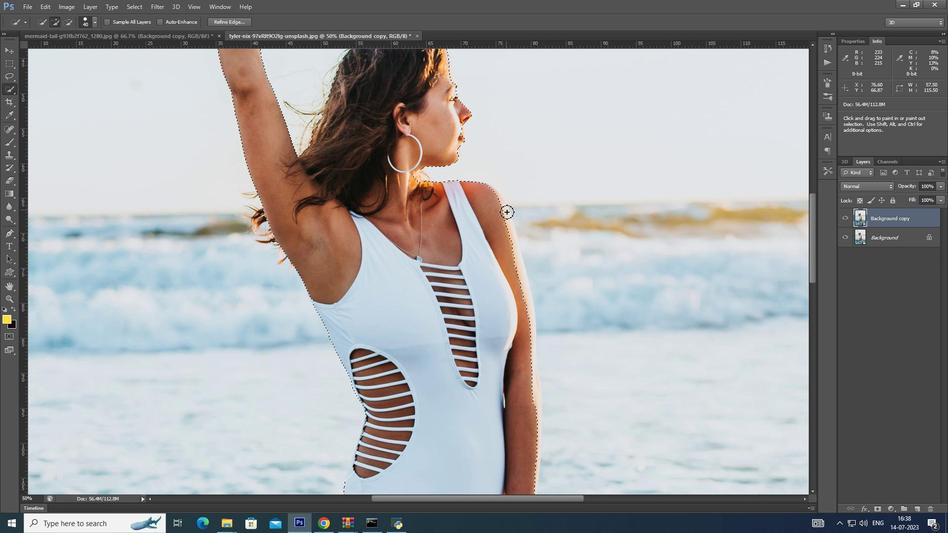 
Action: Mouse pressed left at (503, 210)
Screenshot: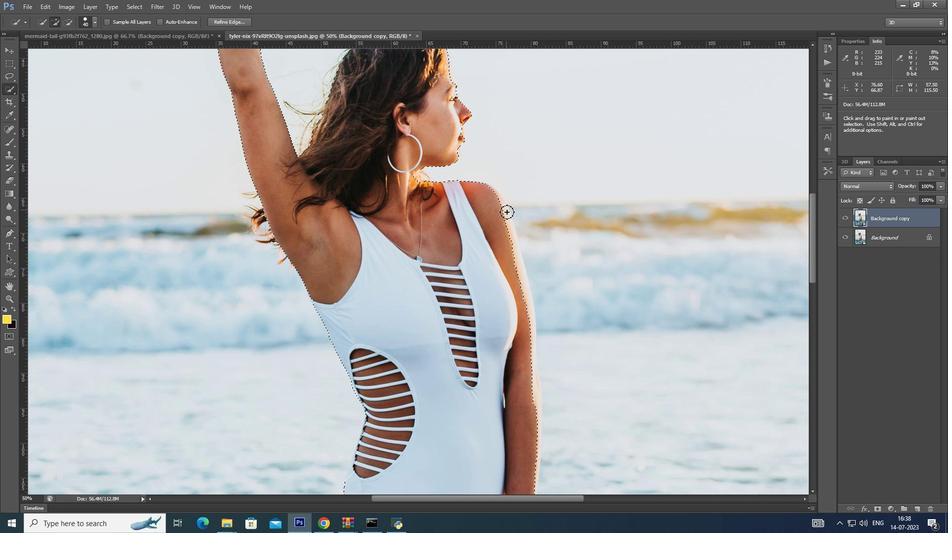 
Action: Mouse moved to (507, 222)
Screenshot: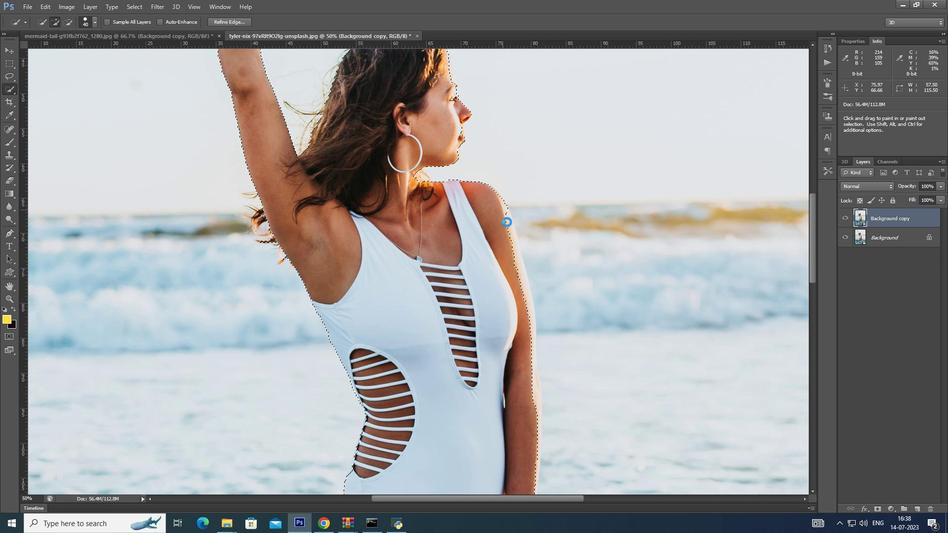 
Action: Mouse pressed left at (507, 222)
Screenshot: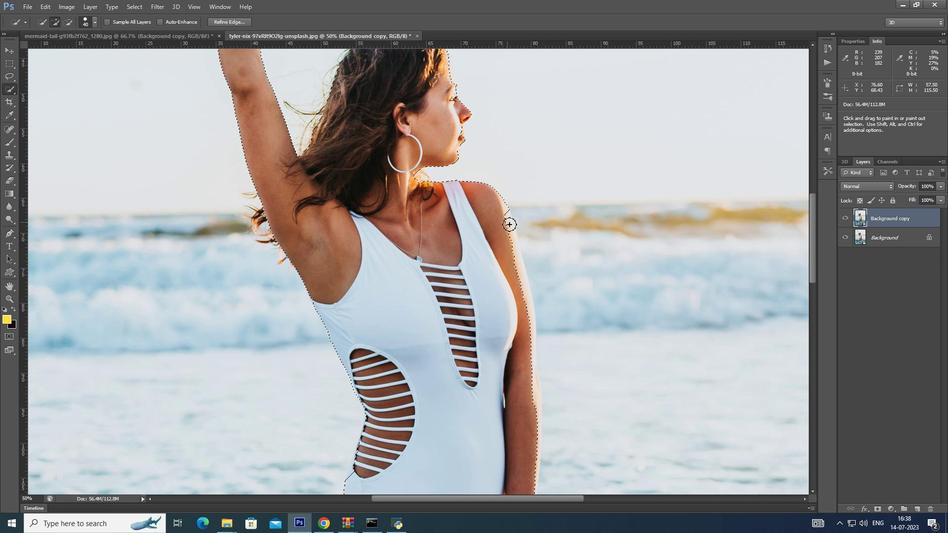
Action: Mouse moved to (515, 255)
Screenshot: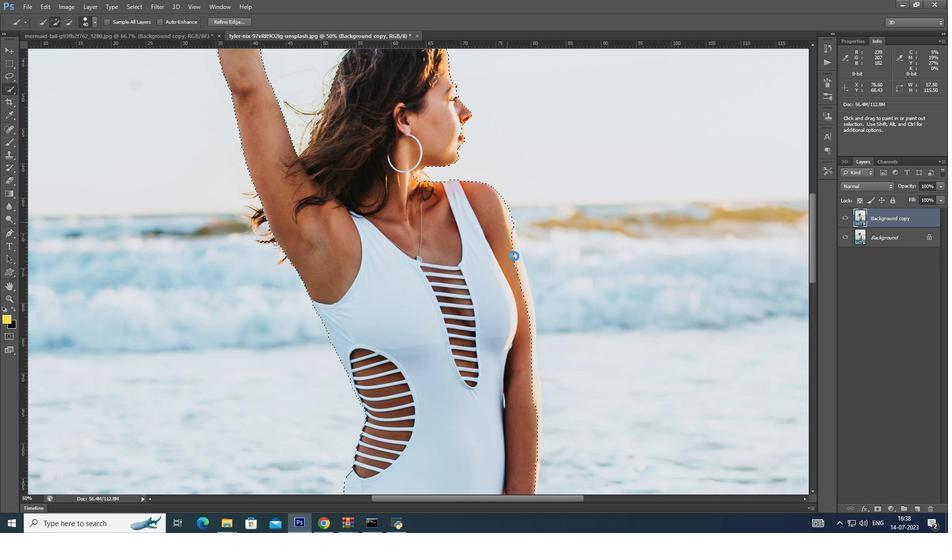
Action: Mouse pressed left at (515, 255)
Screenshot: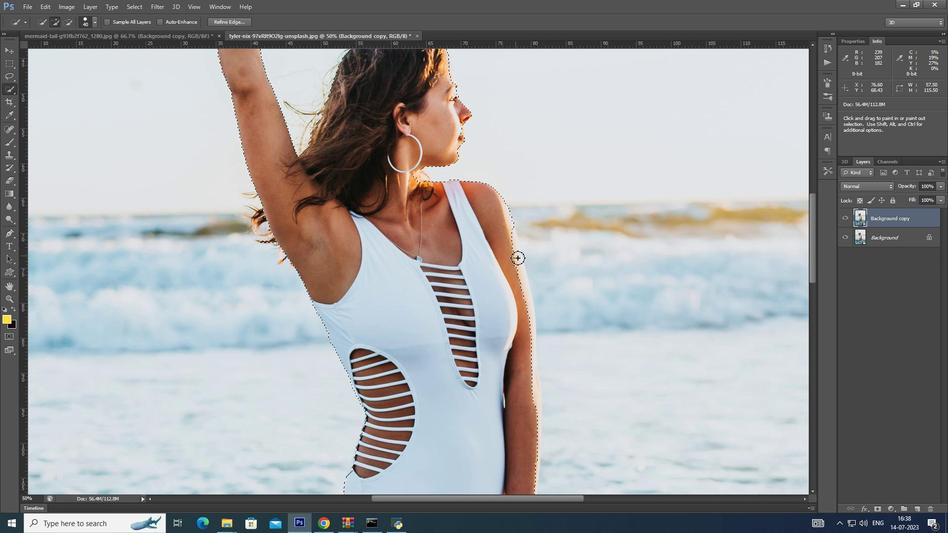 
Action: Mouse moved to (513, 243)
Screenshot: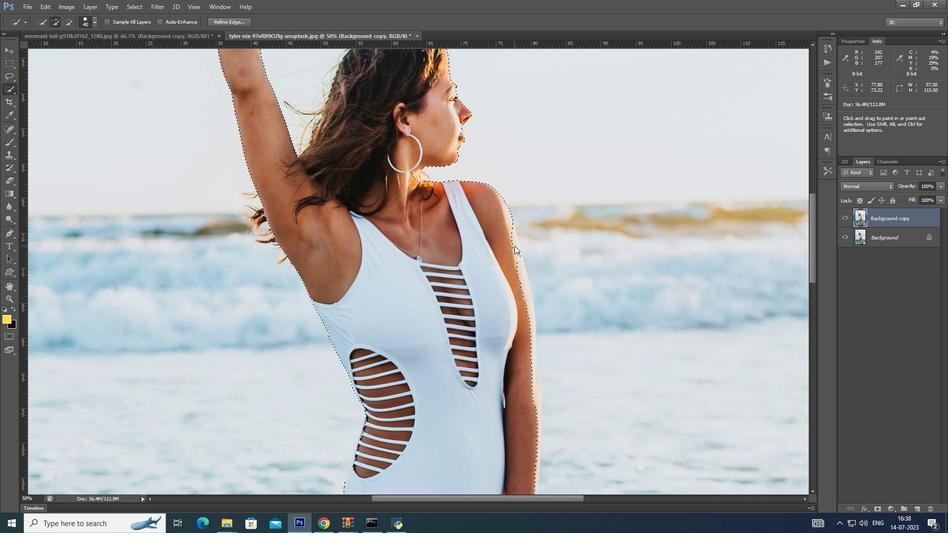 
Action: Mouse pressed left at (513, 243)
Screenshot: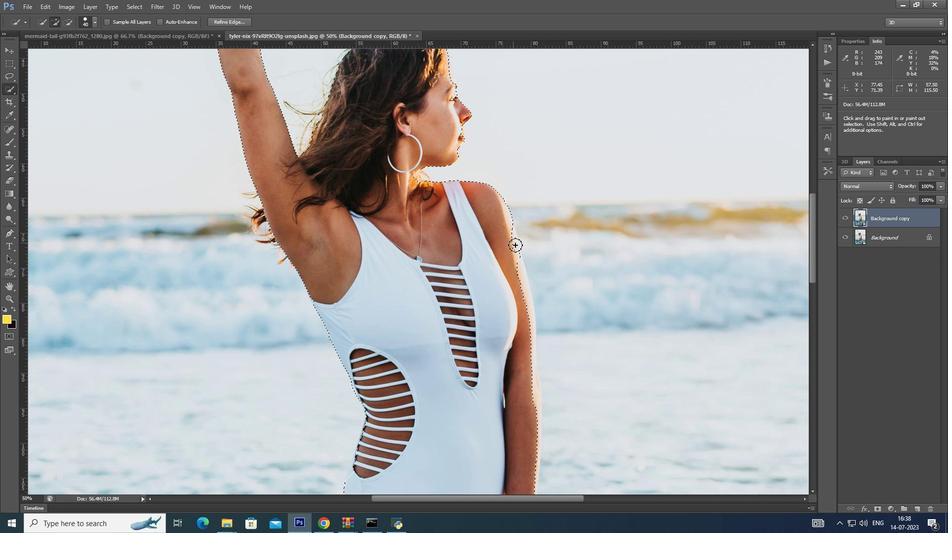
Action: Mouse moved to (524, 277)
Screenshot: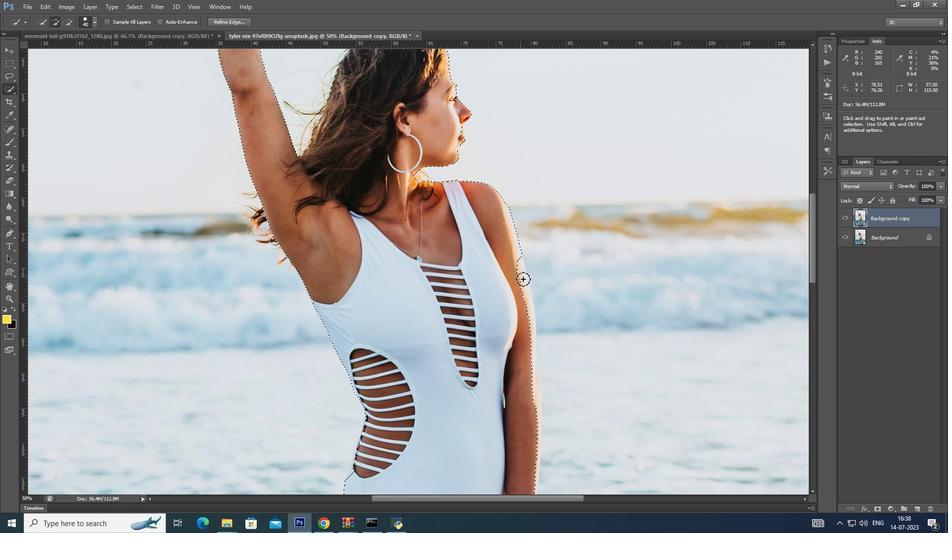 
Action: Mouse pressed left at (524, 277)
Screenshot: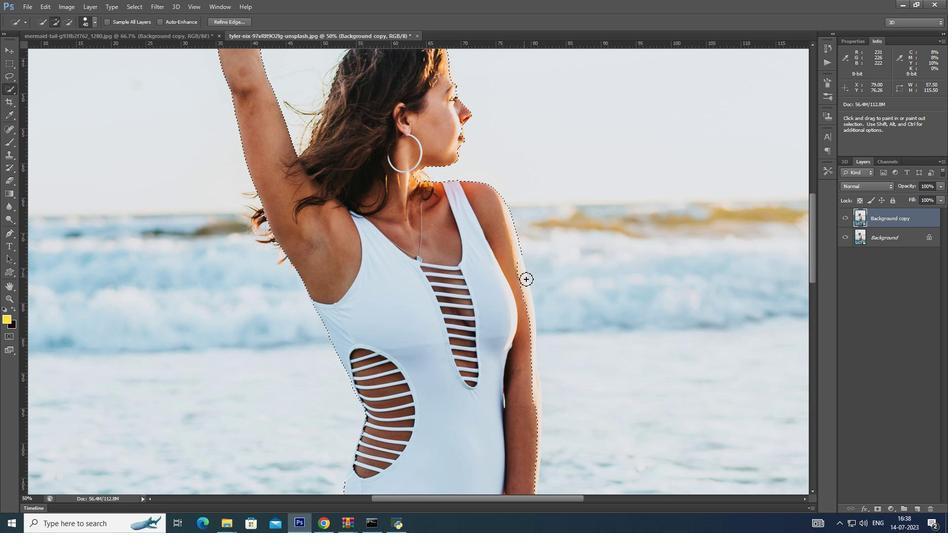 
Action: Mouse moved to (527, 305)
Screenshot: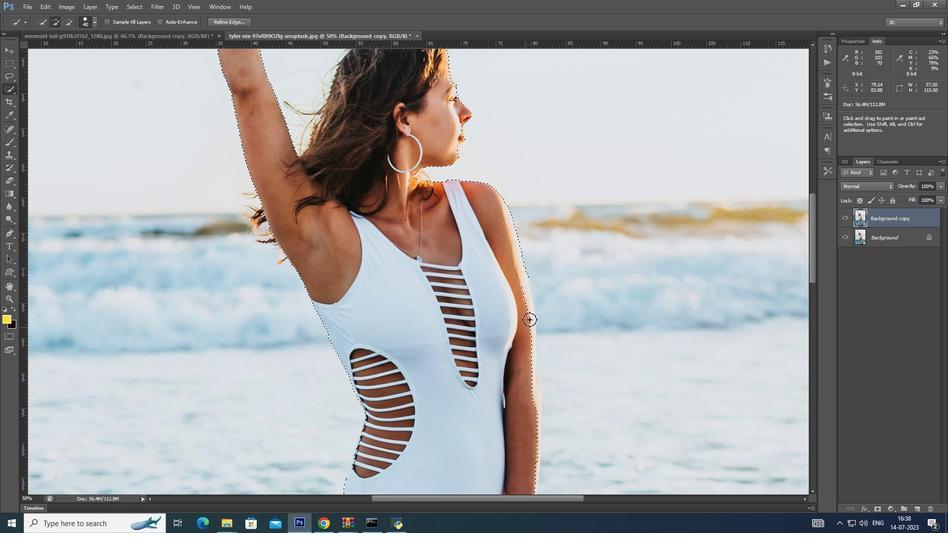 
Action: Mouse pressed left at (527, 305)
Screenshot: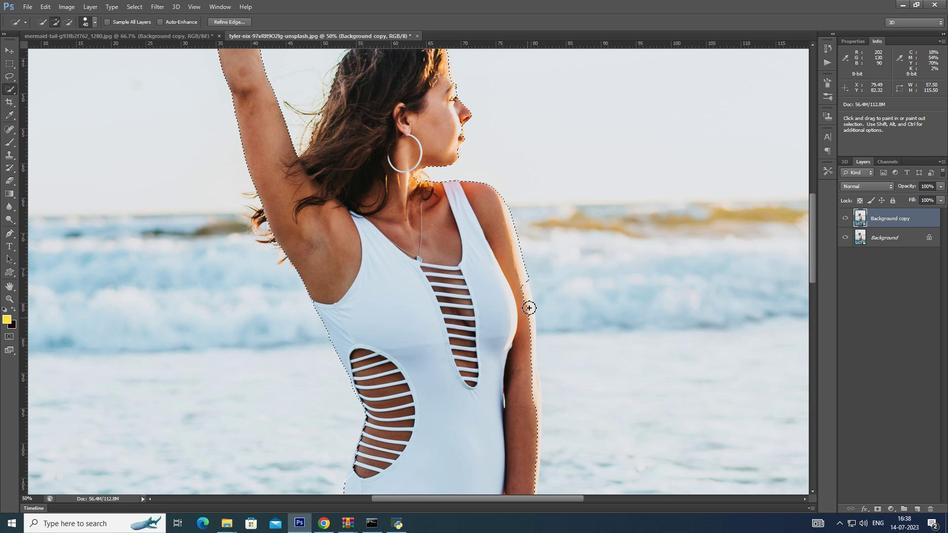 
Action: Mouse moved to (524, 291)
Screenshot: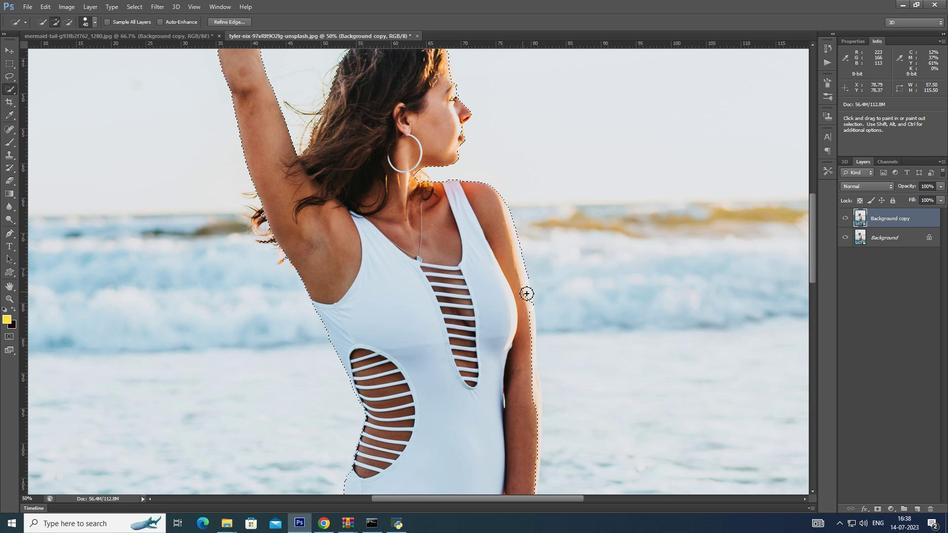 
Action: Mouse pressed left at (524, 291)
Screenshot: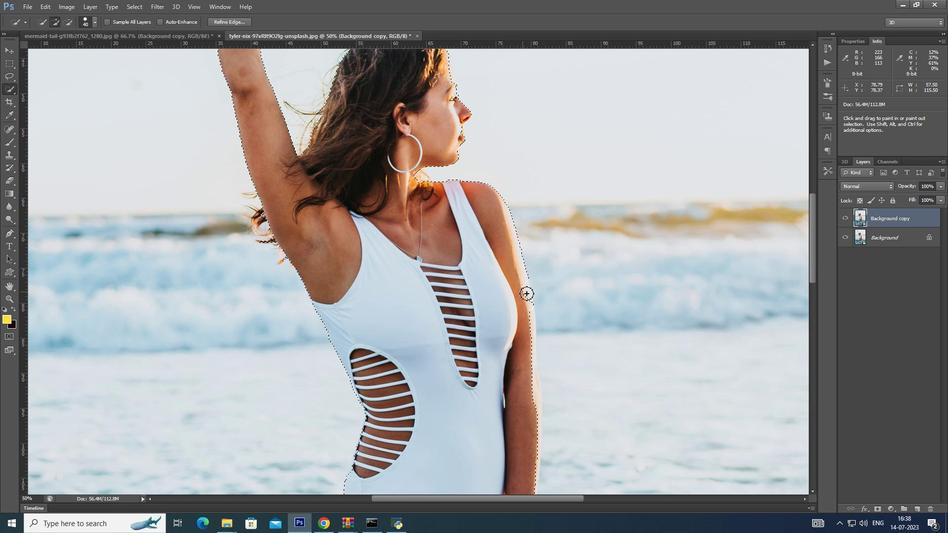 
Action: Mouse moved to (529, 323)
Screenshot: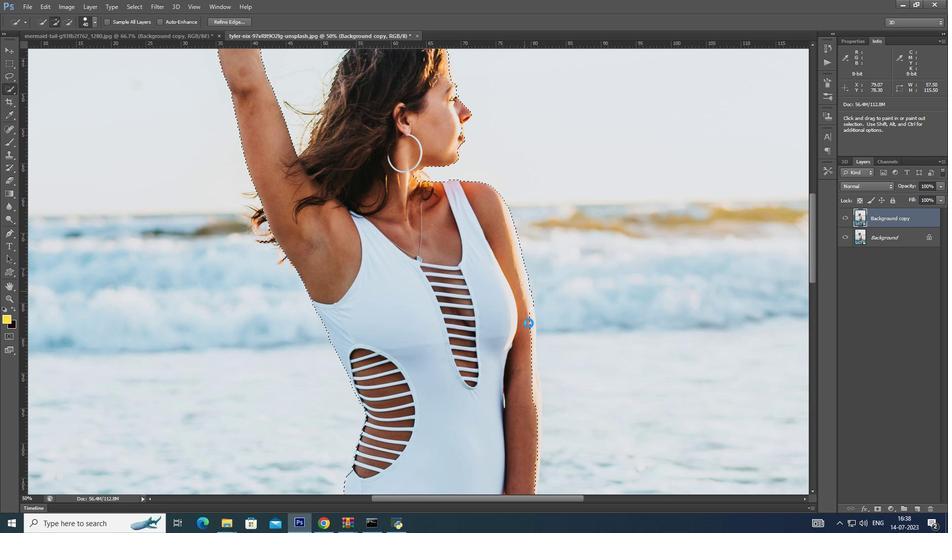 
Action: Mouse pressed left at (529, 323)
Screenshot: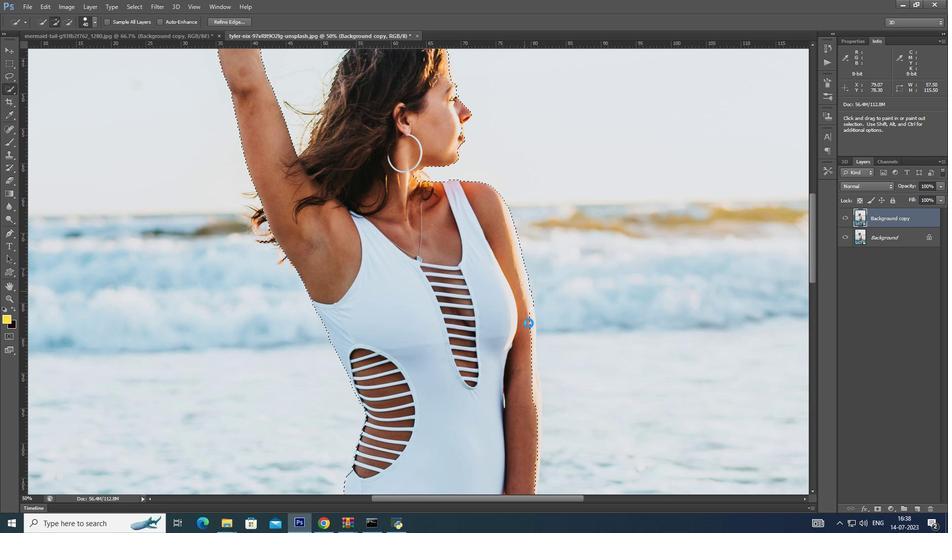 
Action: Mouse moved to (531, 341)
Screenshot: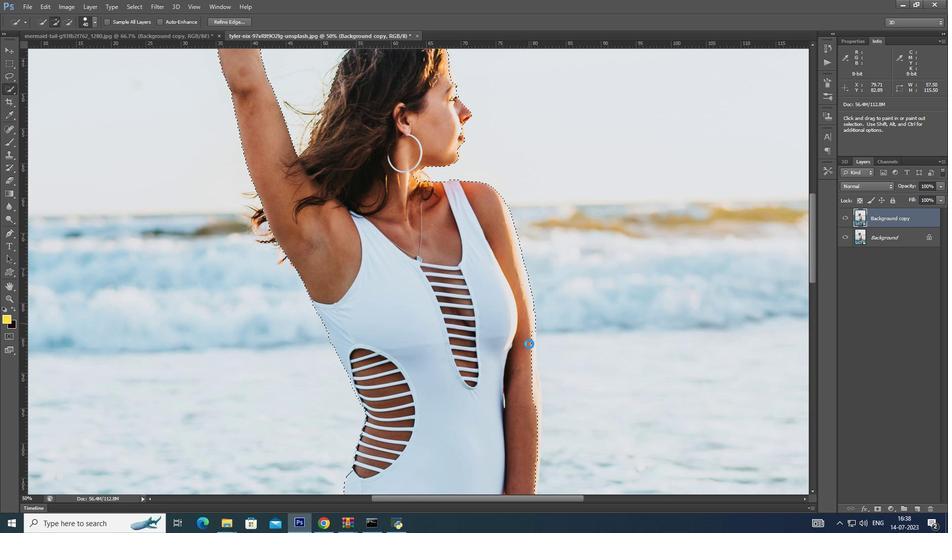 
Action: Mouse pressed left at (531, 341)
Screenshot: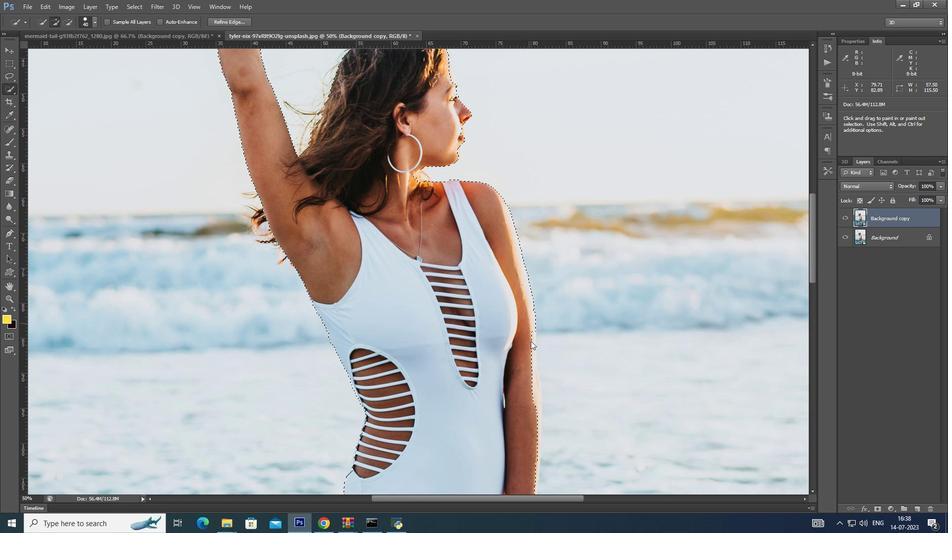 
Action: Mouse moved to (533, 378)
Screenshot: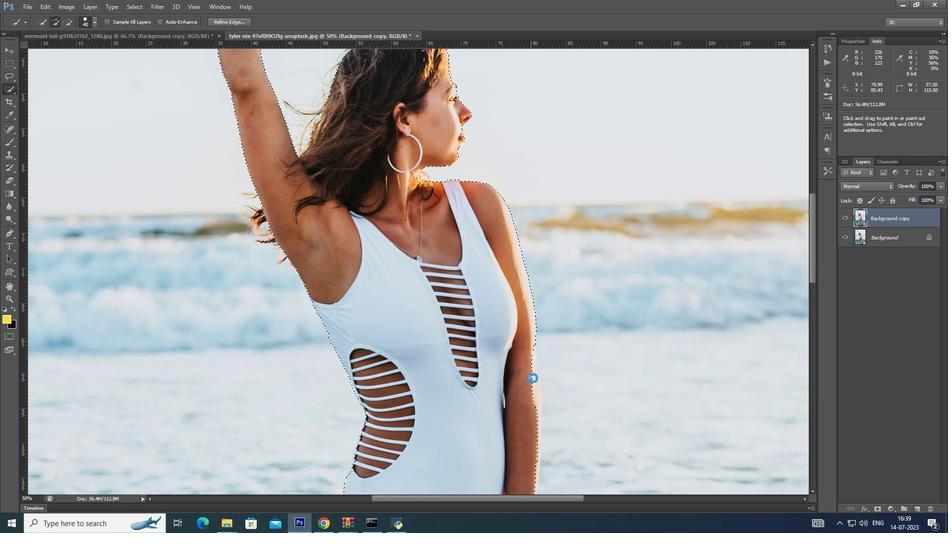 
Action: Mouse pressed left at (533, 378)
Screenshot: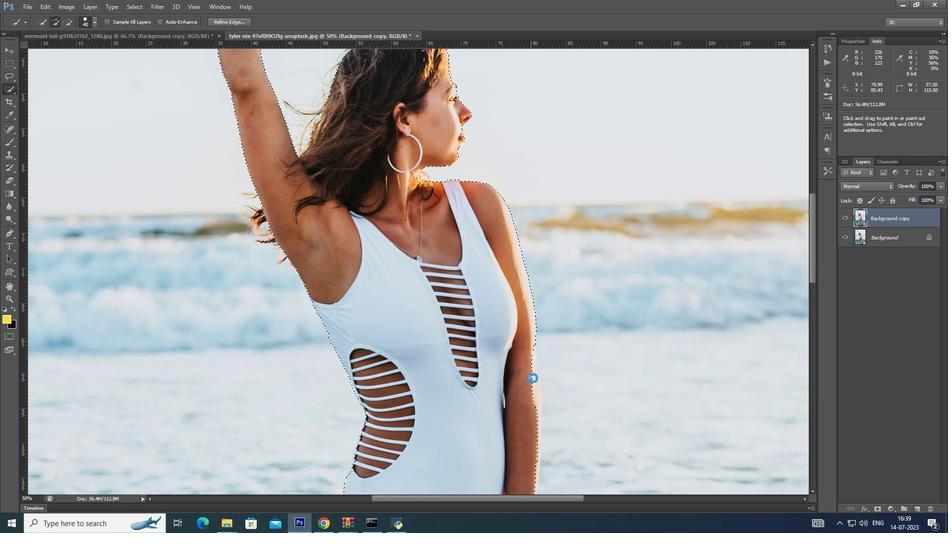 
Action: Mouse moved to (535, 392)
Screenshot: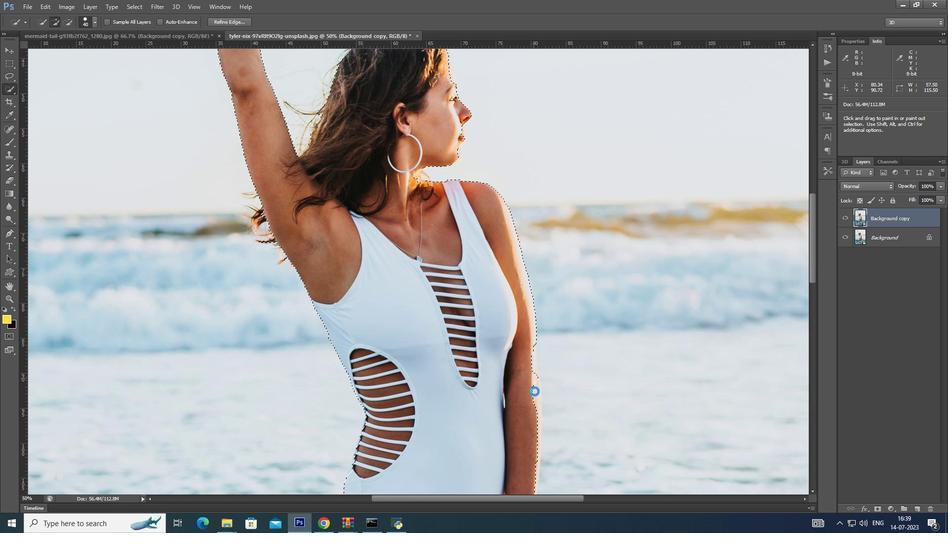
Action: Mouse pressed left at (535, 392)
Screenshot: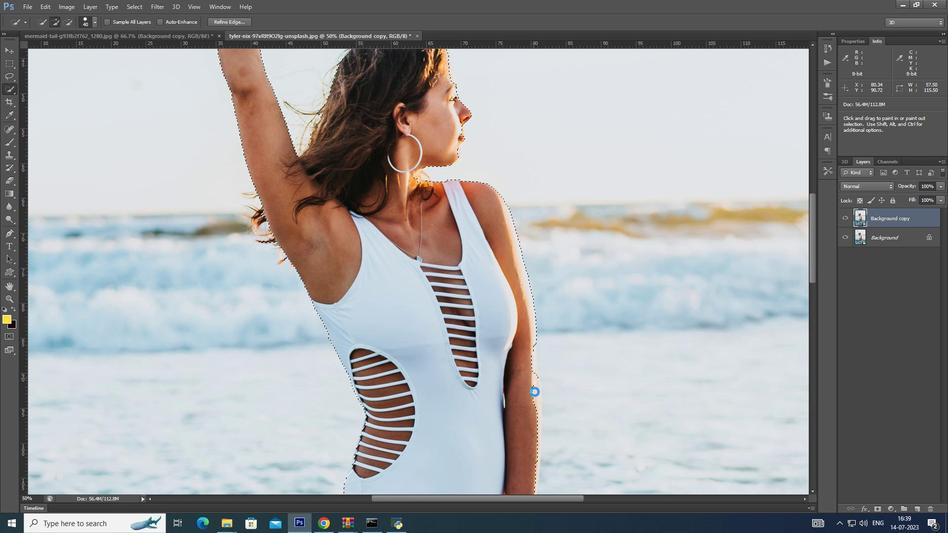
Action: Mouse moved to (532, 361)
Screenshot: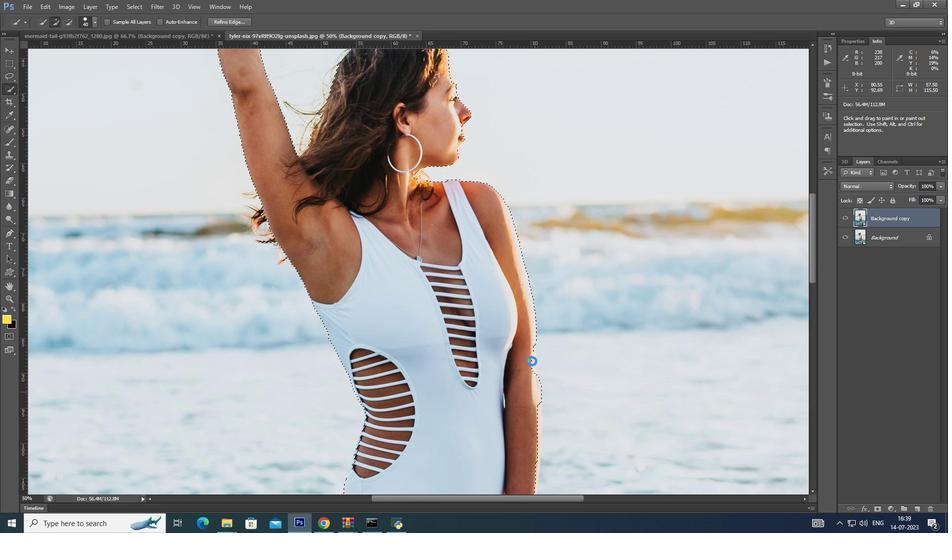 
Action: Mouse pressed left at (532, 361)
Screenshot: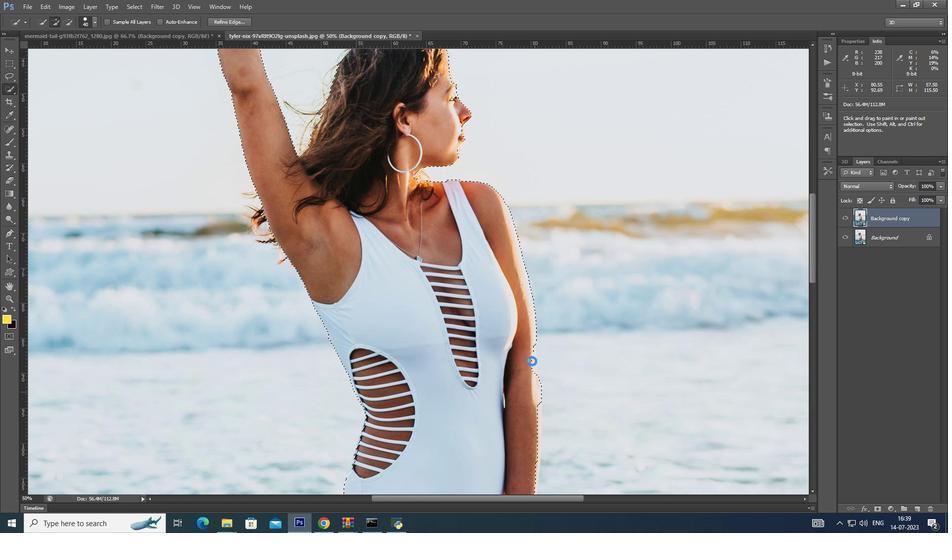 
Action: Mouse moved to (537, 416)
Screenshot: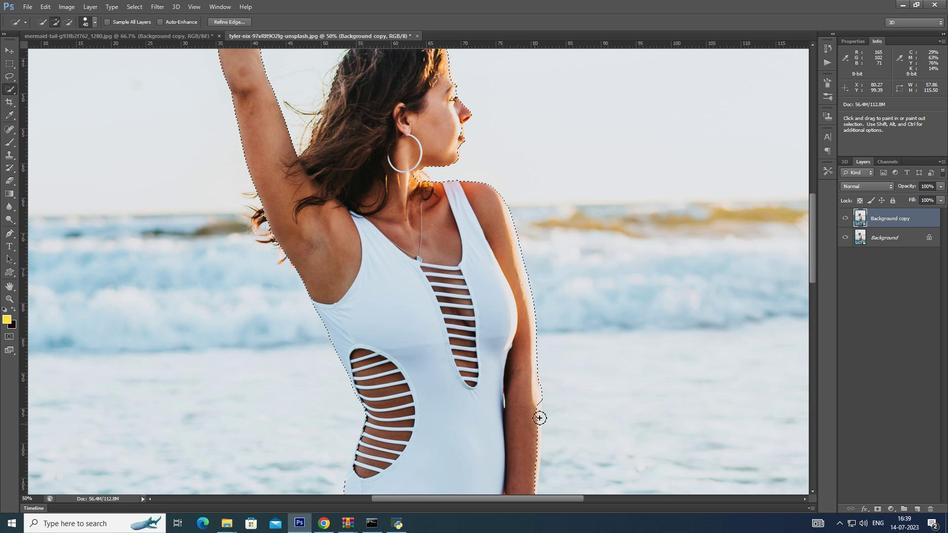 
Action: Mouse pressed left at (537, 416)
Screenshot: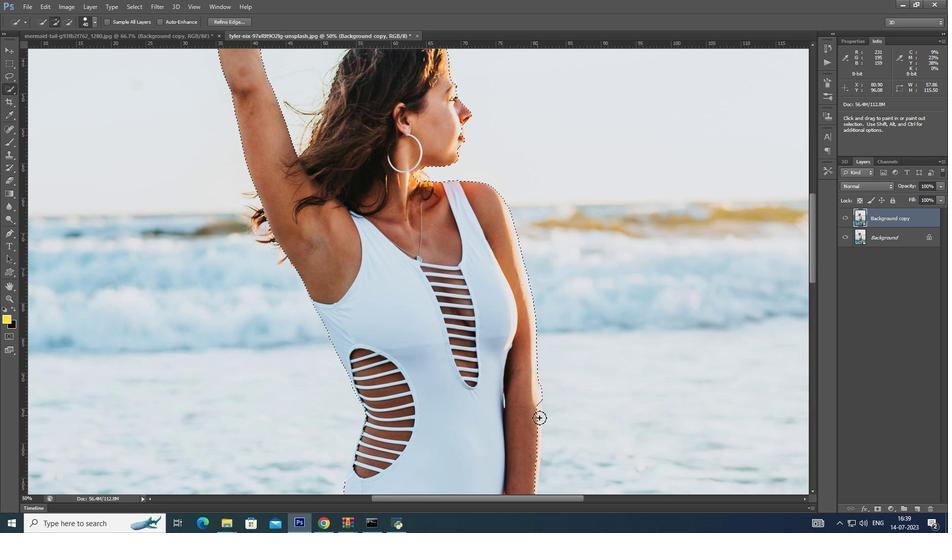 
Action: Mouse moved to (811, 255)
Screenshot: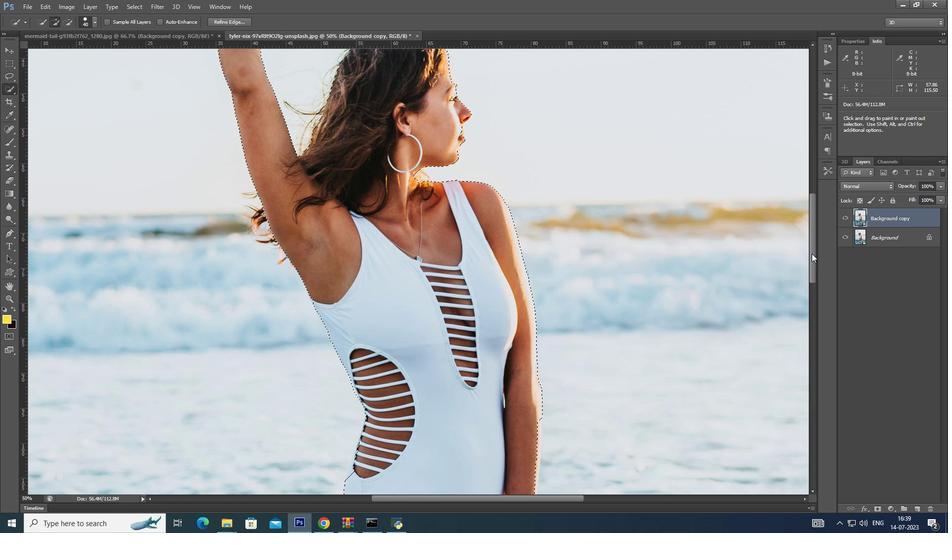 
Action: Mouse pressed left at (811, 254)
Screenshot: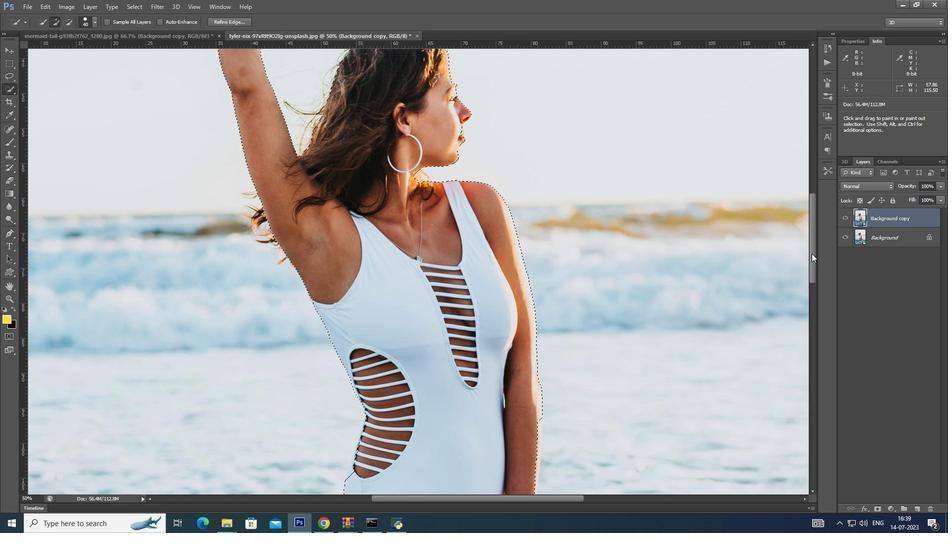 
Action: Mouse moved to (535, 204)
Screenshot: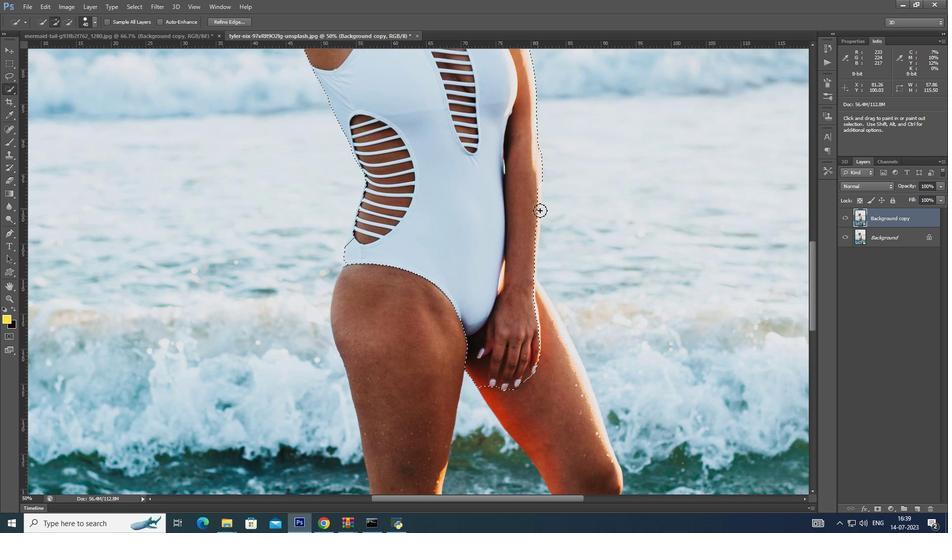 
Action: Mouse pressed left at (535, 204)
Screenshot: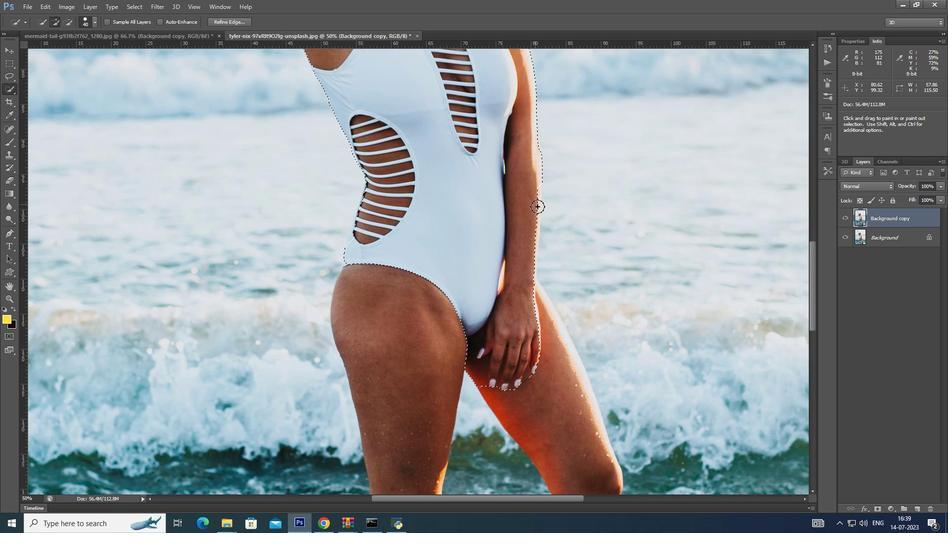 
Action: Mouse moved to (533, 231)
Screenshot: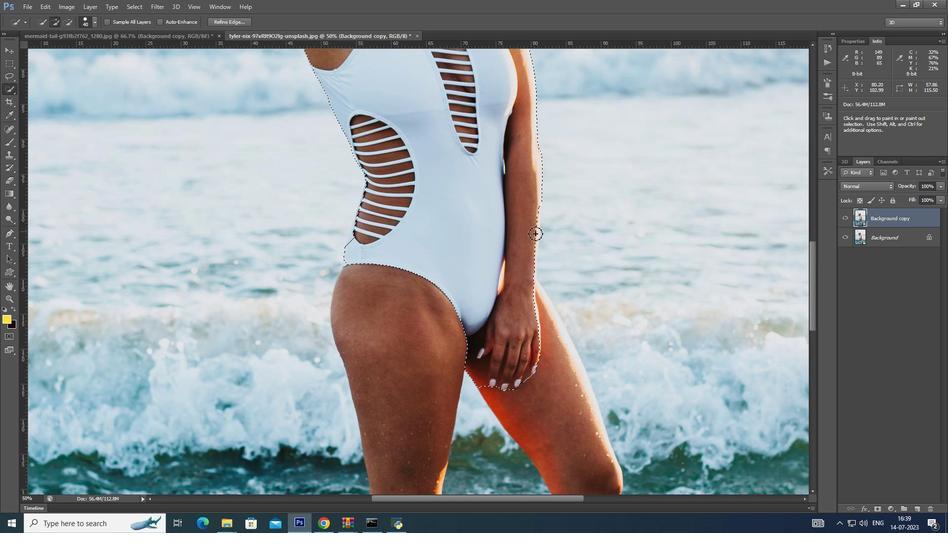 
Action: Mouse pressed left at (533, 231)
Screenshot: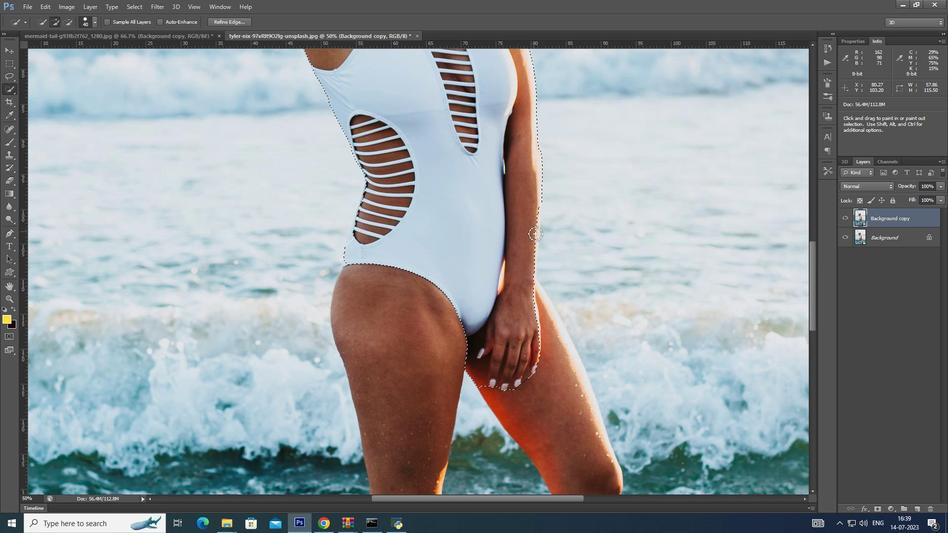 
Action: Mouse moved to (533, 241)
Screenshot: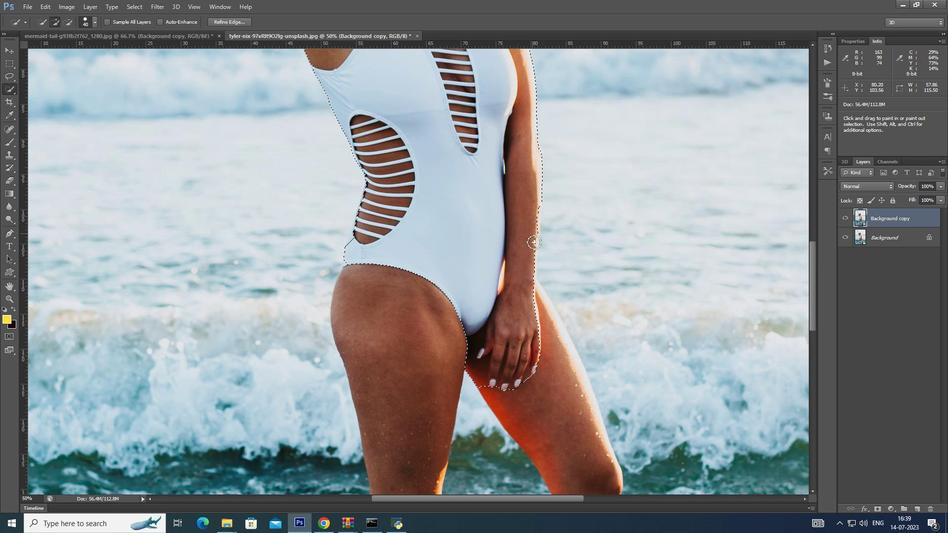 
Action: Mouse pressed left at (533, 241)
Screenshot: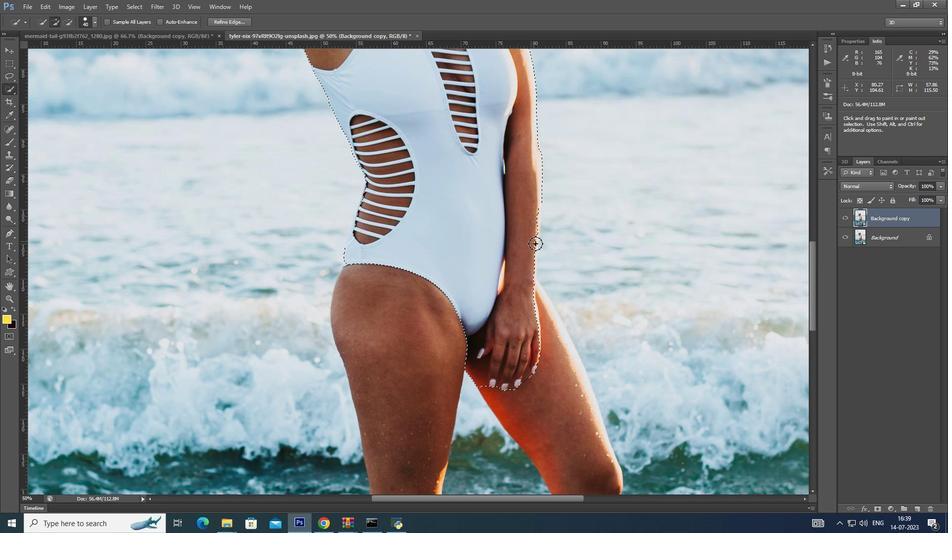 
Action: Mouse moved to (533, 251)
Screenshot: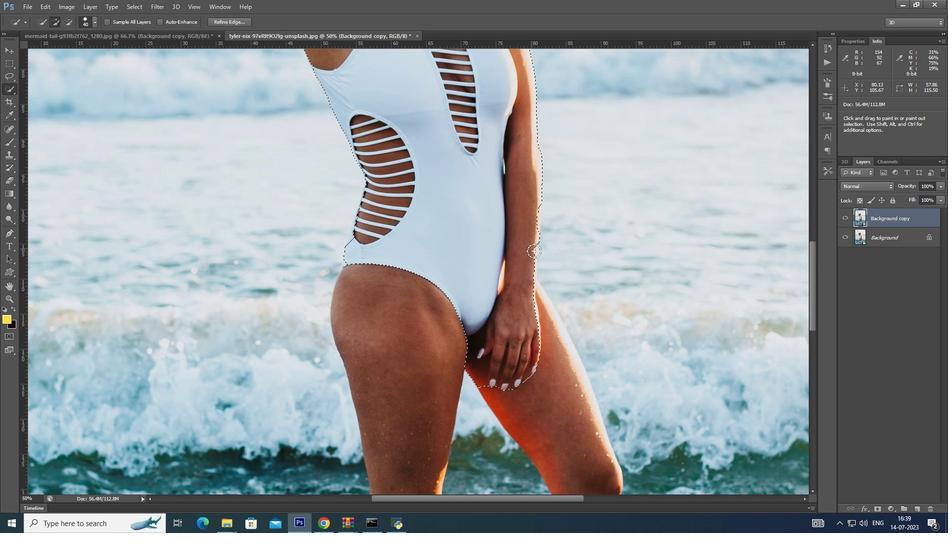 
Action: Mouse pressed left at (533, 251)
Screenshot: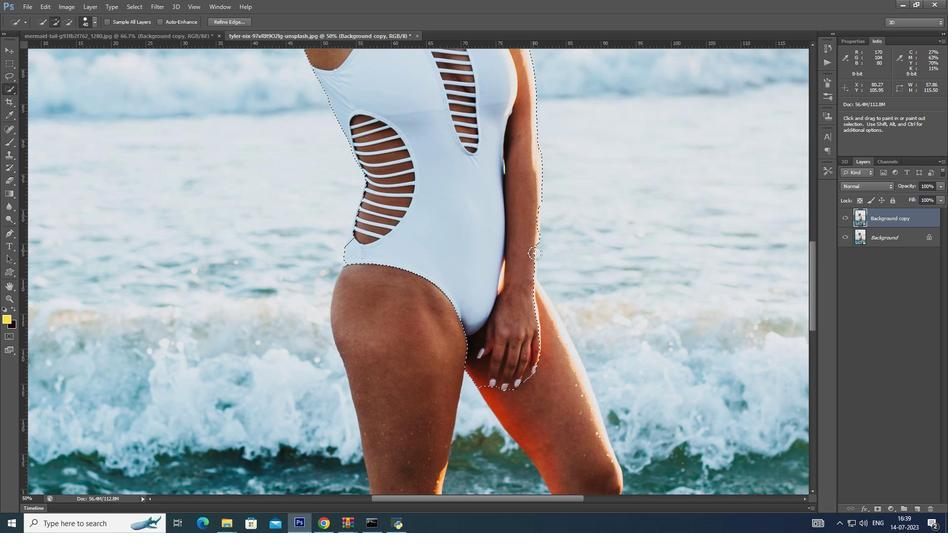 
Action: Mouse moved to (536, 219)
Screenshot: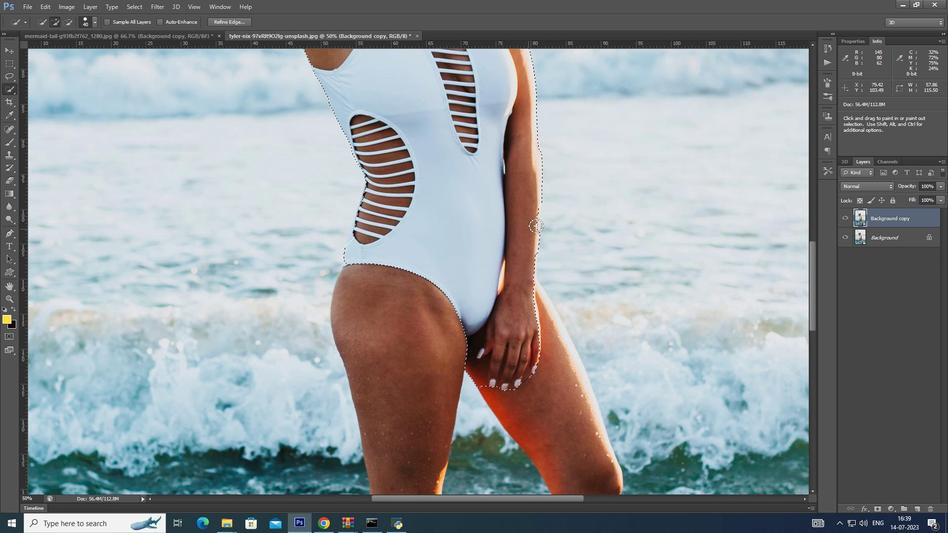 
Action: Mouse pressed left at (536, 219)
Screenshot: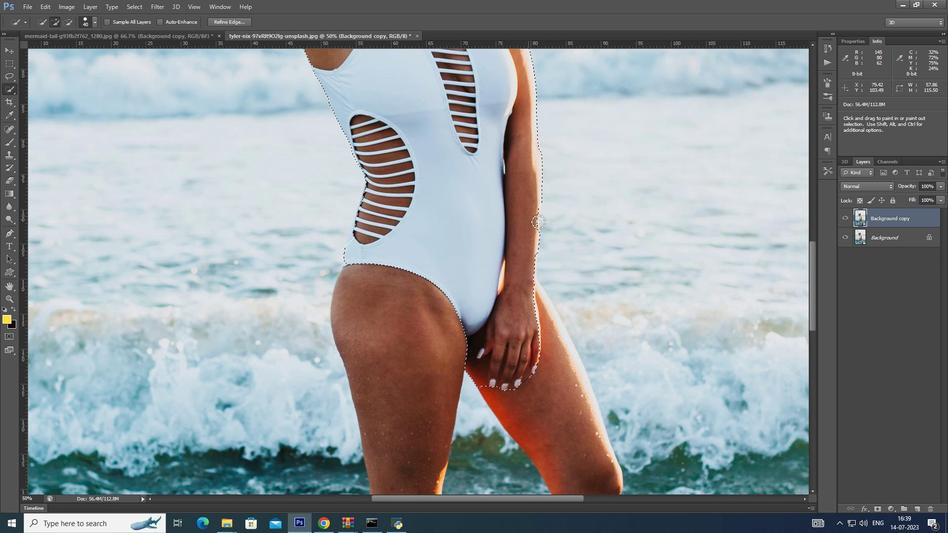 
Action: Mouse moved to (535, 207)
Screenshot: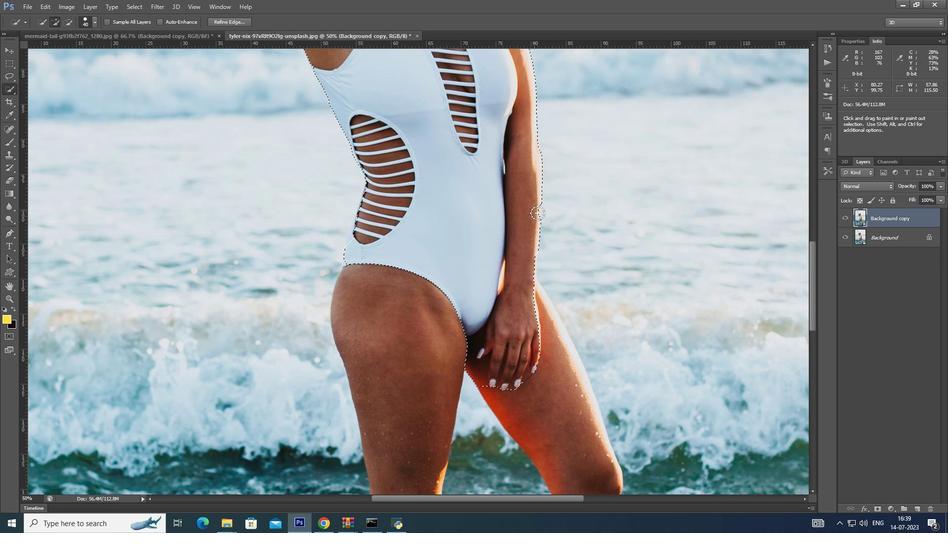 
Action: Mouse pressed left at (535, 207)
Screenshot: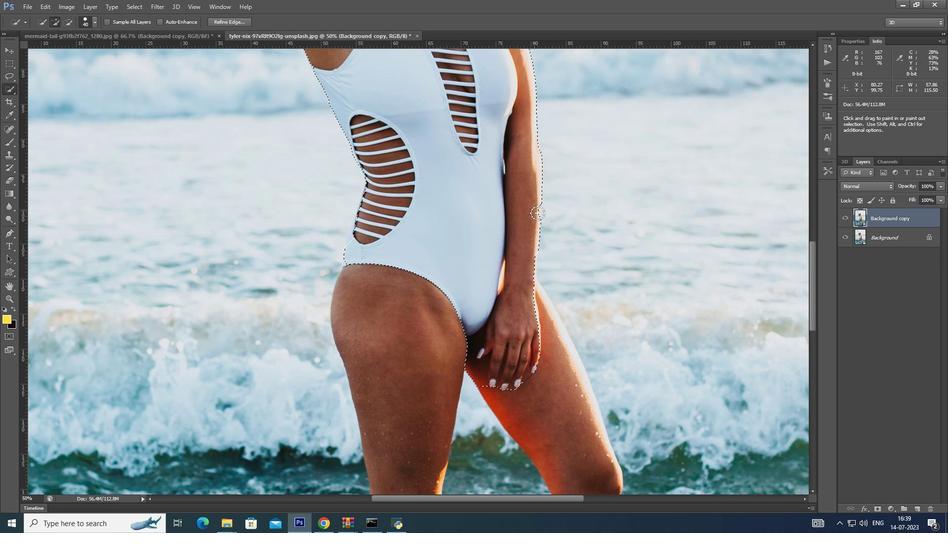 
Action: Mouse moved to (537, 208)
Screenshot: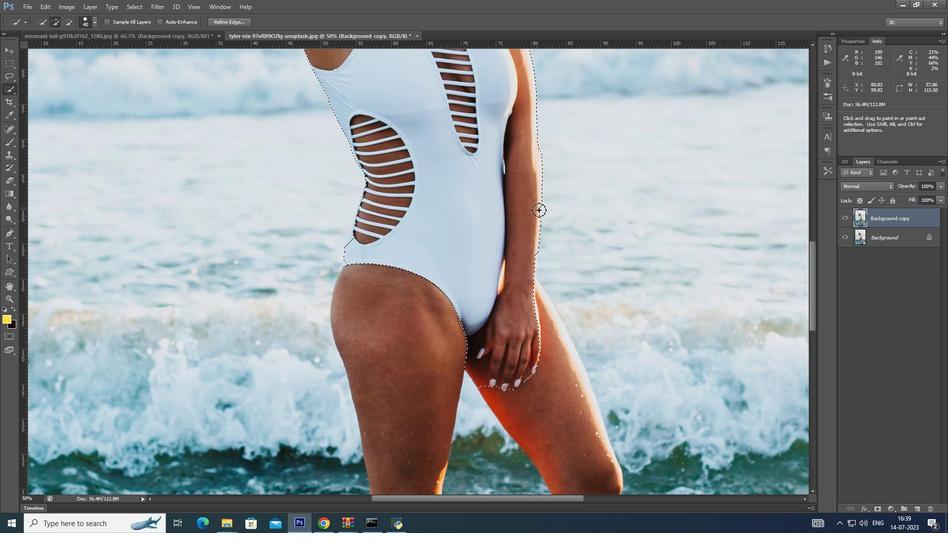 
Action: Mouse pressed left at (537, 208)
Screenshot: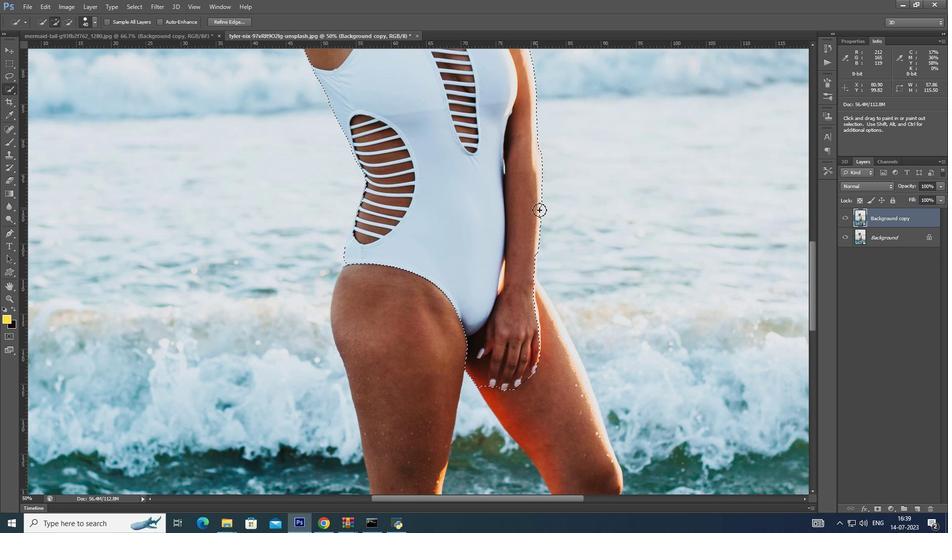 
Action: Mouse moved to (535, 258)
Screenshot: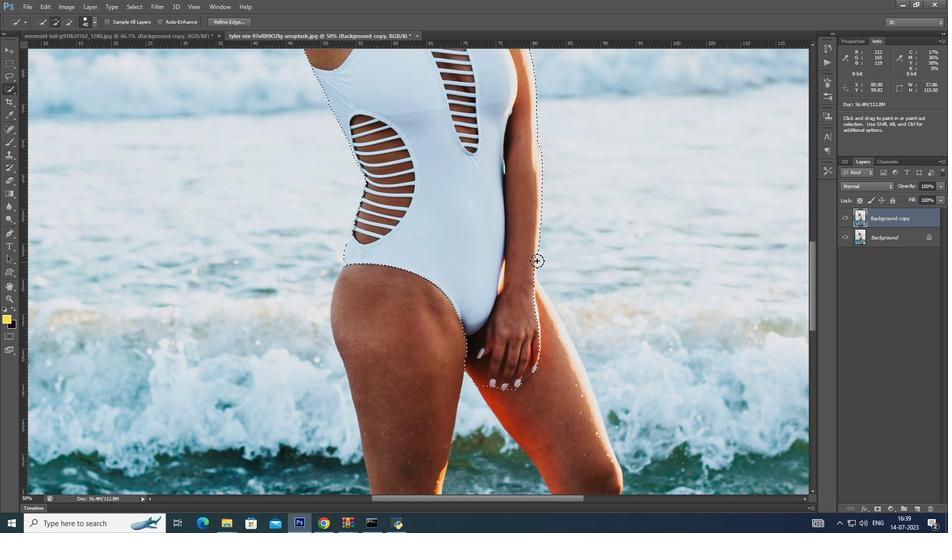 
Action: Mouse pressed left at (535, 258)
Screenshot: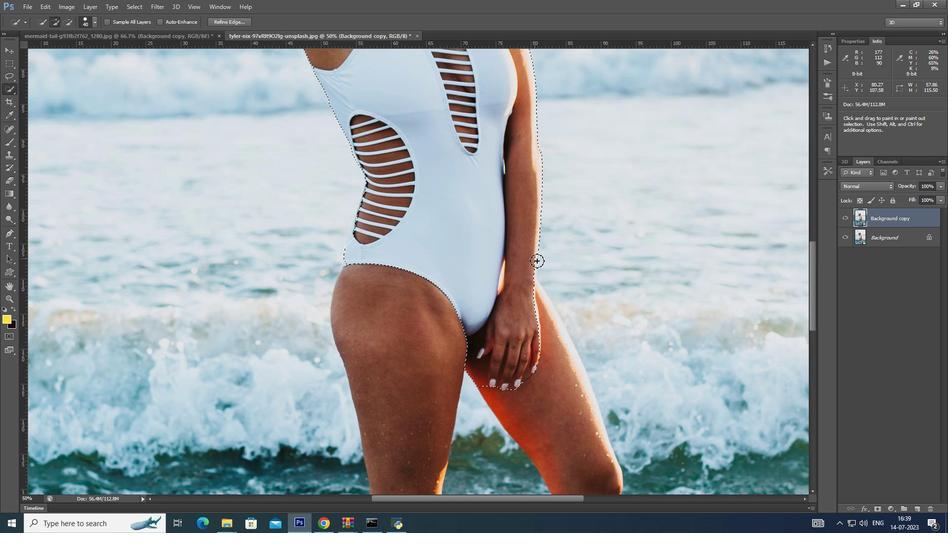 
Action: Mouse moved to (534, 276)
Screenshot: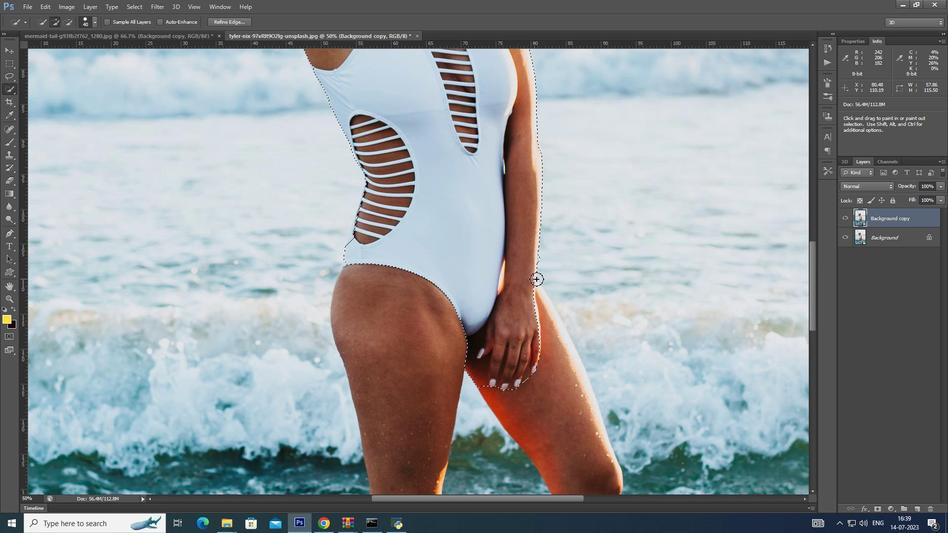 
Action: Mouse pressed left at (534, 276)
Screenshot: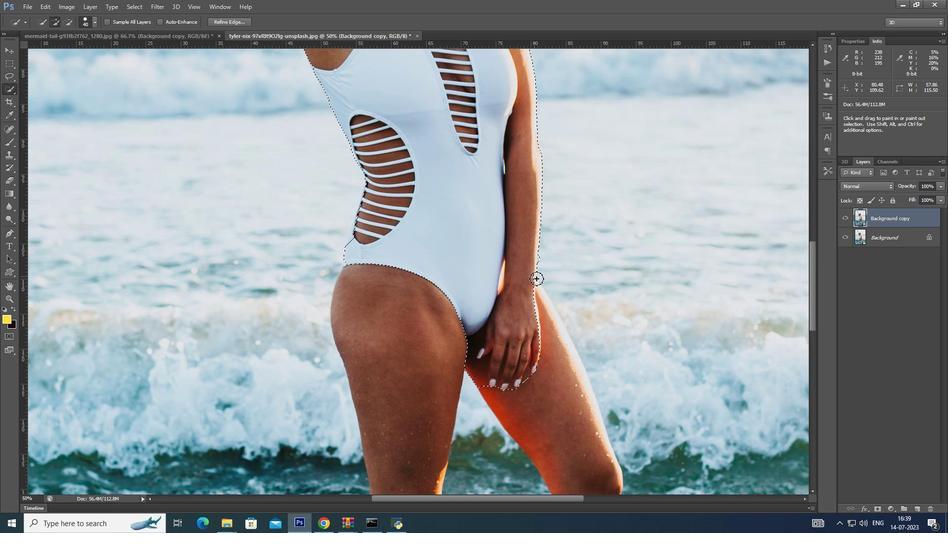 
Action: Mouse moved to (531, 297)
Screenshot: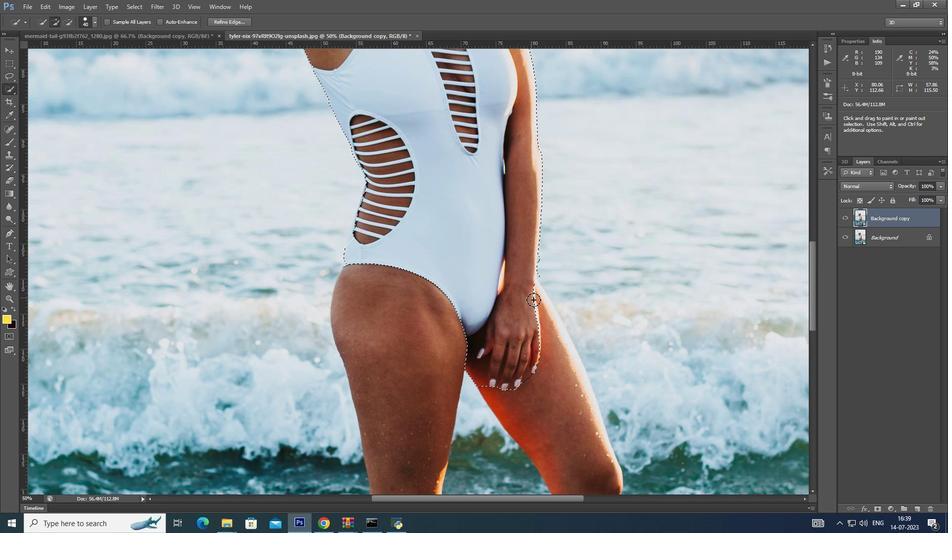 
Action: Mouse pressed left at (531, 297)
Screenshot: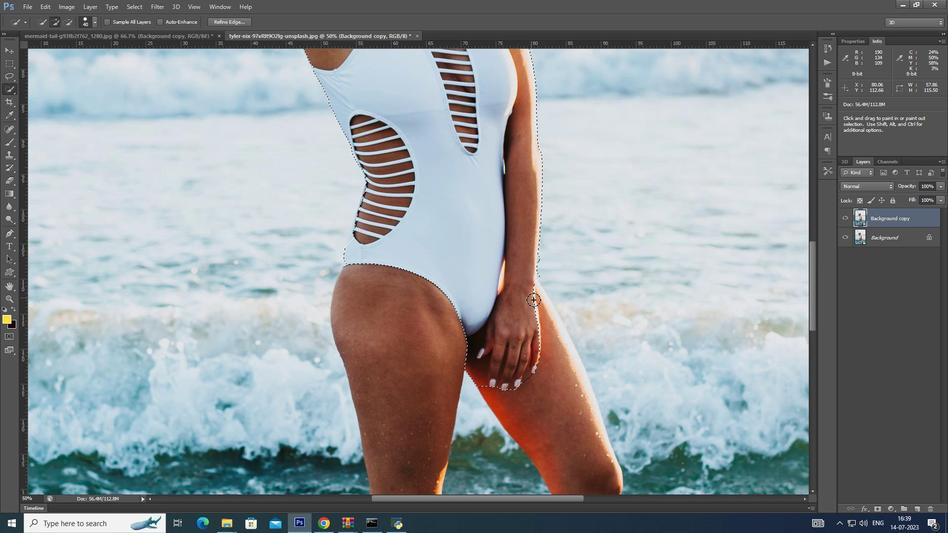 
Action: Mouse moved to (537, 333)
Screenshot: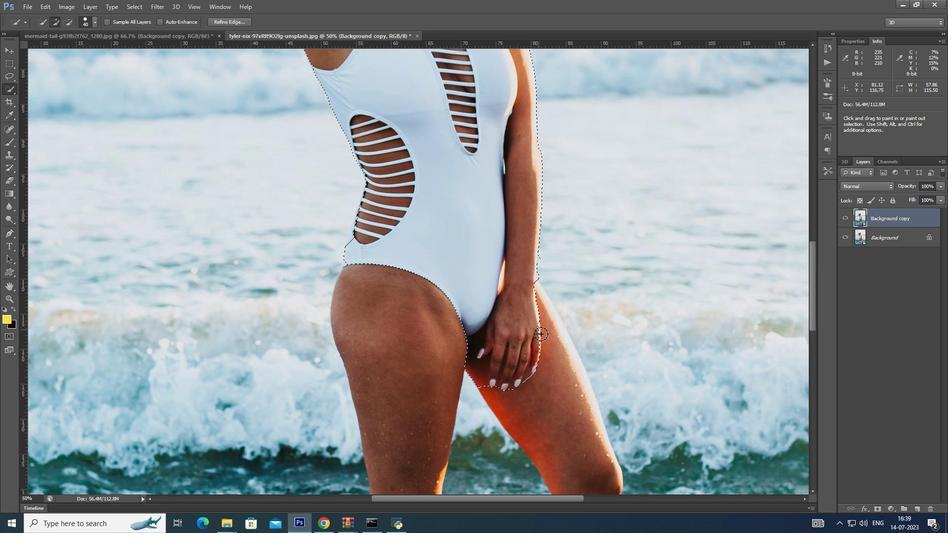 
Action: Mouse pressed left at (537, 333)
Screenshot: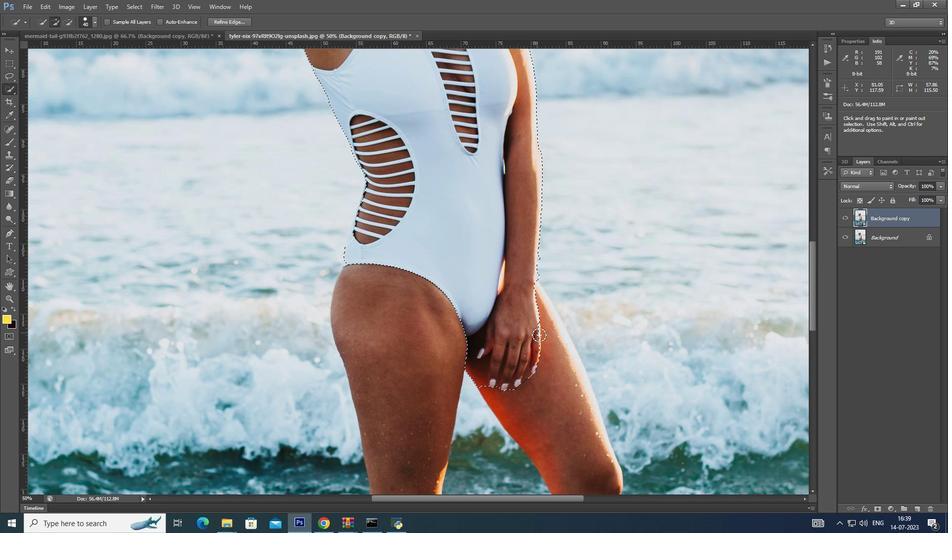 
Action: Mouse moved to (532, 287)
Screenshot: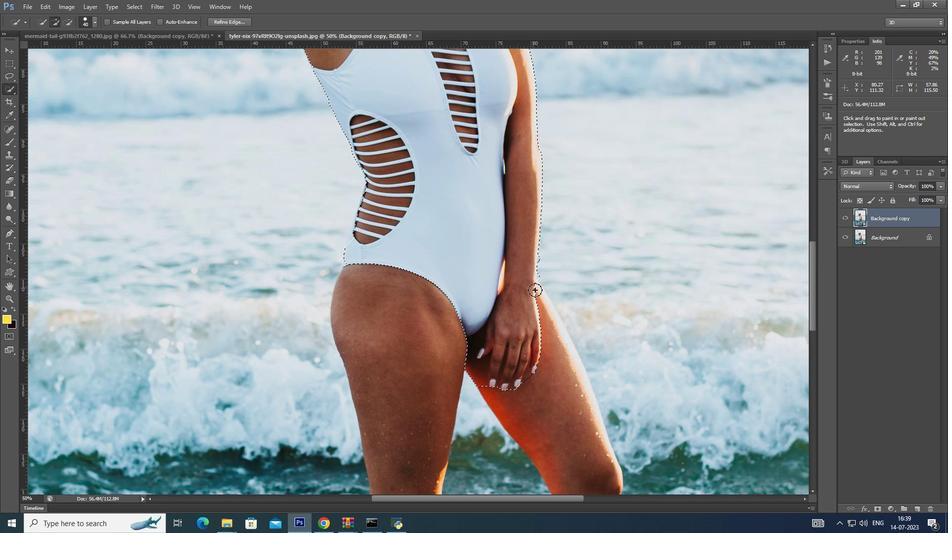 
Action: Mouse pressed left at (532, 287)
Screenshot: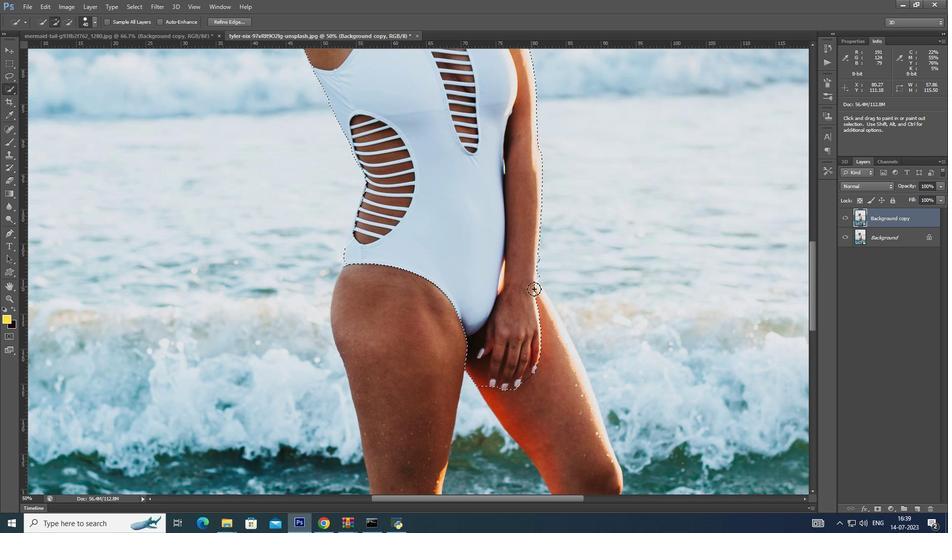 
Action: Mouse moved to (811, 274)
Screenshot: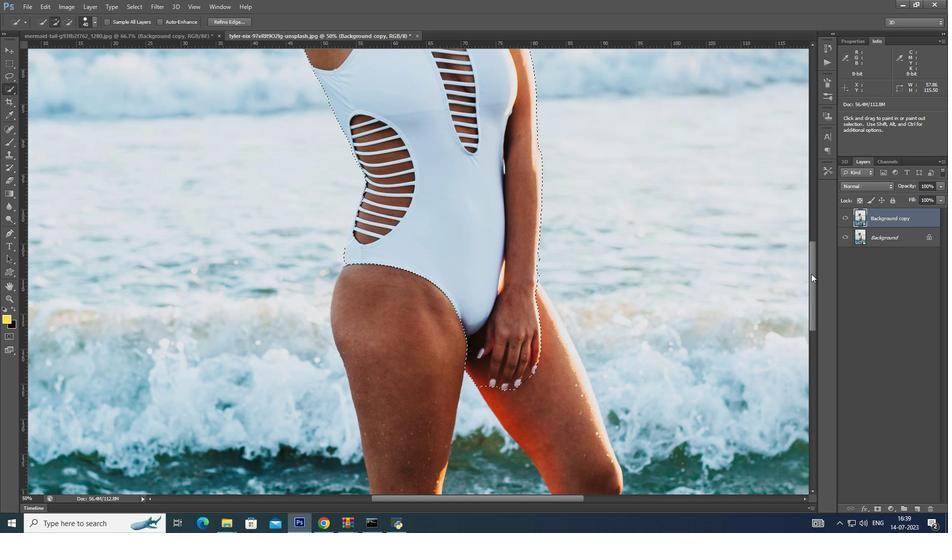 
Action: Mouse pressed left at (811, 274)
Screenshot: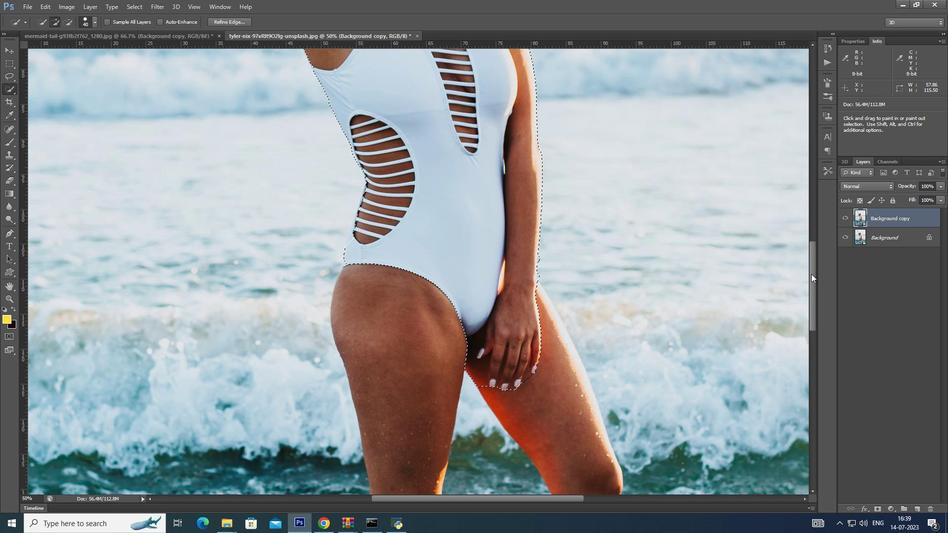 
Action: Mouse moved to (351, 377)
Screenshot: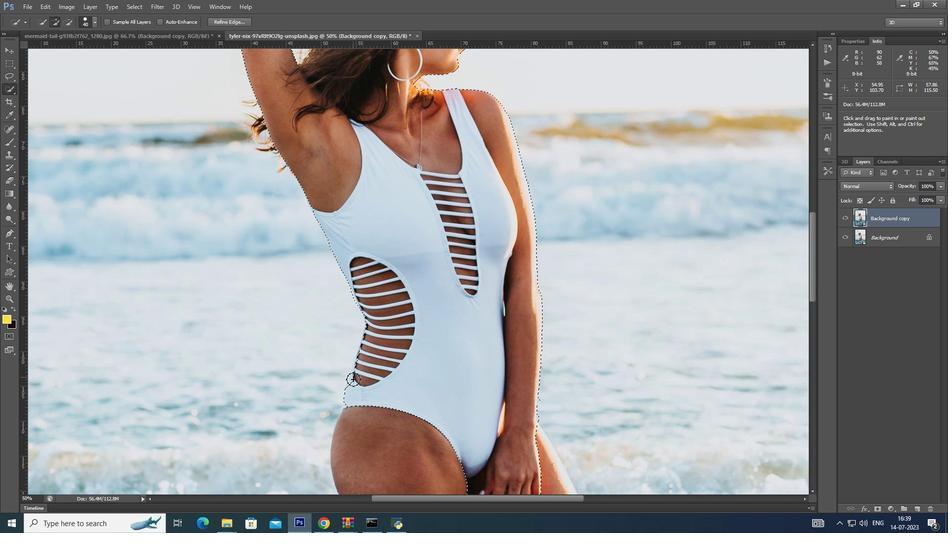 
Action: Mouse pressed left at (351, 377)
Screenshot: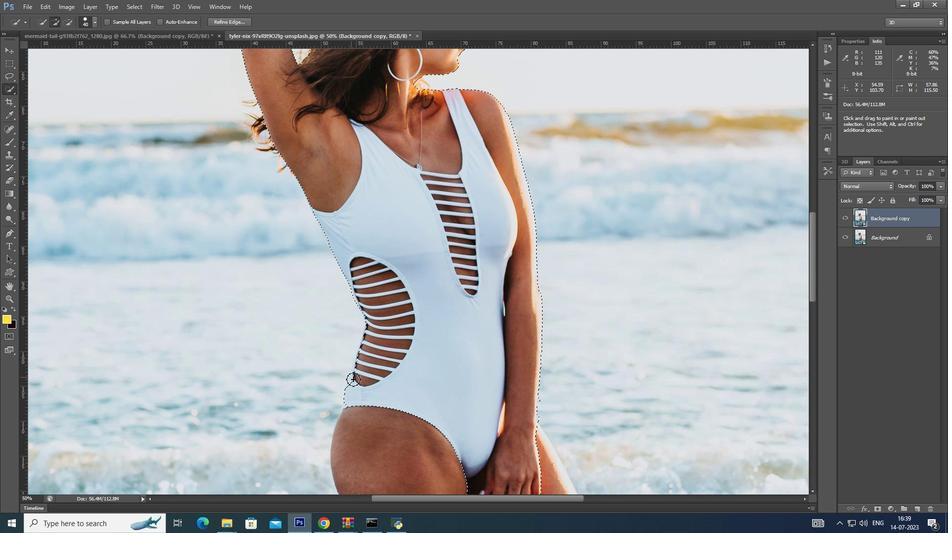 
Action: Mouse moved to (361, 354)
Screenshot: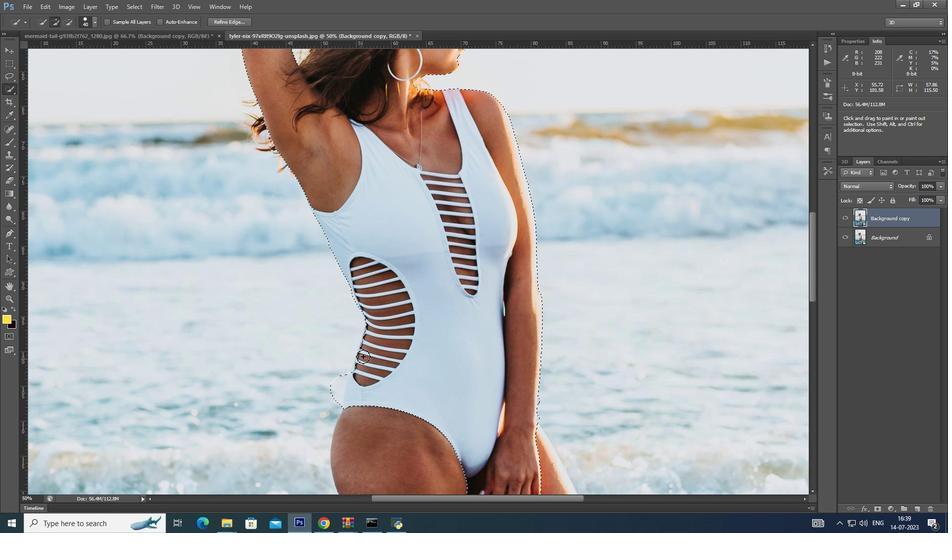 
Action: Mouse pressed left at (361, 354)
Screenshot: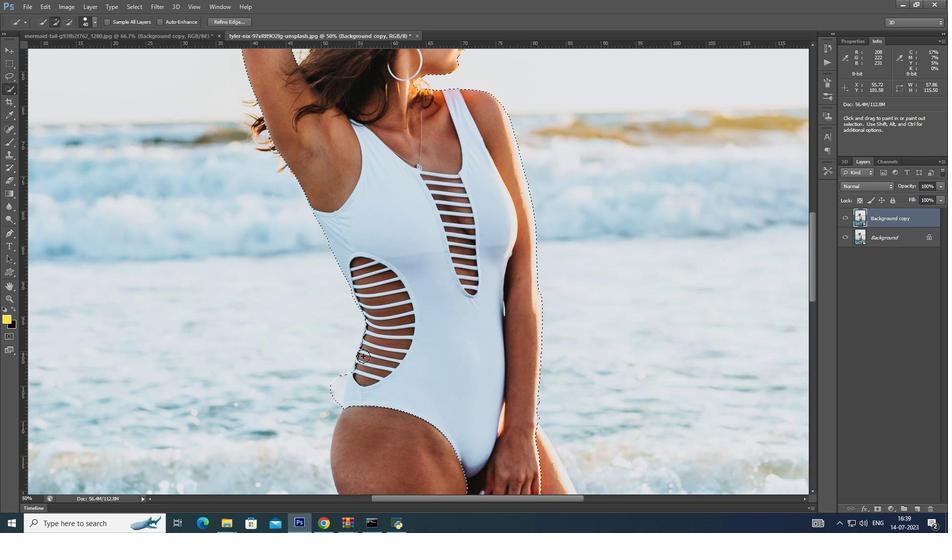 
Action: Mouse moved to (366, 333)
Screenshot: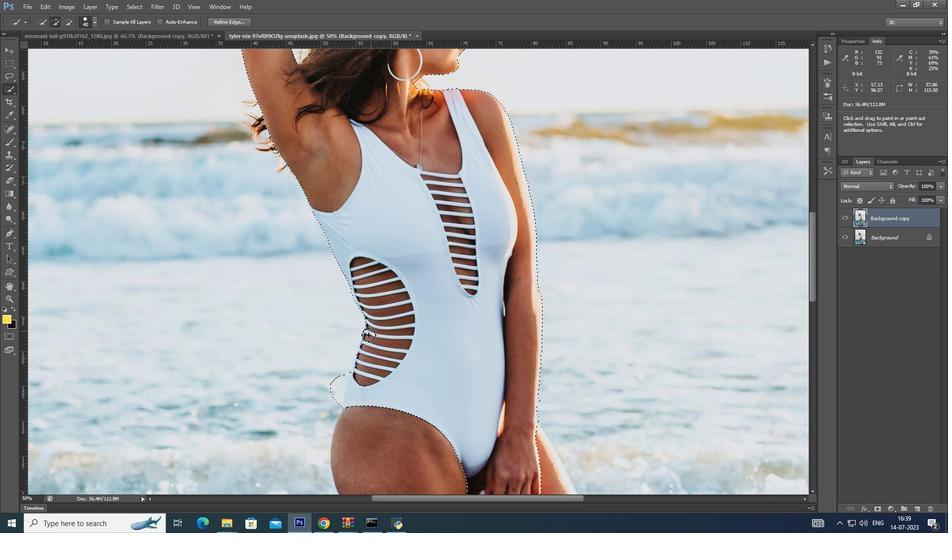 
Action: Mouse pressed left at (366, 333)
Screenshot: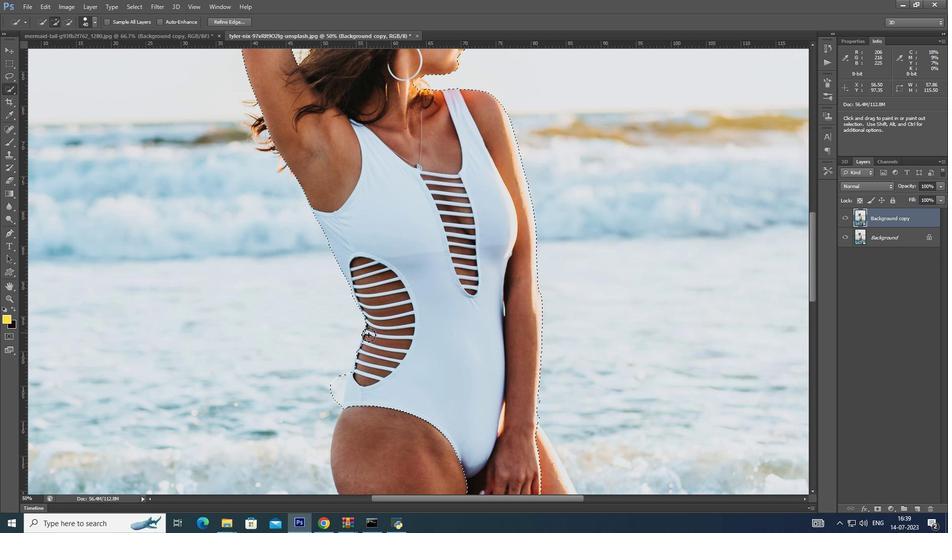 
Action: Mouse moved to (360, 361)
Screenshot: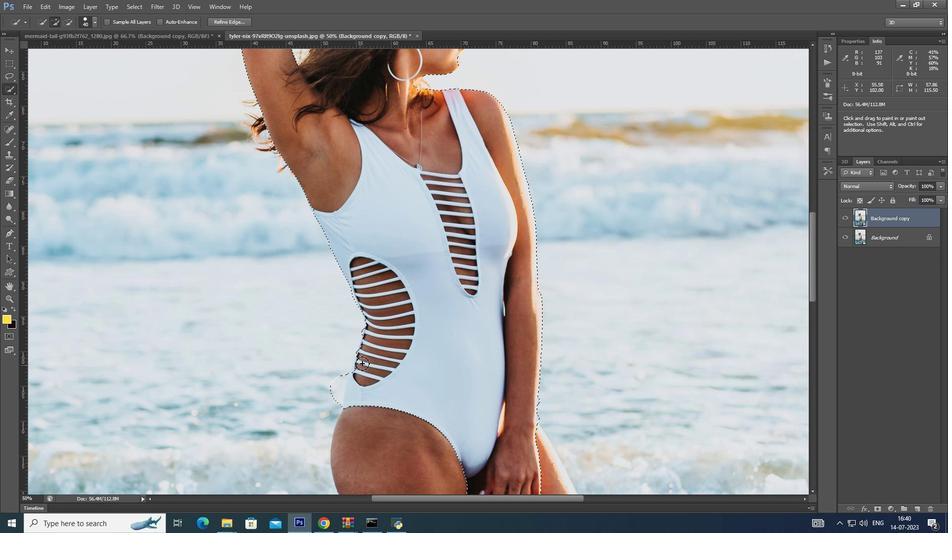 
Action: Mouse pressed left at (360, 361)
Screenshot: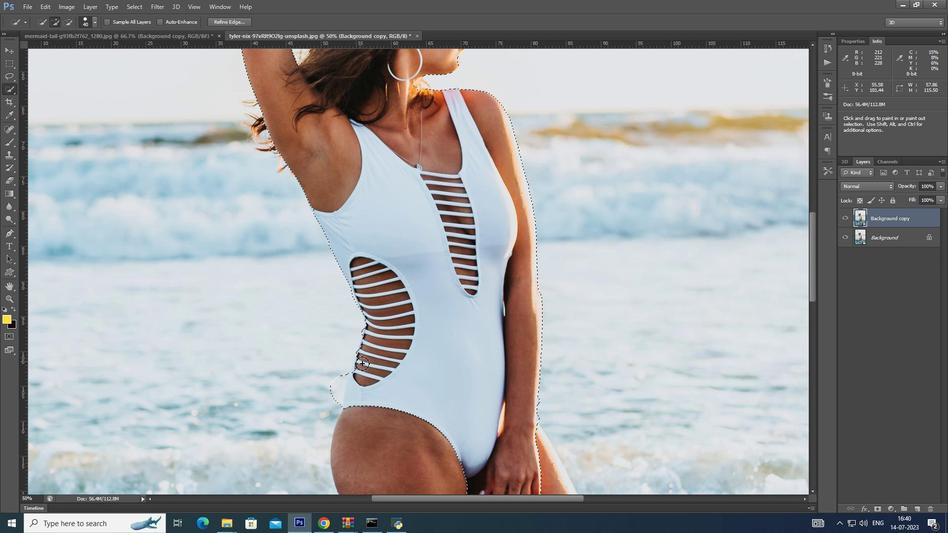
Action: Mouse moved to (357, 367)
Screenshot: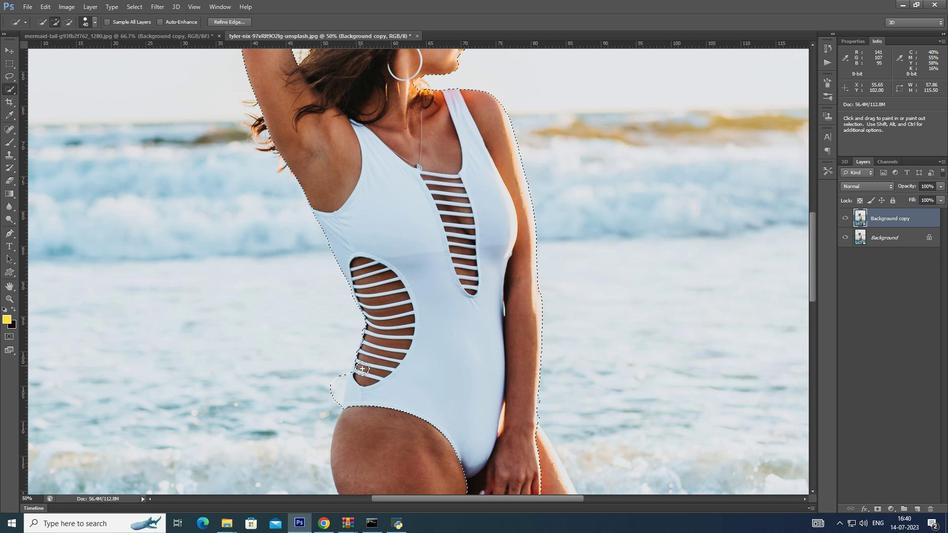 
Action: Mouse pressed left at (357, 367)
Screenshot: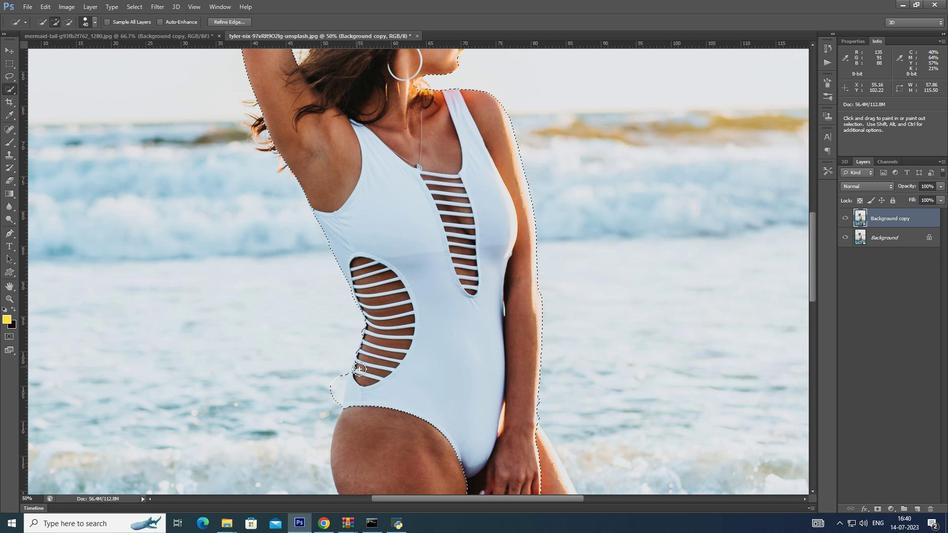 
Action: Mouse moved to (365, 345)
Screenshot: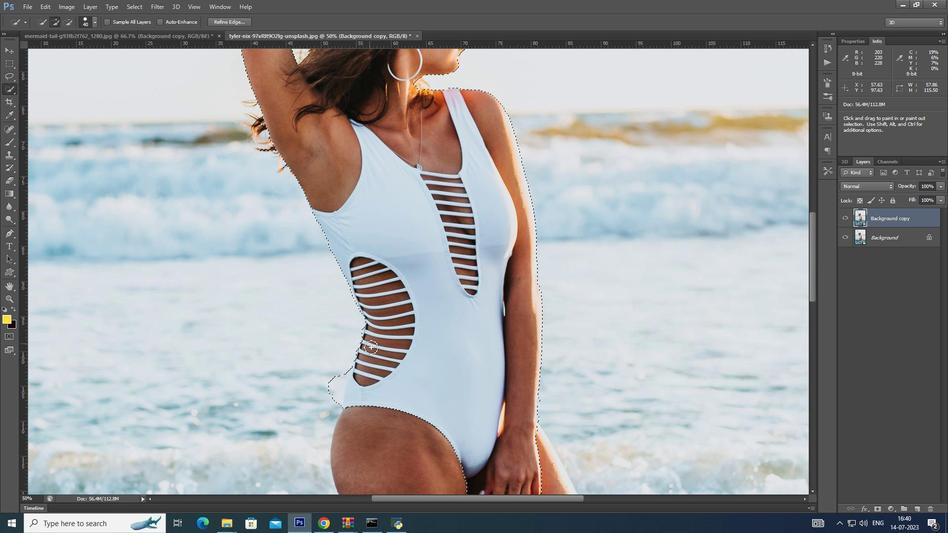 
Action: Mouse pressed left at (365, 345)
Screenshot: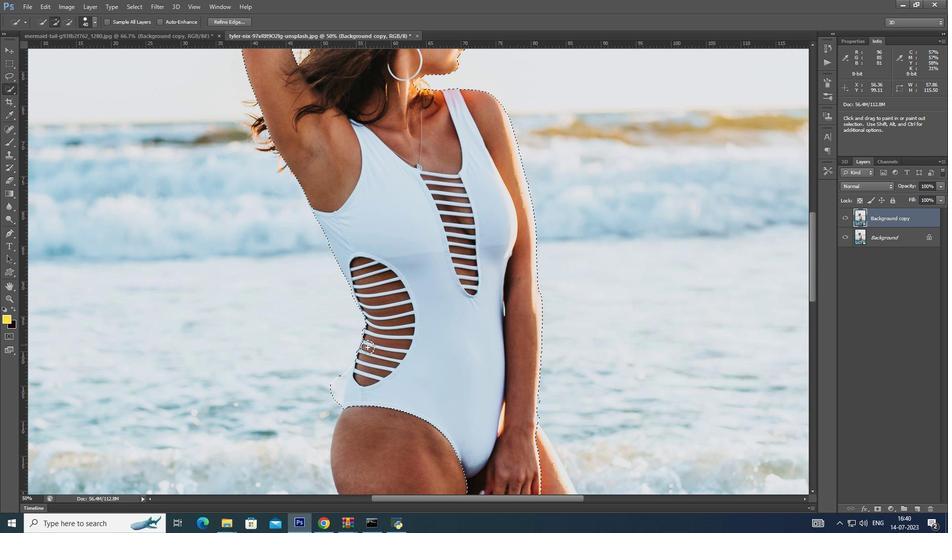 
Action: Mouse moved to (417, 84)
Screenshot: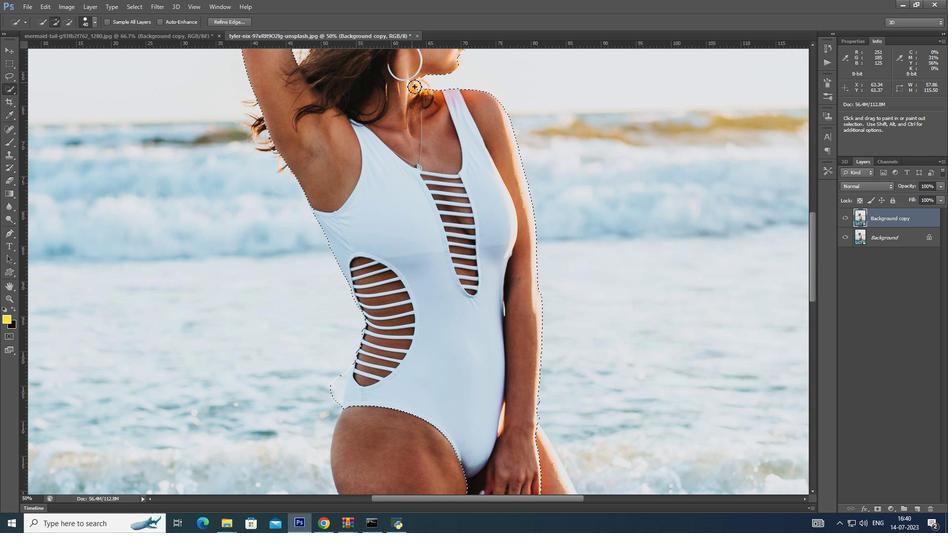 
Action: Mouse pressed left at (417, 84)
Screenshot: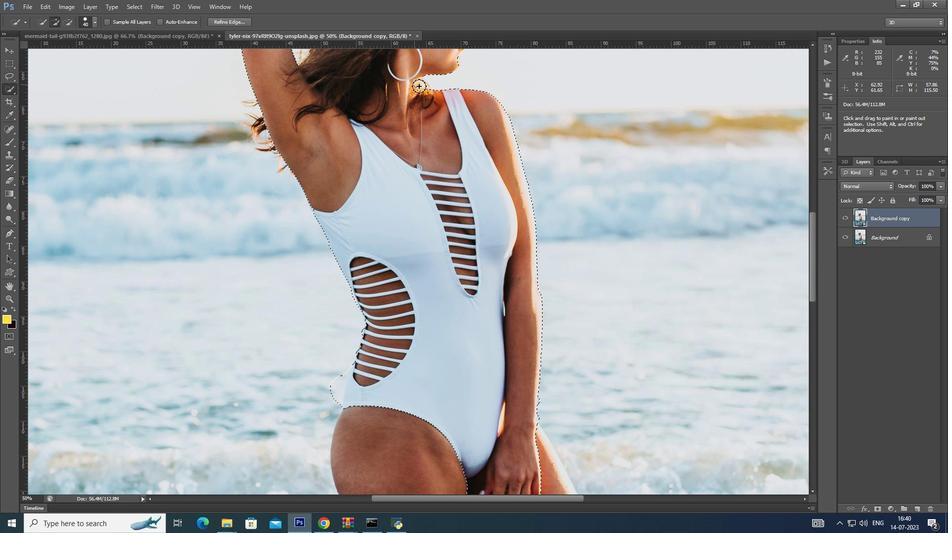 
Action: Mouse moved to (814, 256)
Screenshot: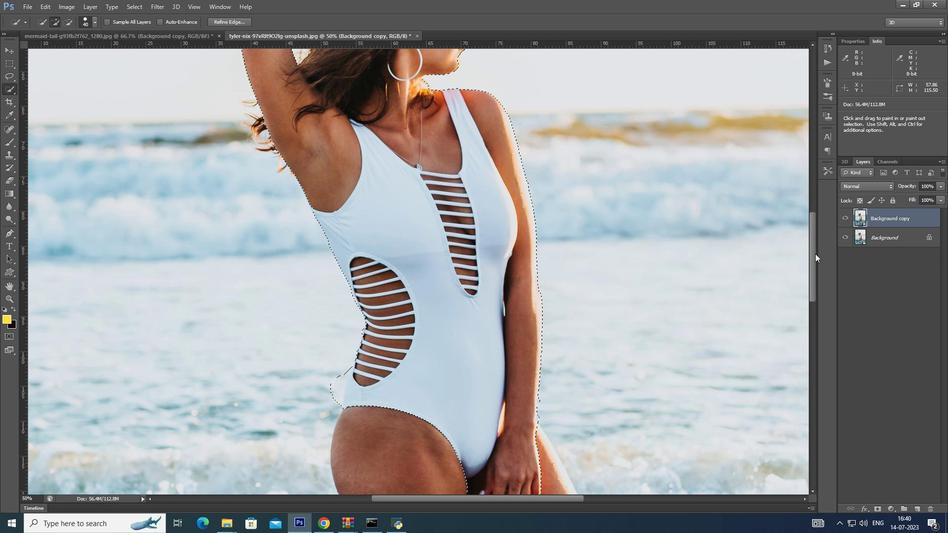 
Action: Mouse pressed left at (814, 256)
Screenshot: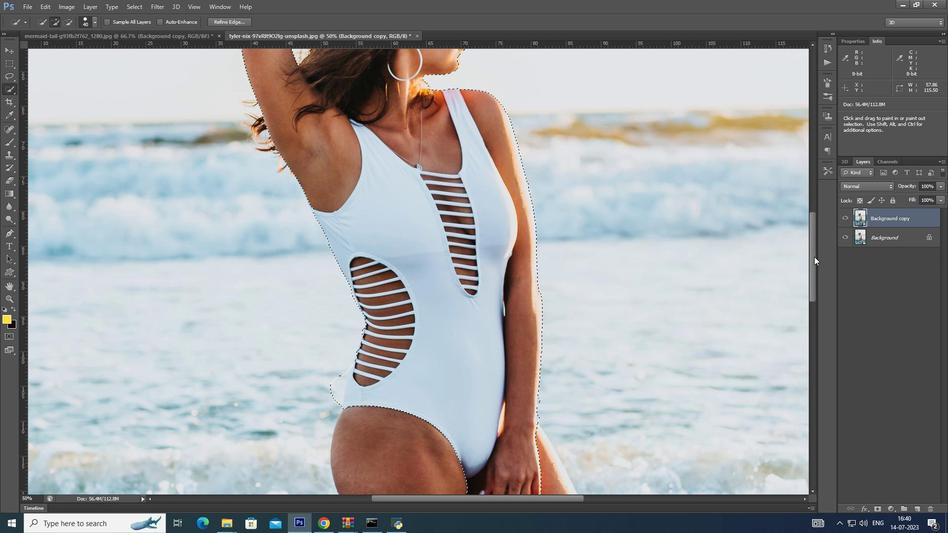 
Action: Mouse moved to (542, 187)
Screenshot: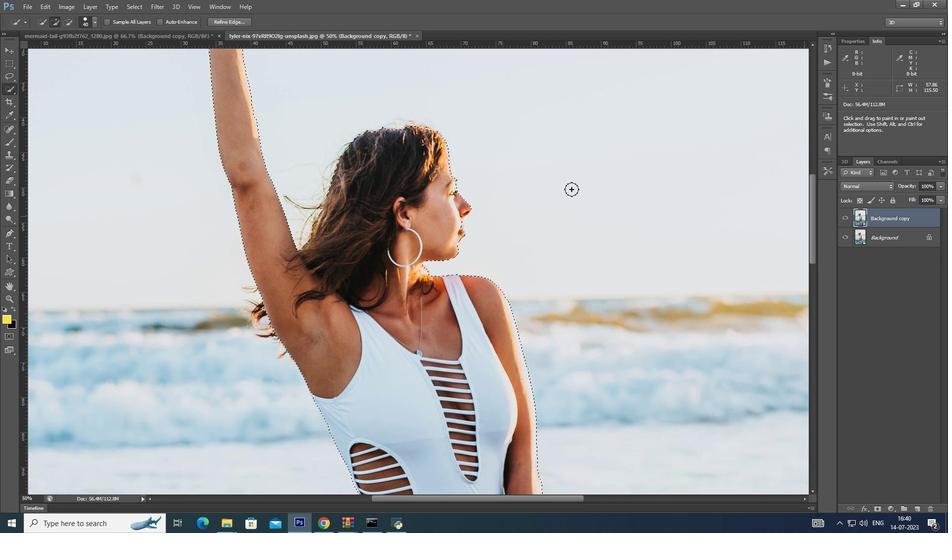 
Action: Key pressed ctrl+J
Screenshot: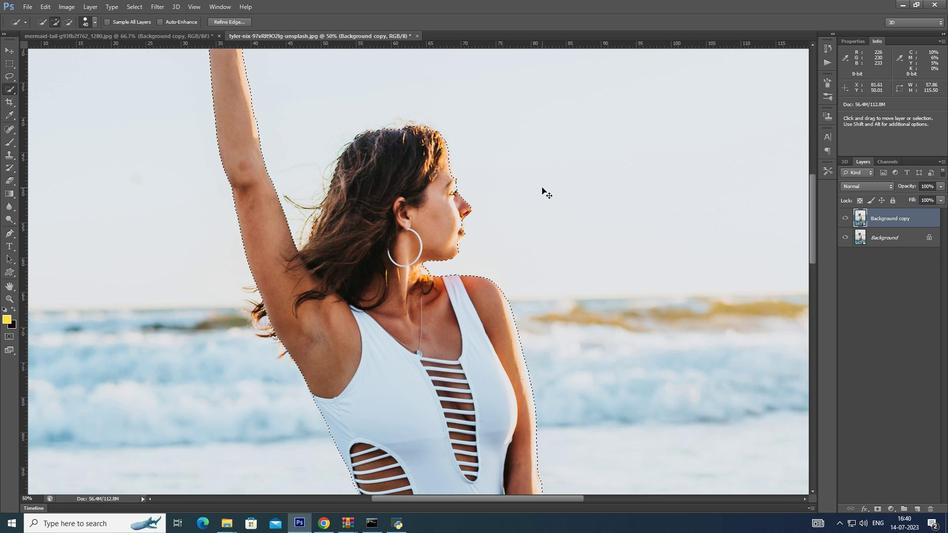 
Action: Mouse moved to (8, 43)
Screenshot: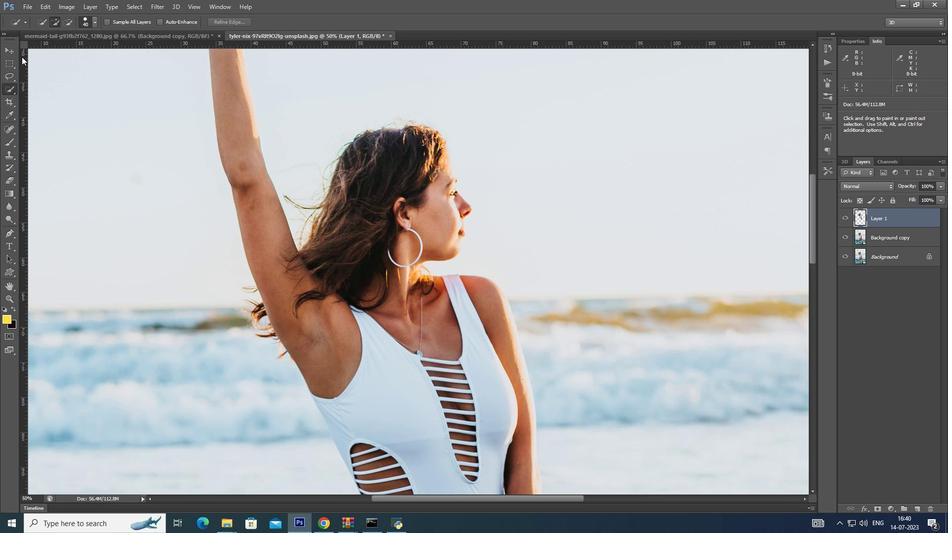 
Action: Mouse pressed left at (8, 43)
Screenshot: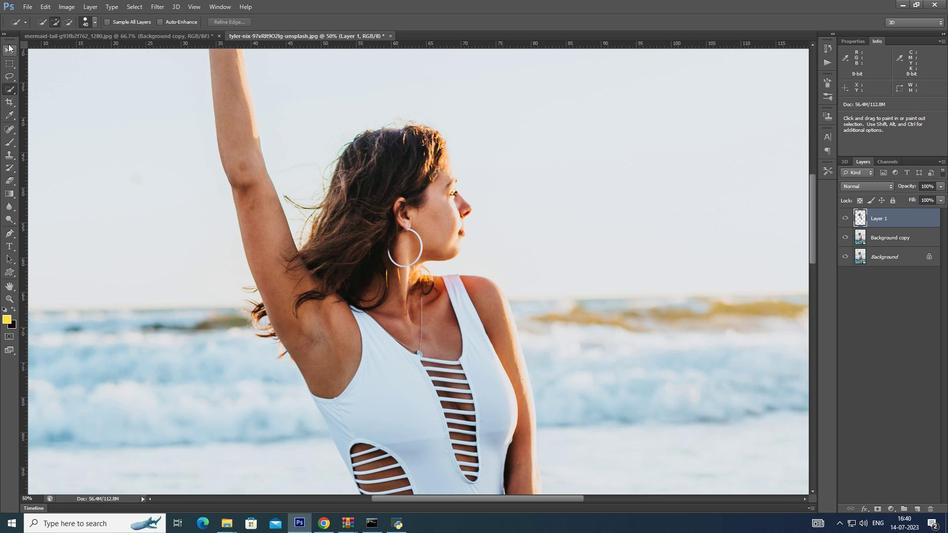 
Action: Mouse moved to (247, 125)
Screenshot: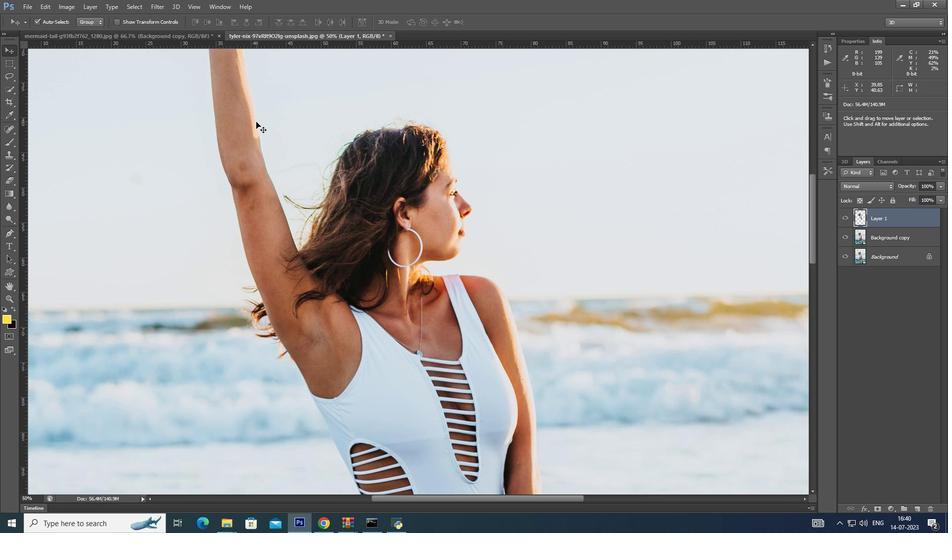 
Action: Mouse pressed left at (247, 125)
Screenshot: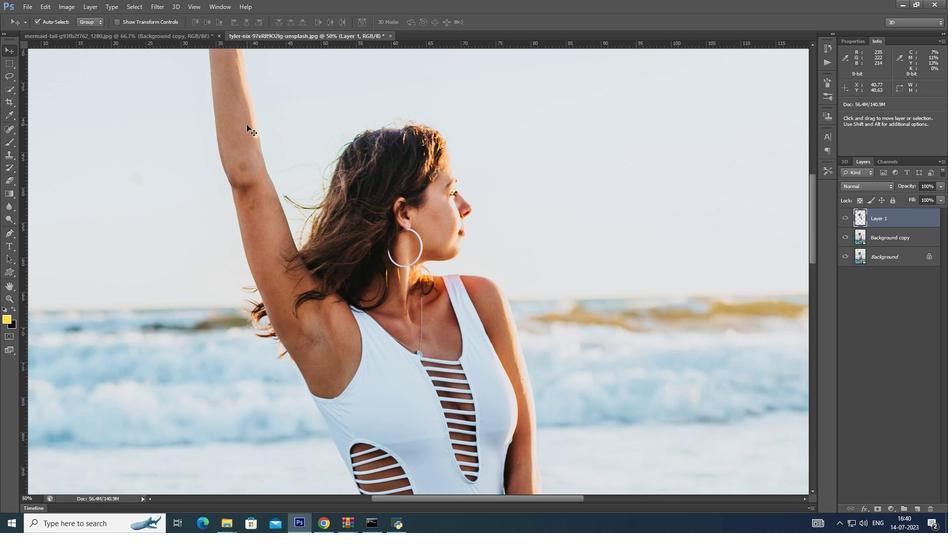 
Action: Mouse moved to (564, 332)
Screenshot: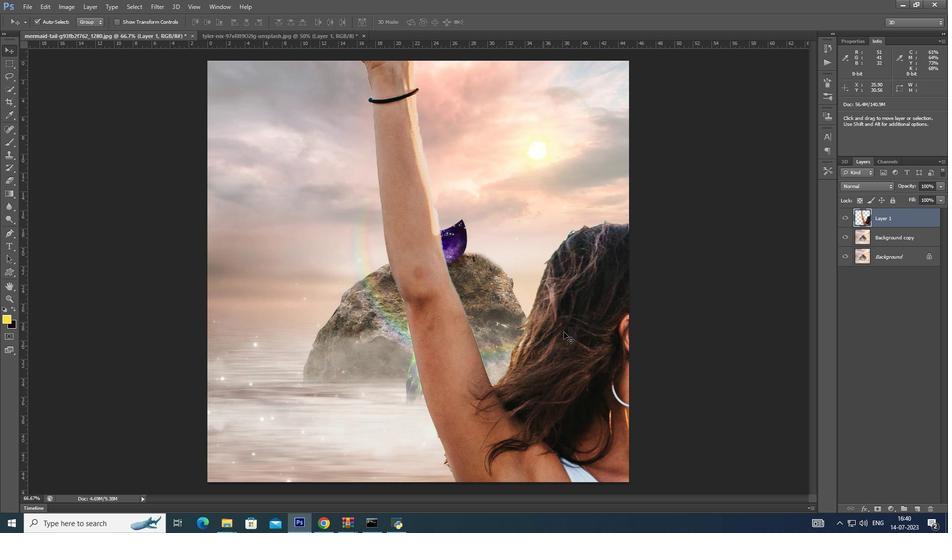 
Action: Mouse pressed left at (564, 332)
Screenshot: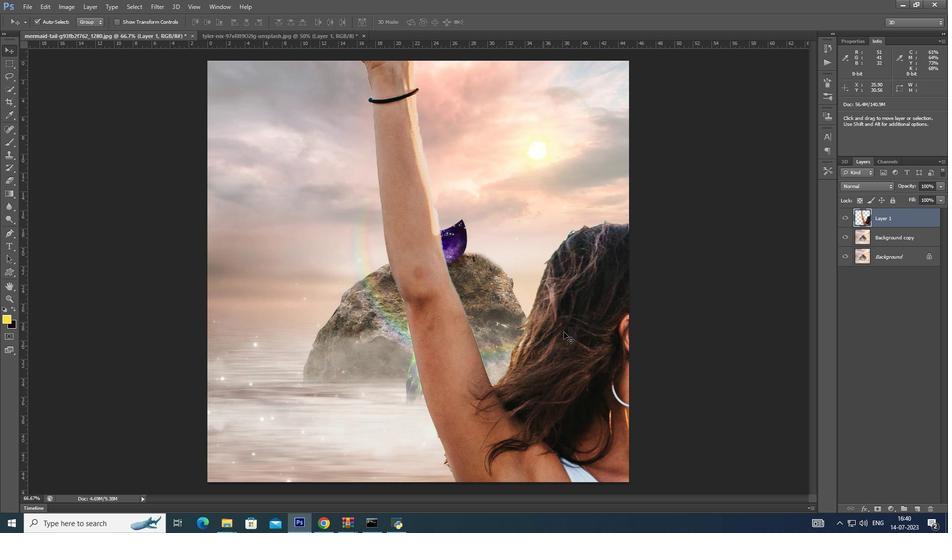
Action: Mouse moved to (447, 299)
Screenshot: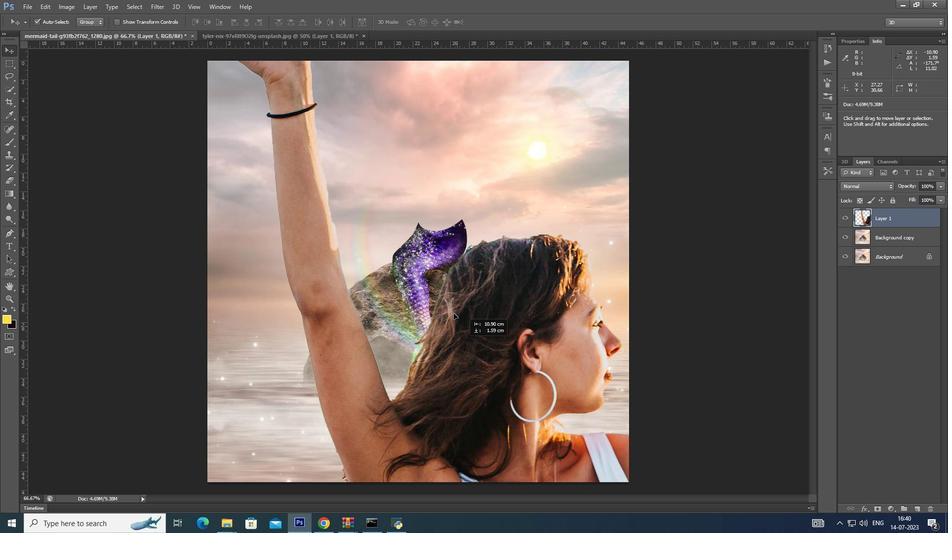 
Action: Key pressed ctrl+T<<189>><<189>><<189>><<189>>
Screenshot: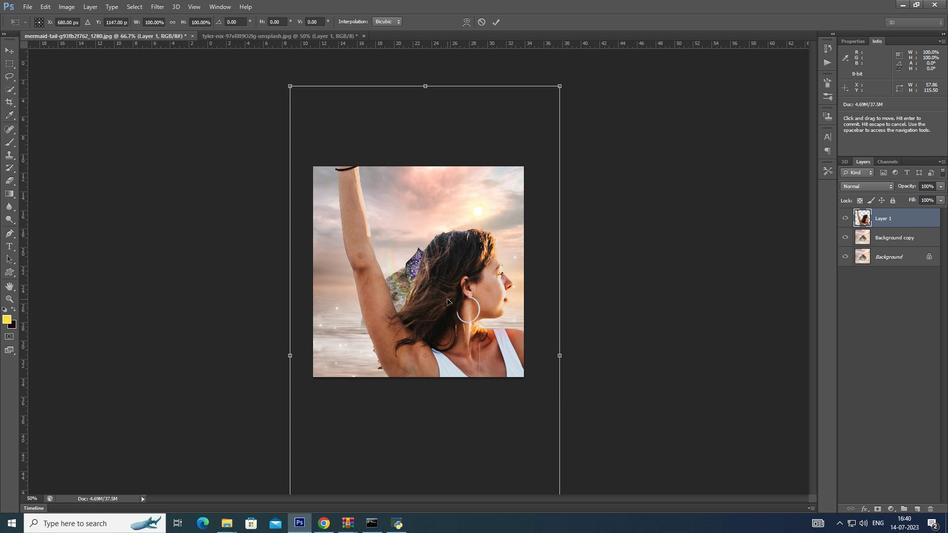 
Action: Mouse moved to (489, 179)
Screenshot: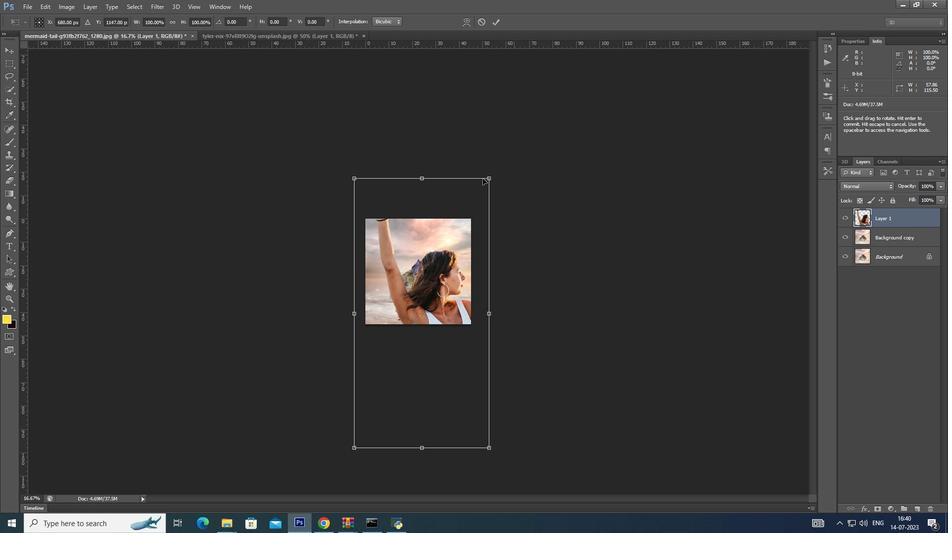 
Action: Key pressed <Key.shift>
Screenshot: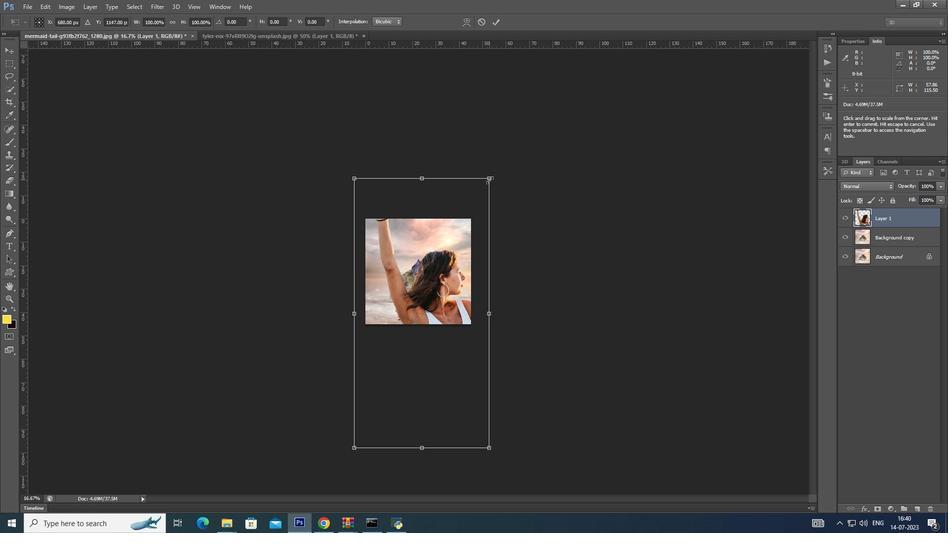 
Action: Mouse pressed left at (489, 179)
Screenshot: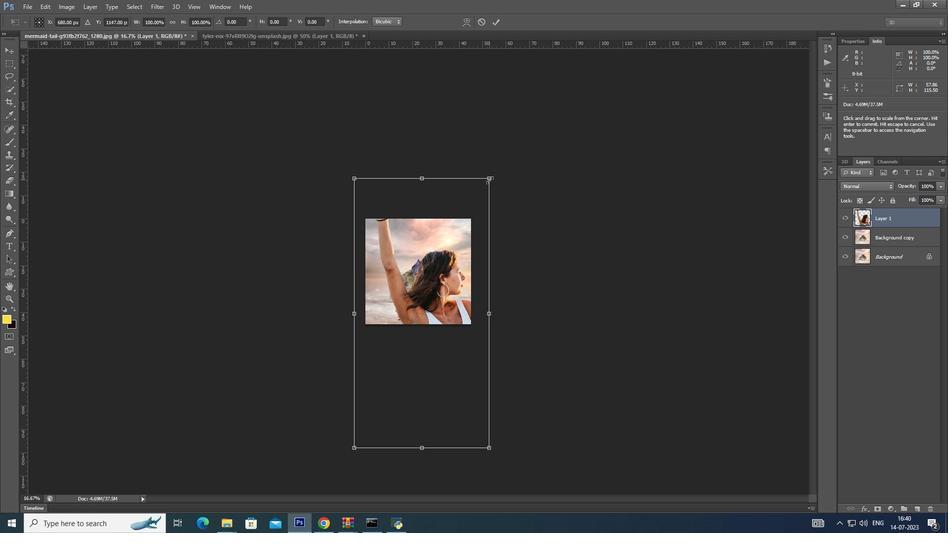 
Action: Key pressed <Key.alt_l>
Screenshot: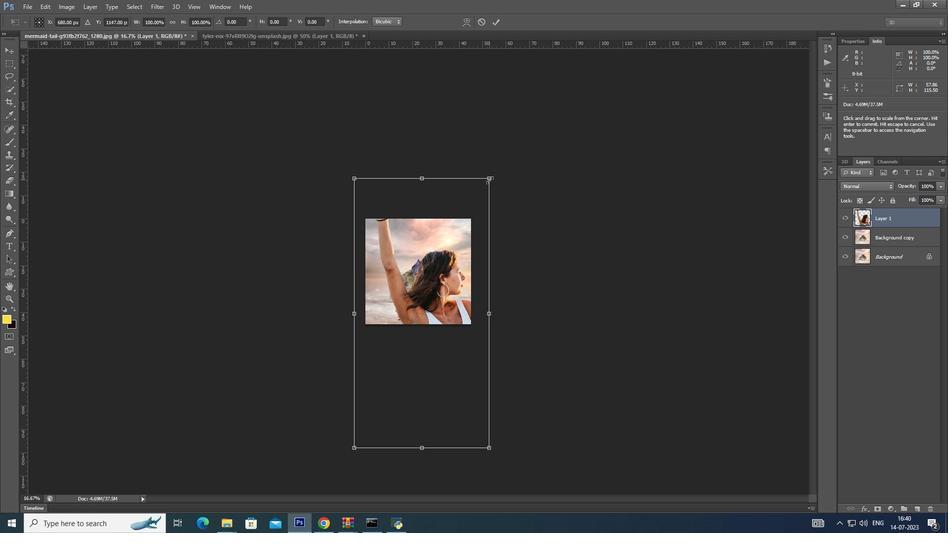 
Action: Mouse moved to (470, 213)
Screenshot: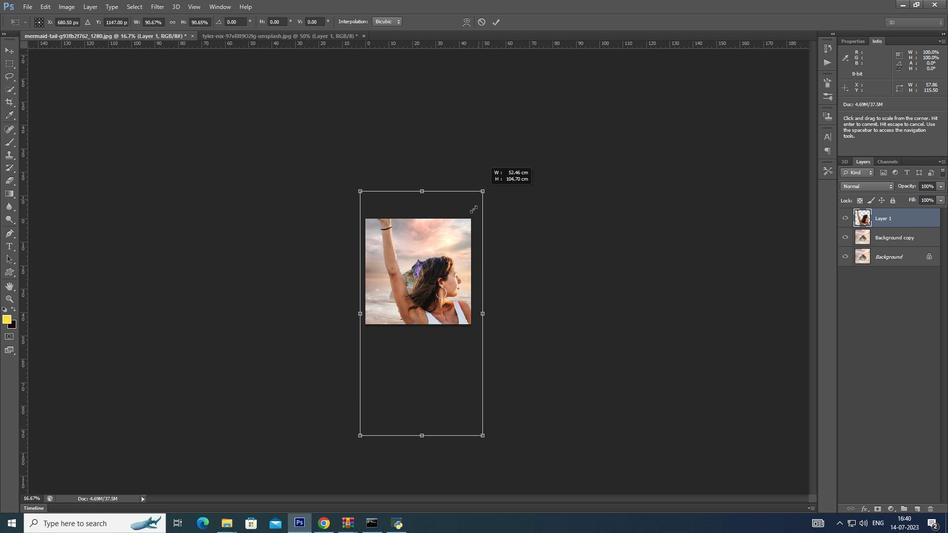
Action: Key pressed <Key.alt_l>
Screenshot: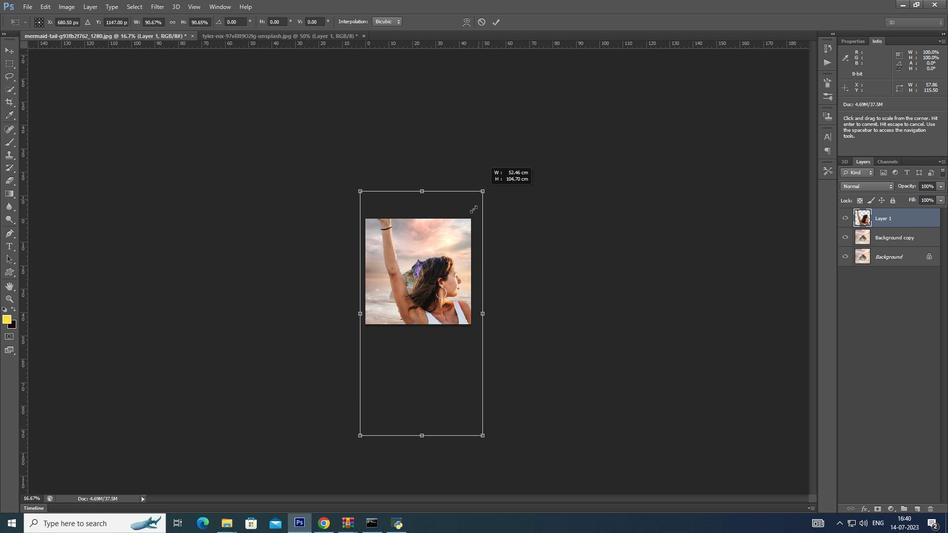 
Action: Mouse moved to (468, 218)
Screenshot: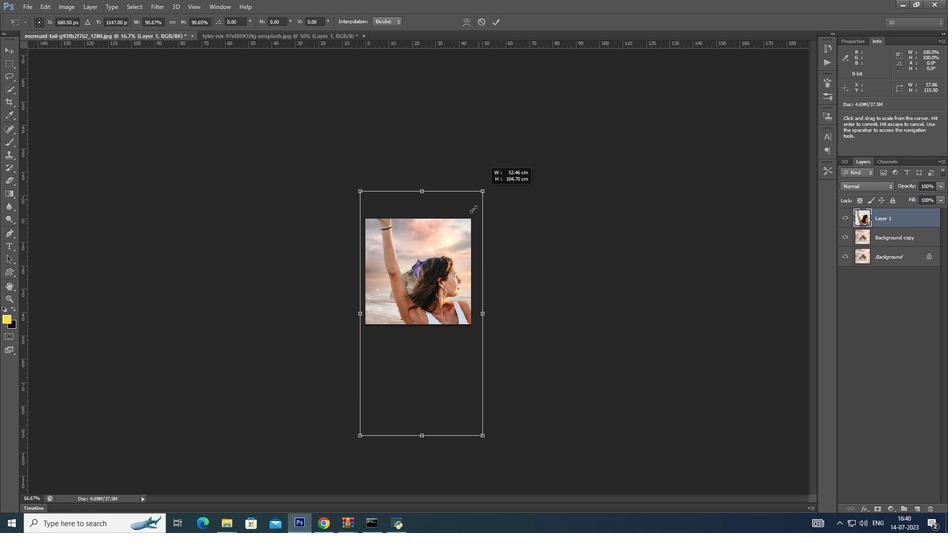 
Action: Key pressed <Key.alt_l>
Screenshot: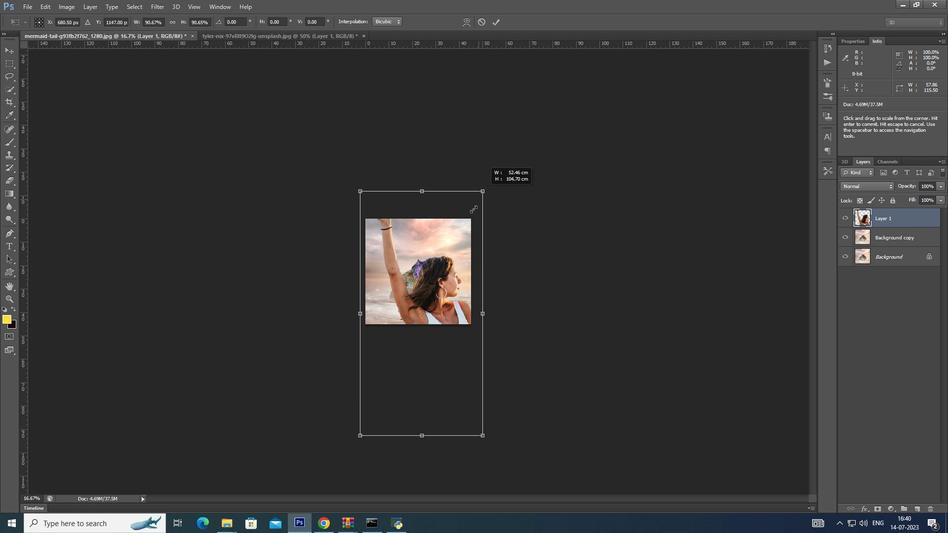 
Action: Mouse moved to (466, 221)
Screenshot: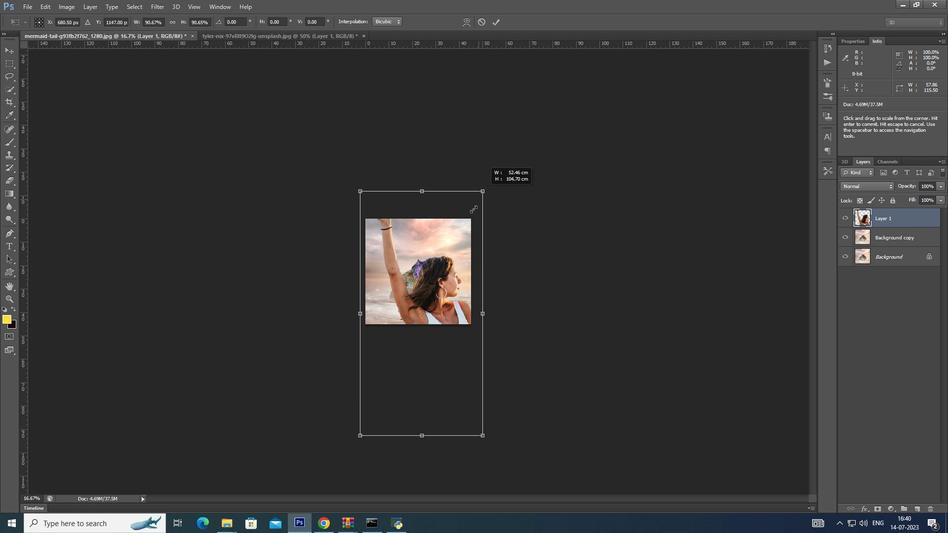 
Action: Key pressed <Key.alt_l>
Screenshot: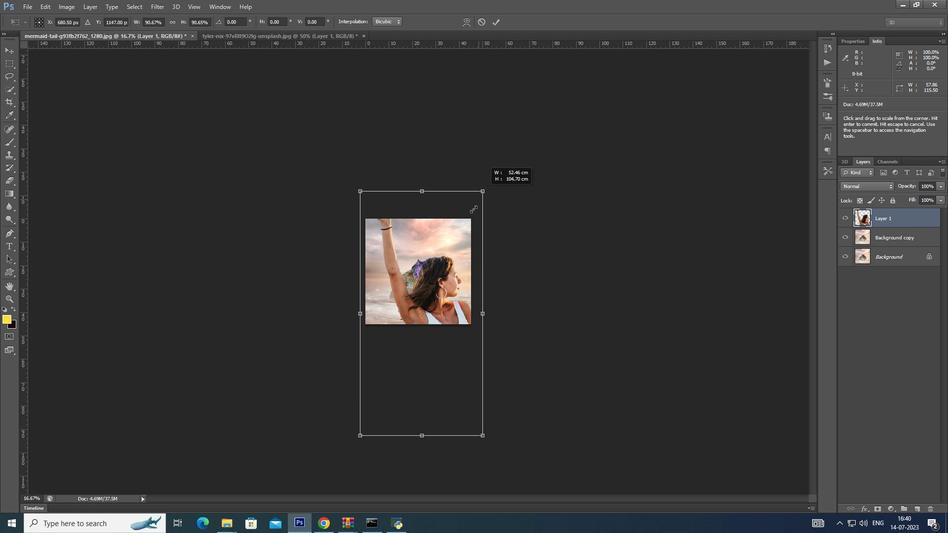 
Action: Mouse moved to (464, 224)
Screenshot: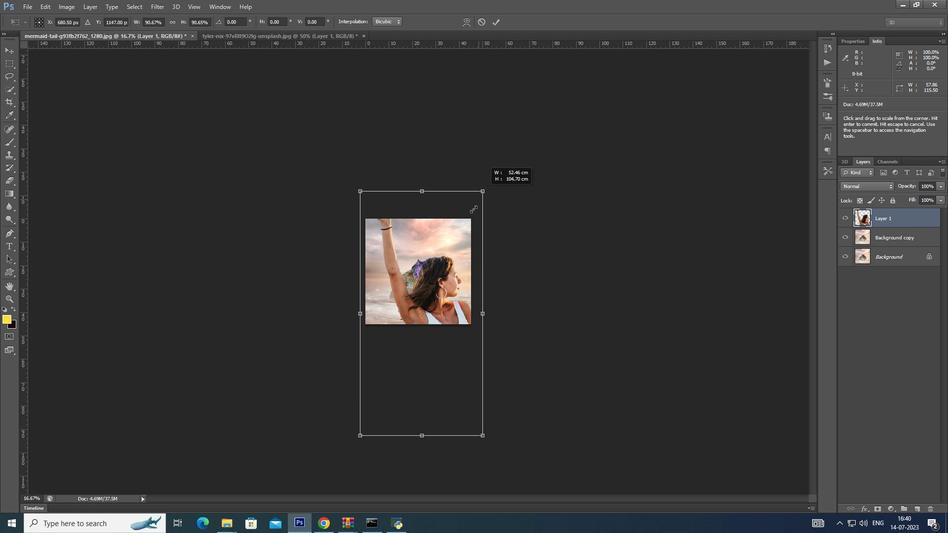 
Action: Key pressed <Key.alt_l>
Screenshot: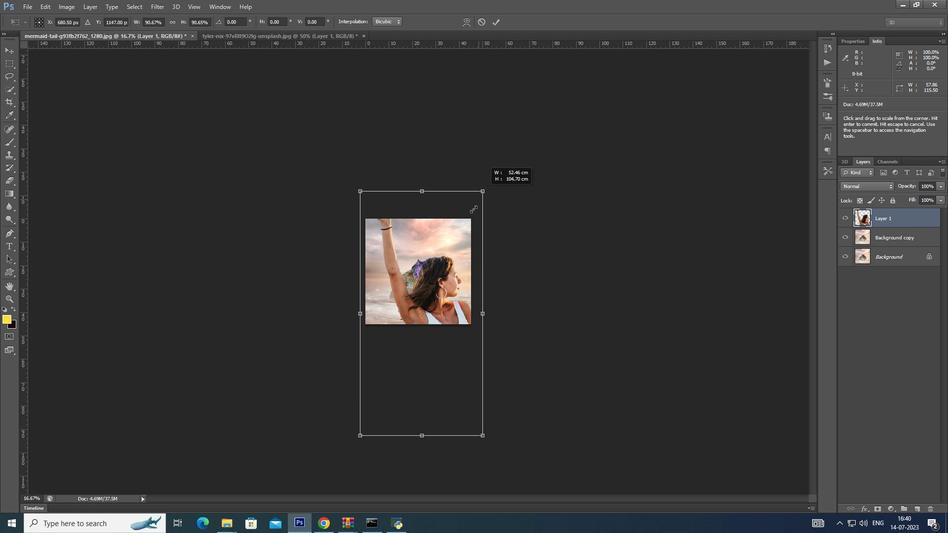 
Action: Mouse moved to (464, 225)
Screenshot: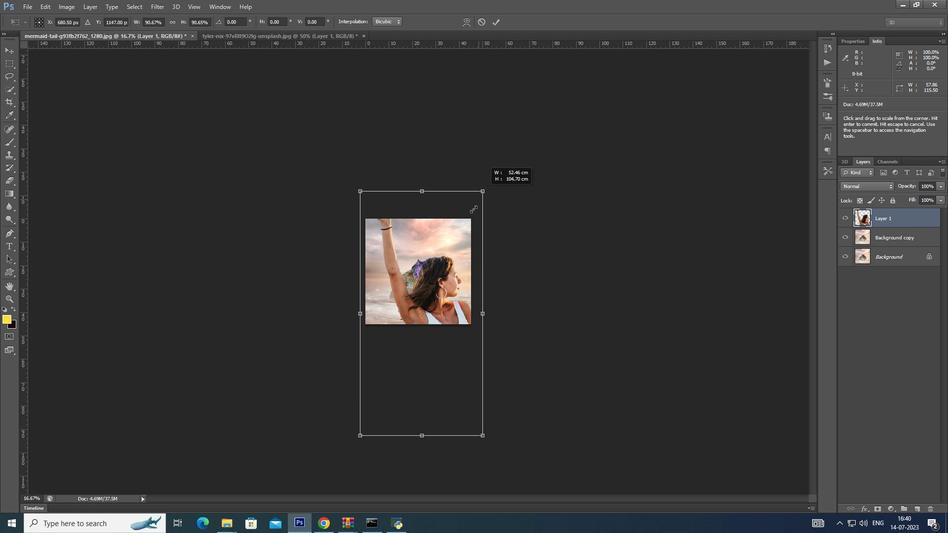 
Action: Key pressed <Key.alt_l>
Screenshot: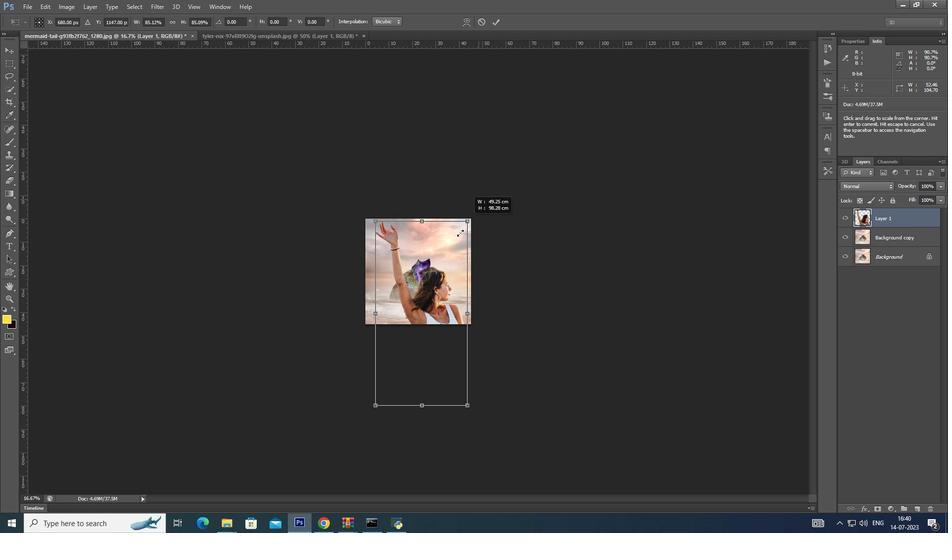 
Action: Mouse moved to (463, 227)
Screenshot: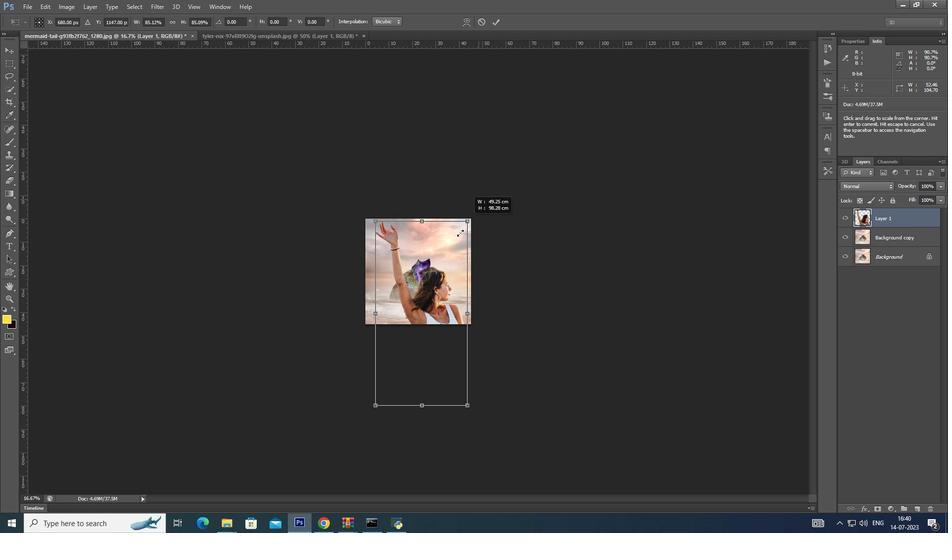 
Action: Key pressed <Key.alt_l>
Screenshot: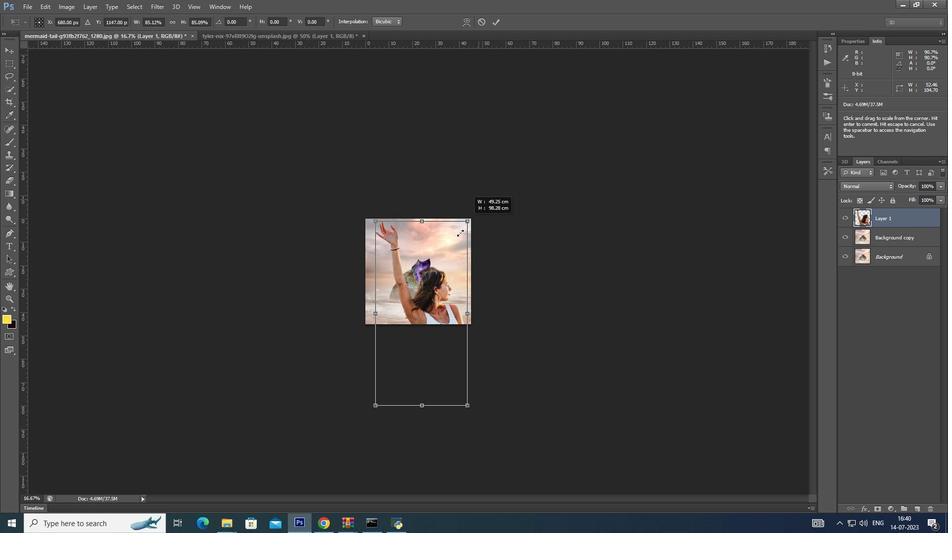 
Action: Mouse moved to (461, 230)
Screenshot: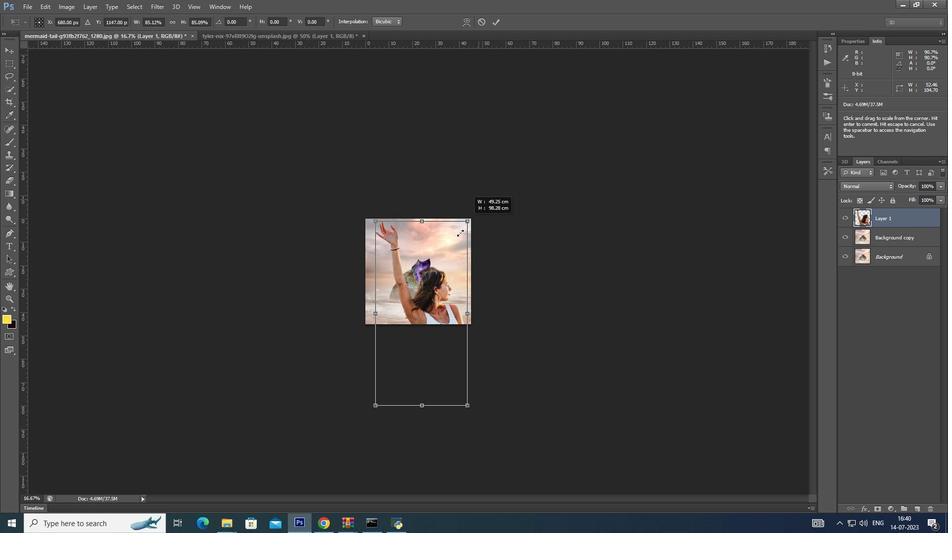 
Action: Key pressed <Key.alt_l>
Screenshot: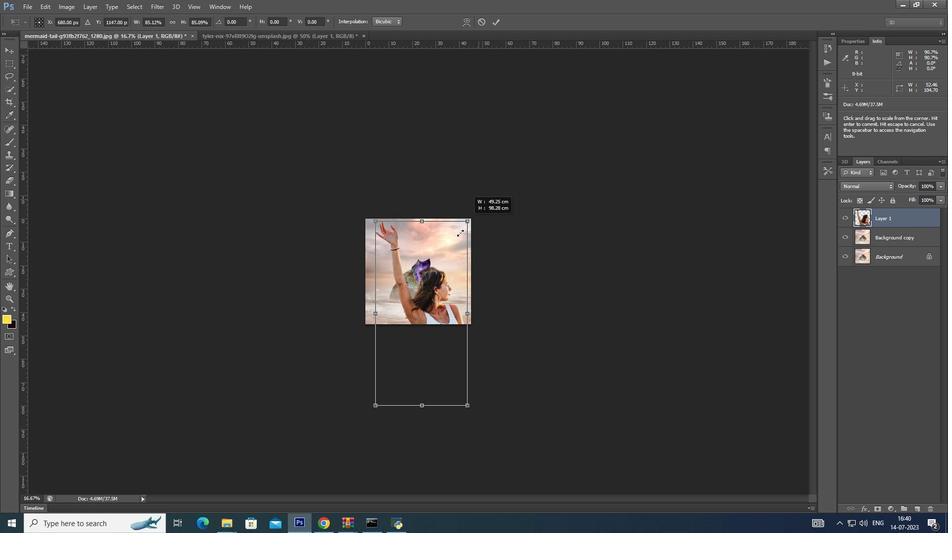 
Action: Mouse moved to (461, 231)
Screenshot: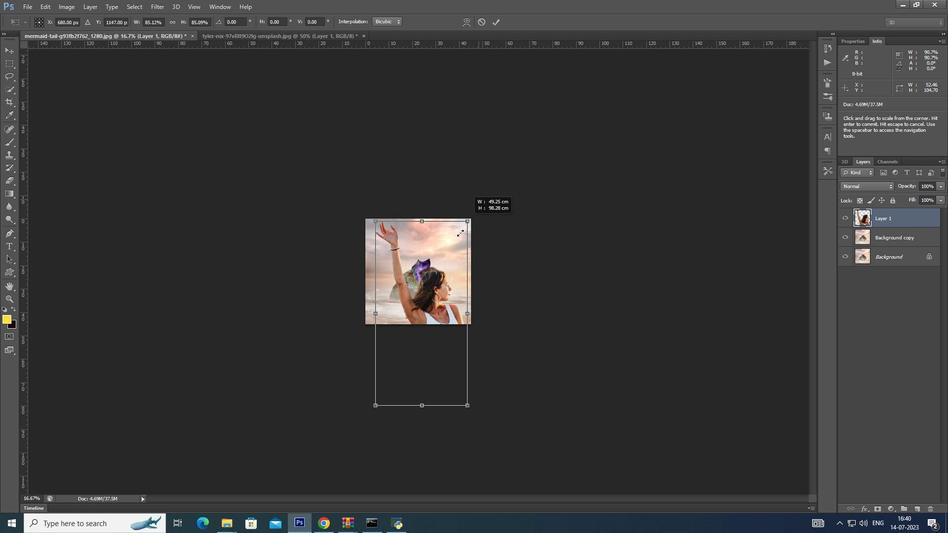 
Action: Key pressed <Key.alt_l>
Screenshot: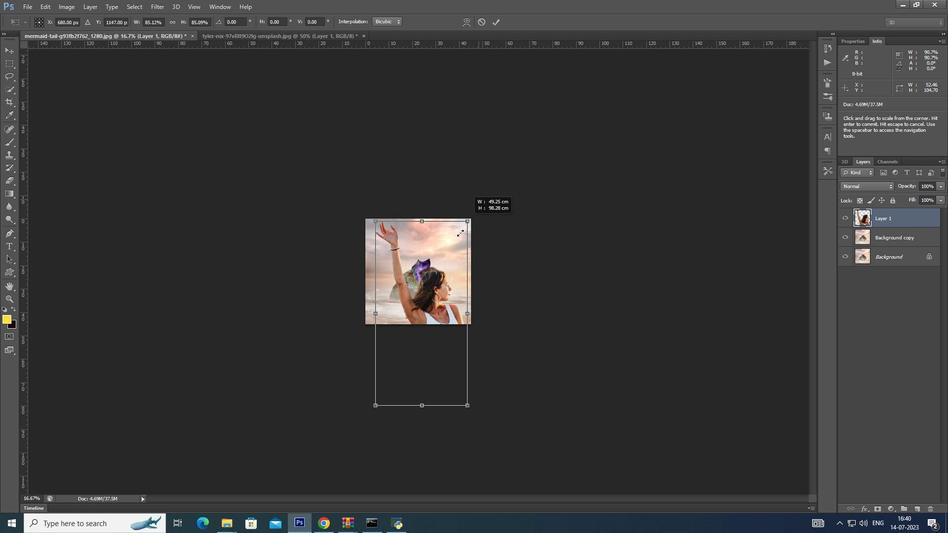 
Action: Mouse moved to (460, 232)
Screenshot: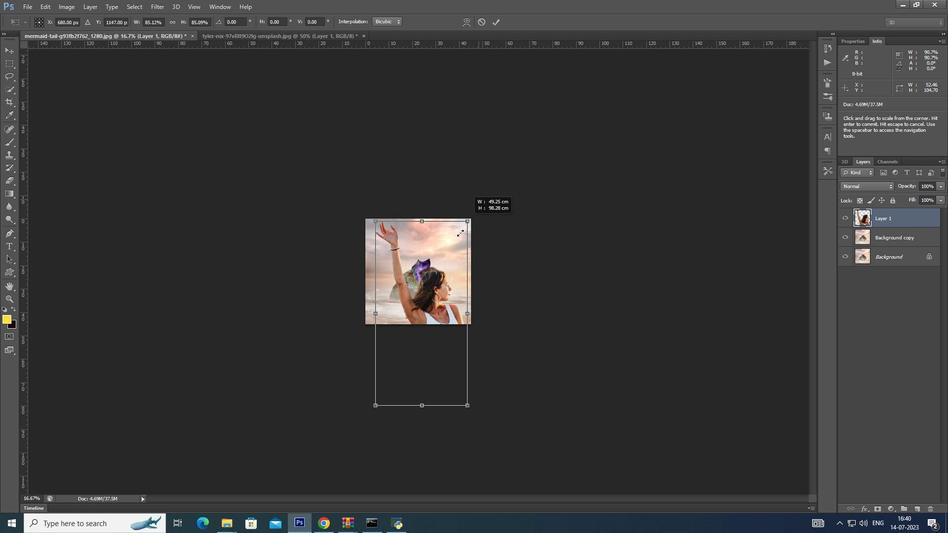 
Action: Key pressed <Key.alt_l><Key.alt_l><Key.alt_l><Key.alt_l>
Screenshot: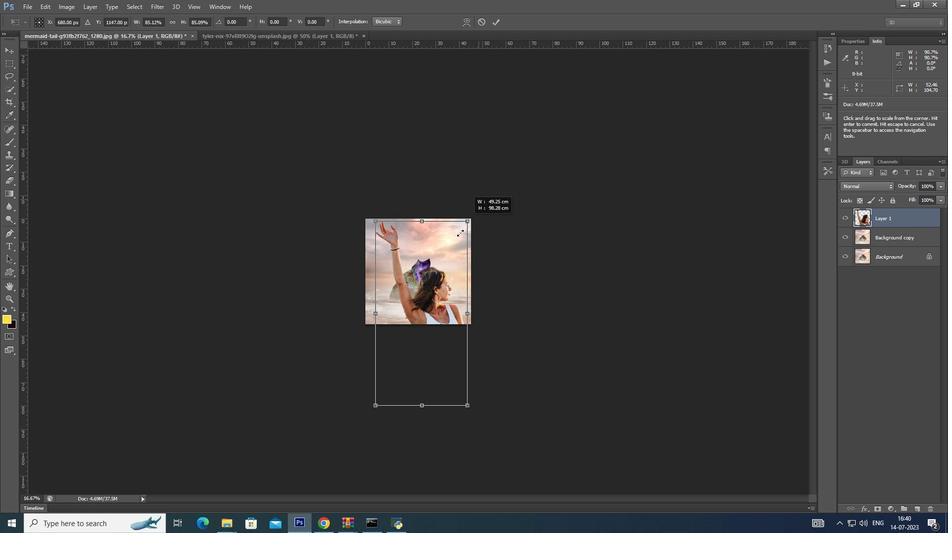 
Action: Mouse moved to (452, 245)
Screenshot: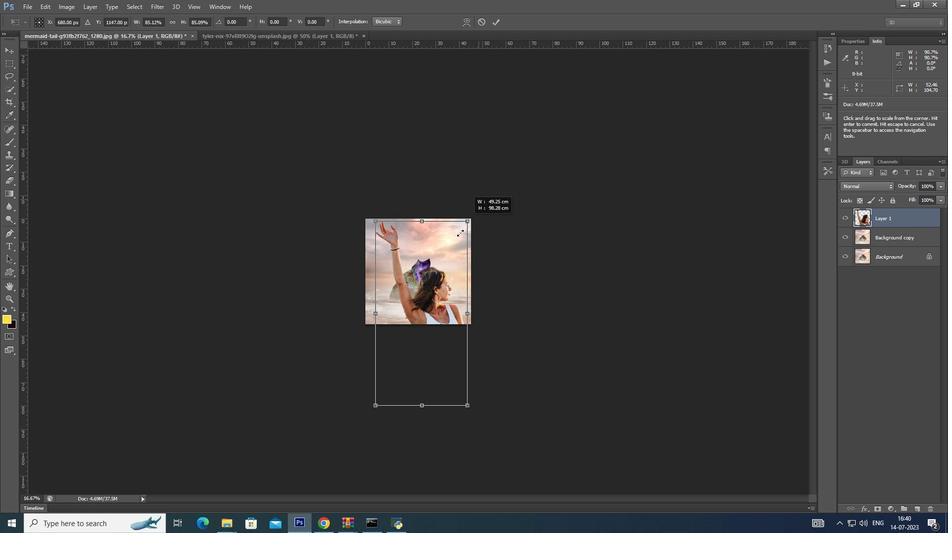 
Action: Key pressed <Key.alt_l>
Screenshot: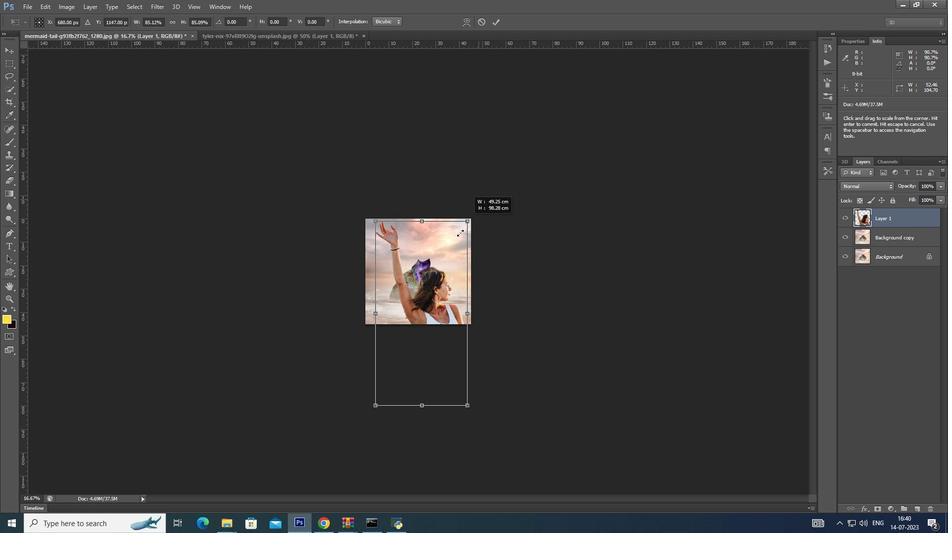 
Action: Mouse moved to (451, 247)
Screenshot: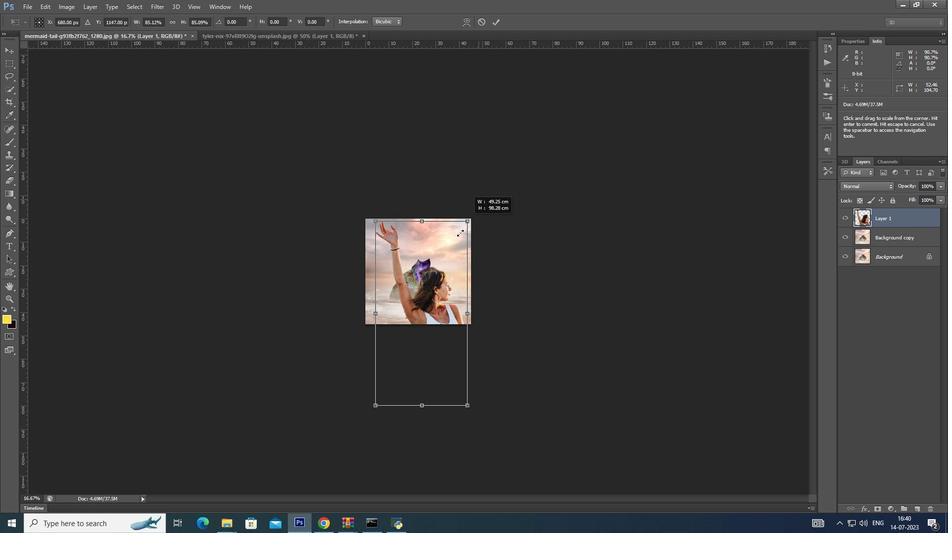 
Action: Key pressed <Key.alt_l>
Screenshot: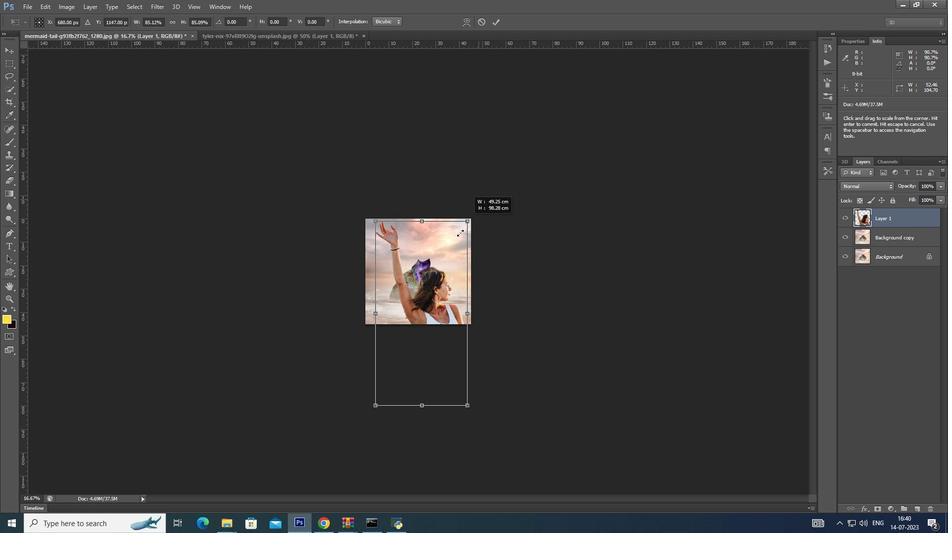 
Action: Mouse moved to (451, 247)
Screenshot: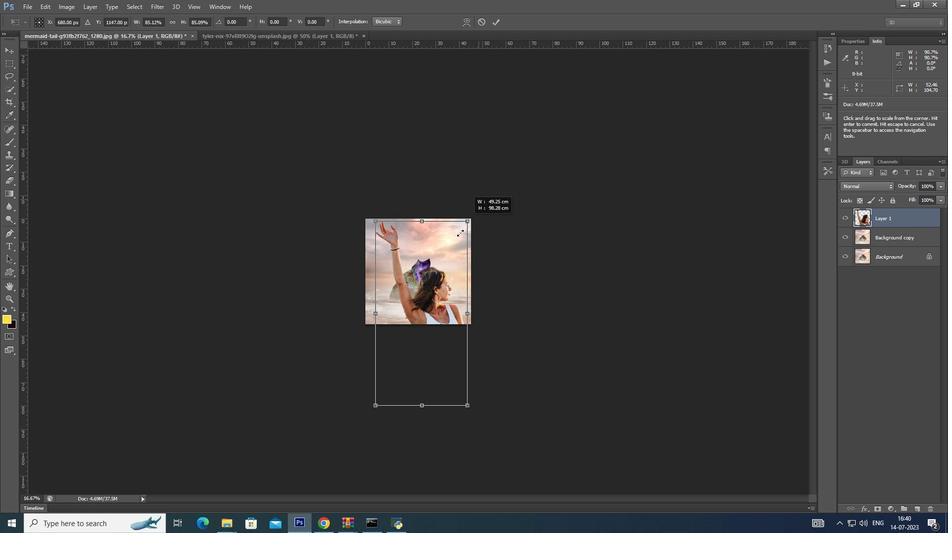
Action: Key pressed <Key.alt_l>
Screenshot: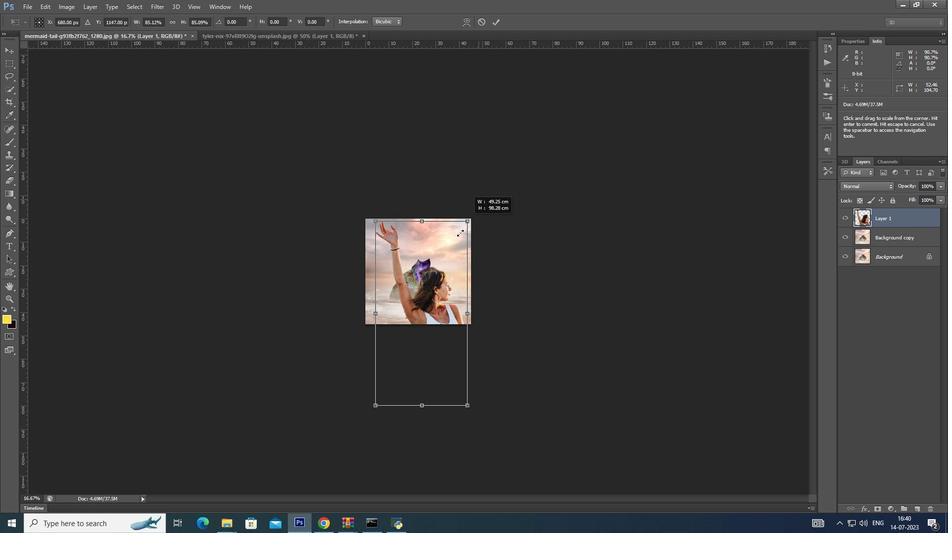 
Action: Mouse moved to (451, 249)
Screenshot: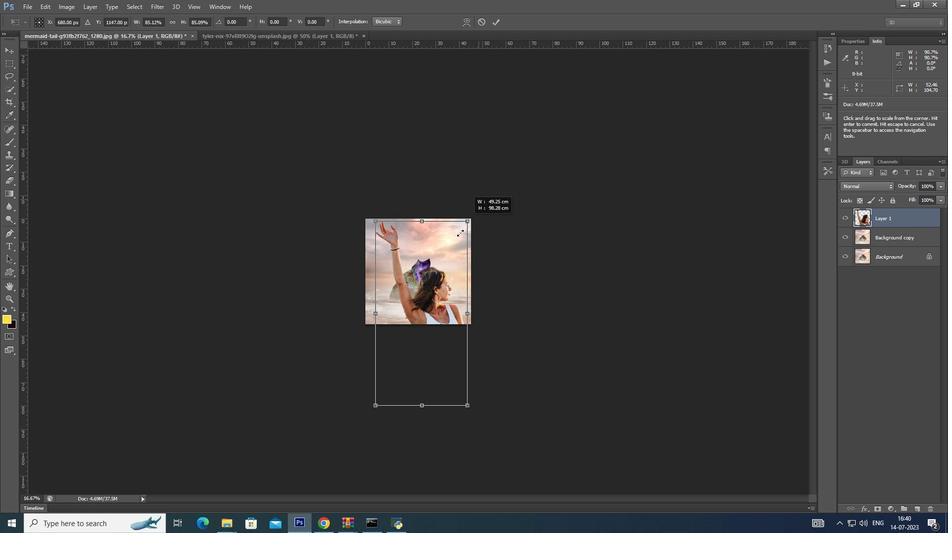 
Action: Key pressed <Key.alt_l>
Screenshot: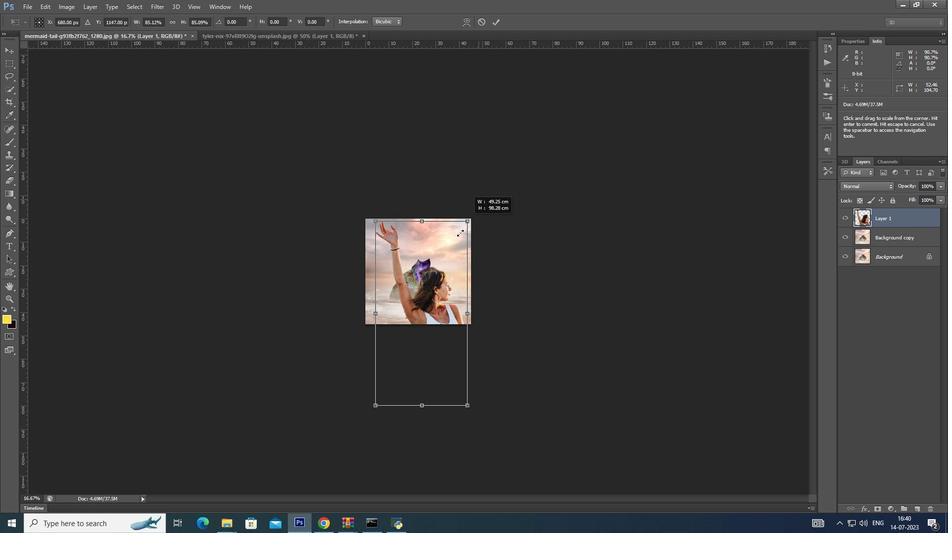 
Action: Mouse moved to (451, 249)
Screenshot: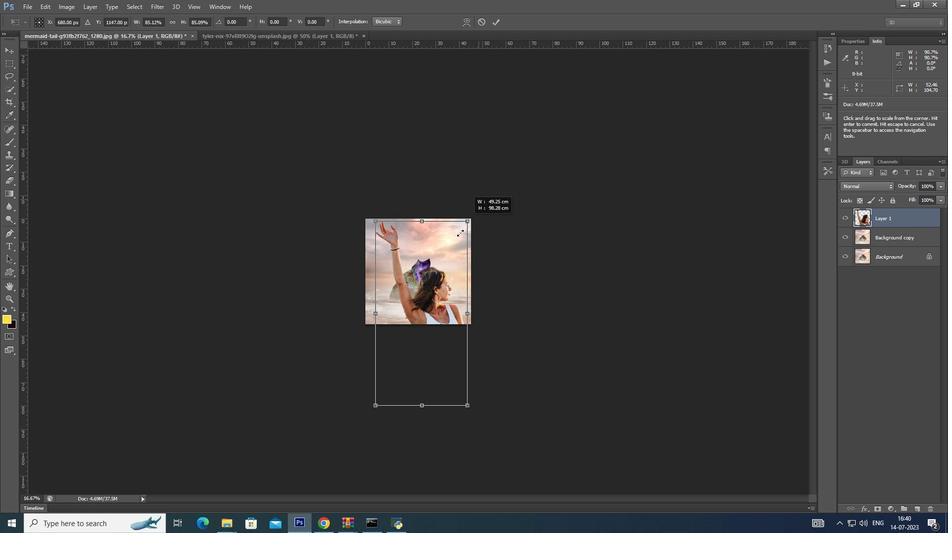 
Action: Key pressed <Key.alt_l>
Screenshot: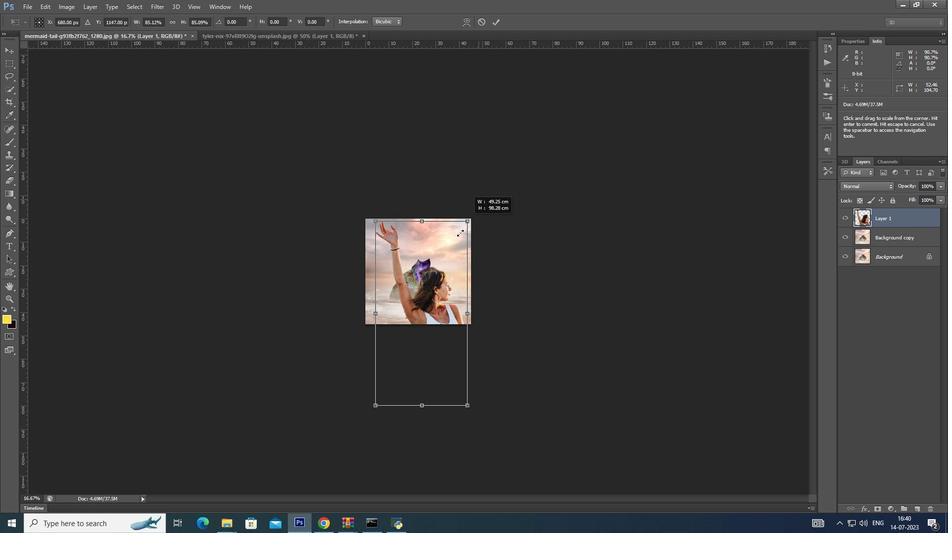 
Action: Mouse moved to (450, 251)
Screenshot: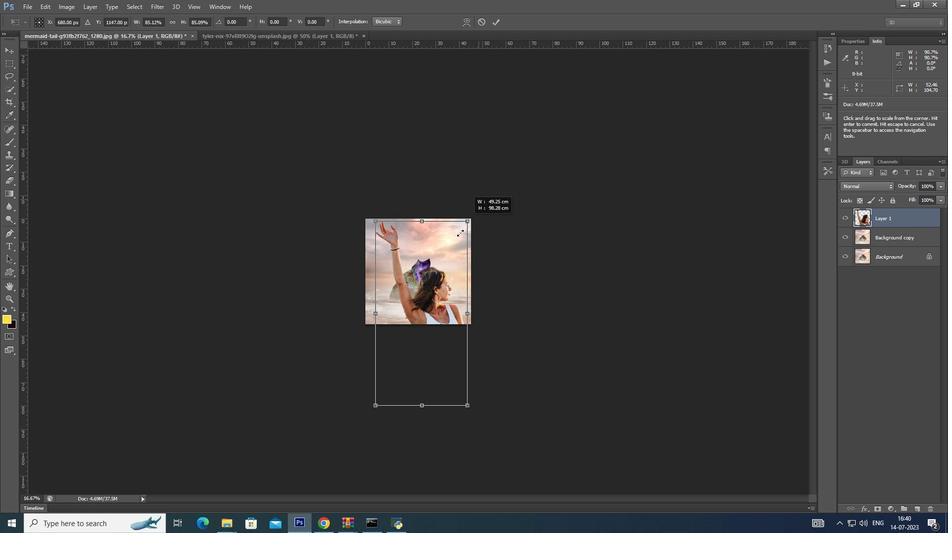 
Action: Key pressed <Key.alt_l>
Screenshot: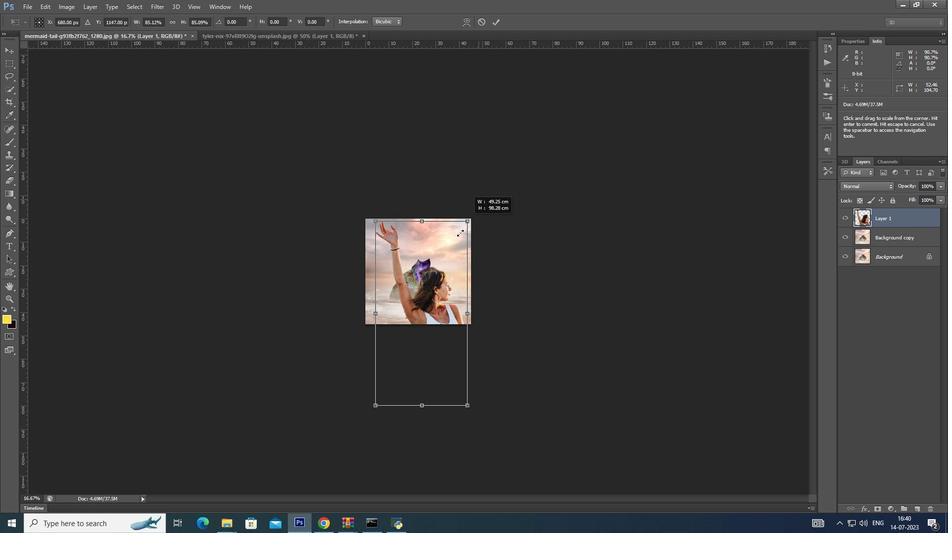 
Action: Mouse moved to (450, 251)
Screenshot: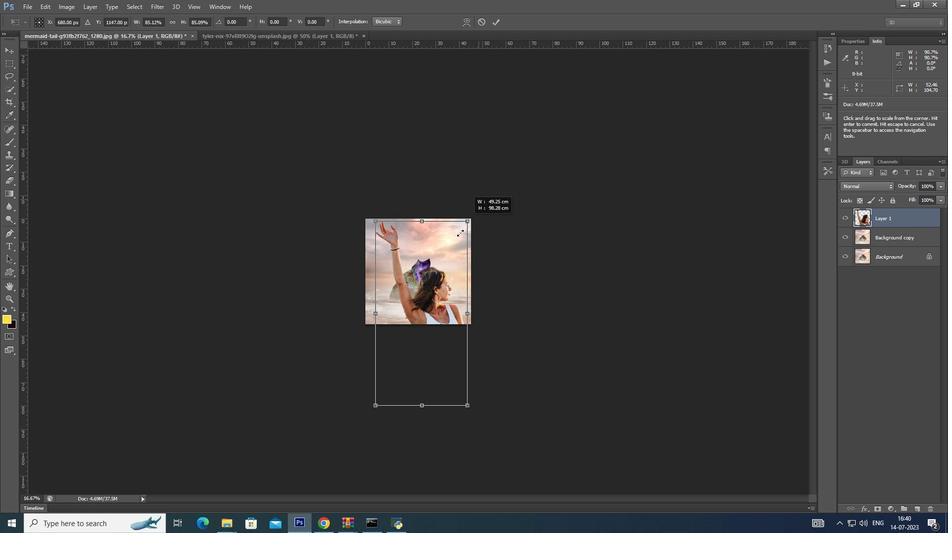 
Action: Key pressed <Key.alt_l>
Screenshot: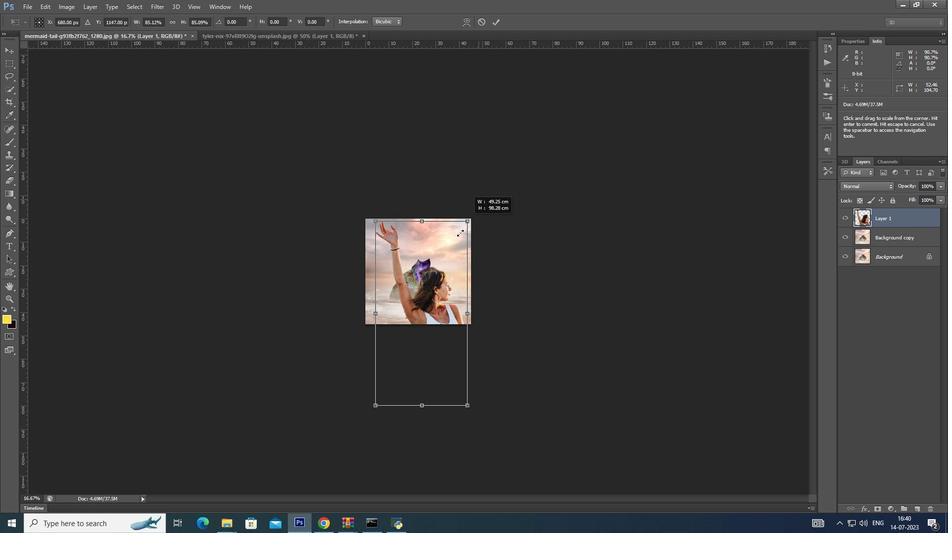 
Action: Mouse moved to (450, 252)
Screenshot: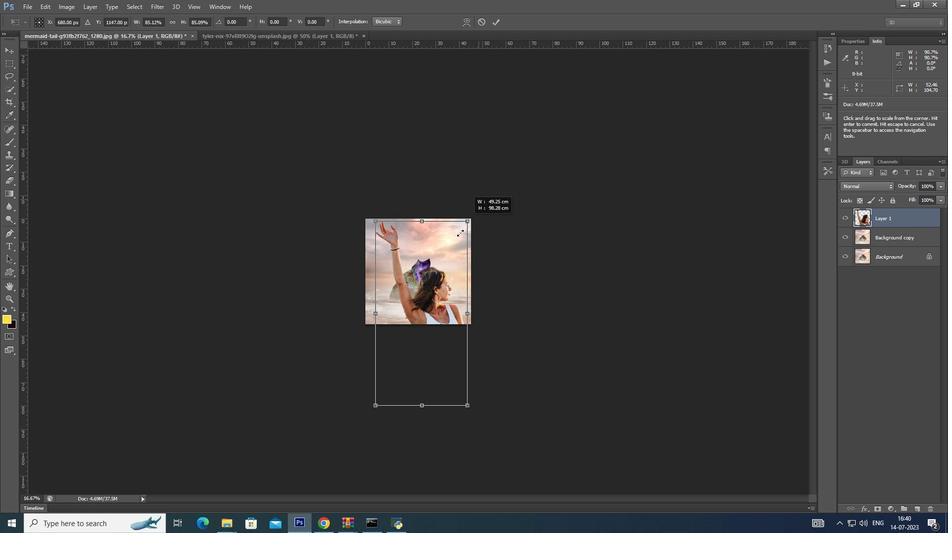 
Action: Key pressed <Key.alt_l><Key.alt_l><Key.alt_l><Key.alt_l><Key.alt_l>
Screenshot: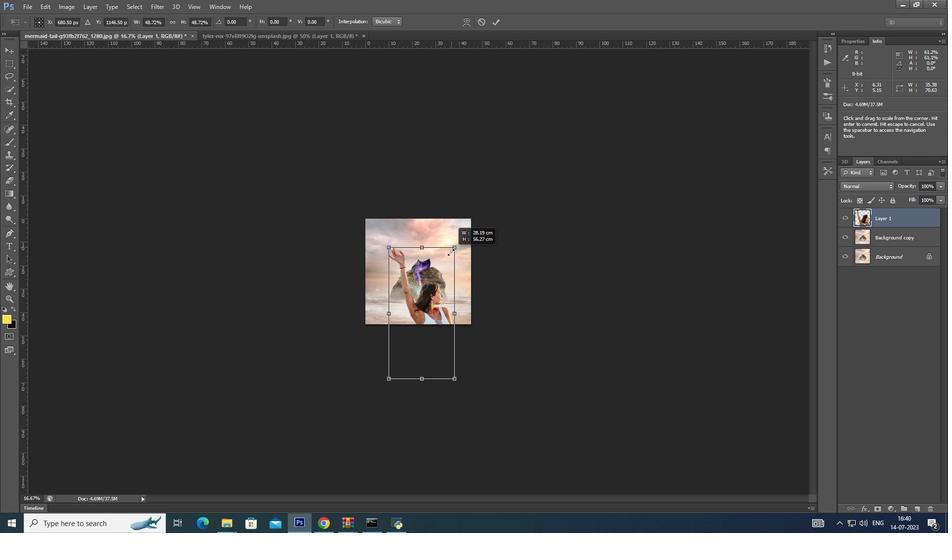 
Action: Mouse moved to (449, 253)
Screenshot: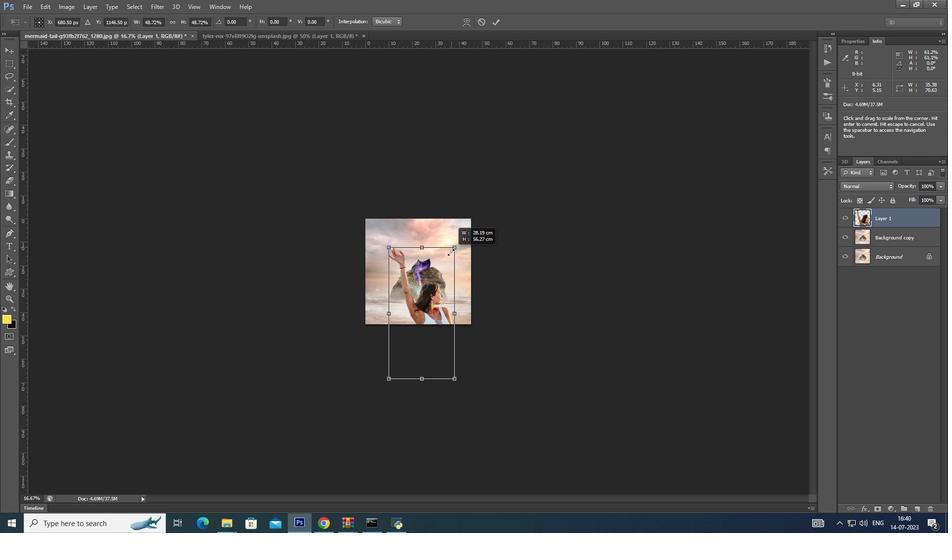 
Action: Key pressed <Key.alt_l>
Screenshot: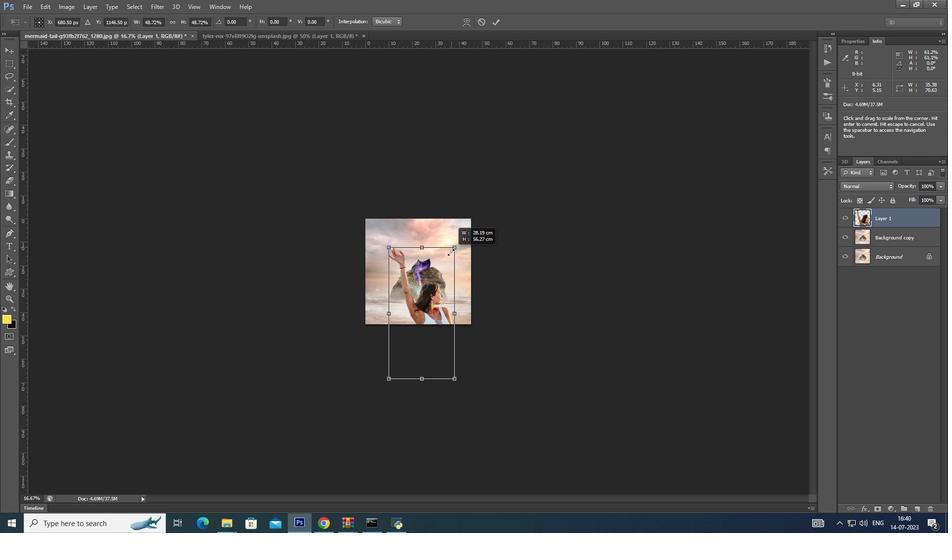 
Action: Mouse moved to (448, 256)
Screenshot: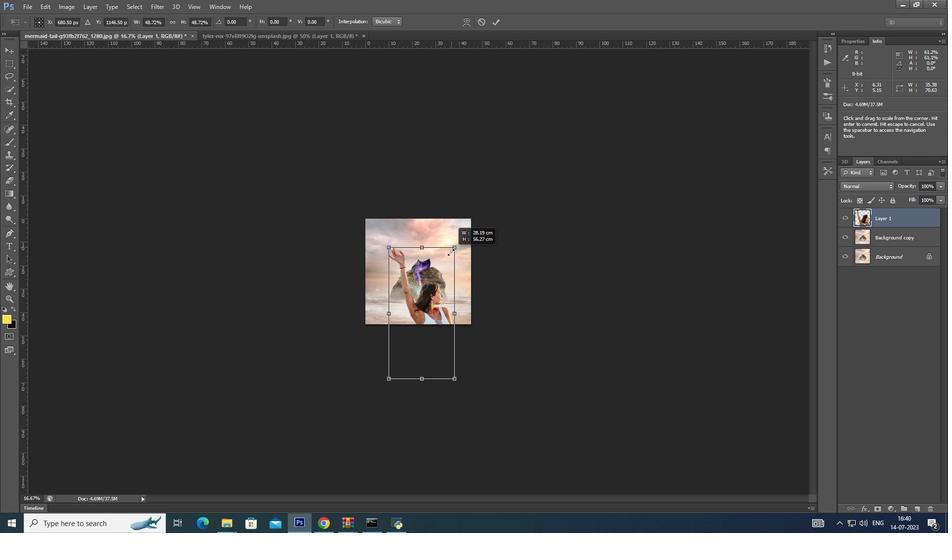 
Action: Key pressed <Key.alt_l>
Screenshot: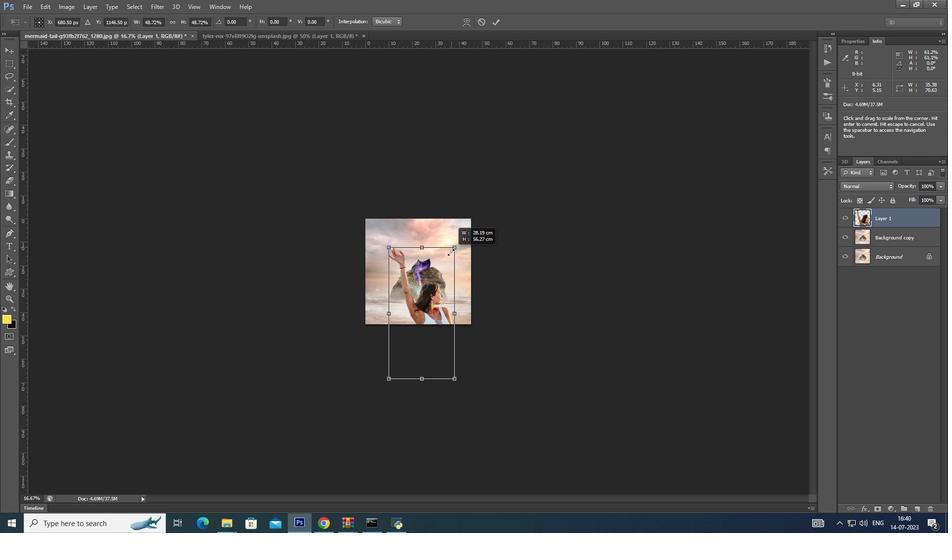 
Action: Mouse moved to (448, 256)
Screenshot: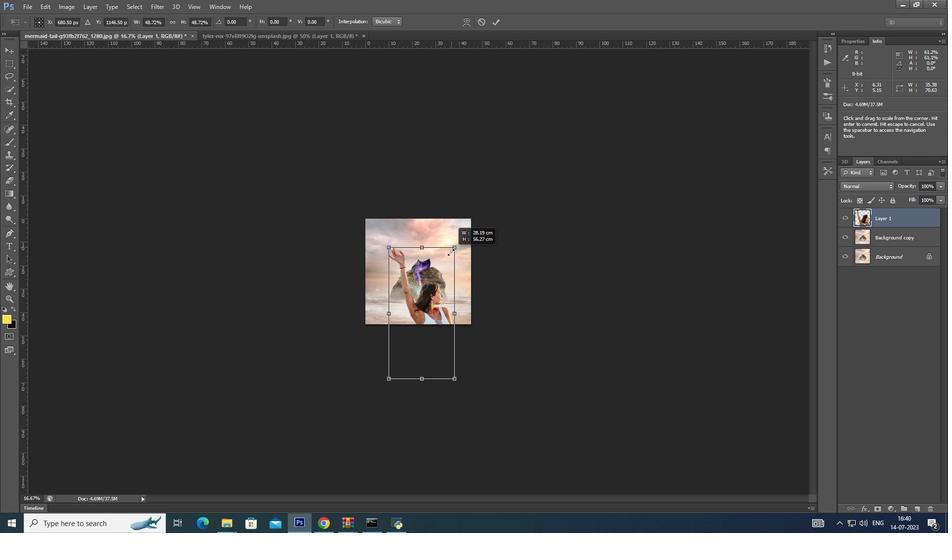 
Action: Key pressed <Key.alt_l><Key.alt_l><Key.alt_l><Key.alt_l><Key.alt_l><Key.alt_l><Key.alt_l><Key.alt_l><Key.alt_l><Key.alt_l><Key.alt_l><Key.alt_l><Key.alt_l><Key.alt_l><Key.alt_l><Key.alt_l><Key.alt_l><Key.alt_l><Key.alt_l><Key.alt_l><Key.alt_l><Key.alt_l><Key.alt_l>
Screenshot: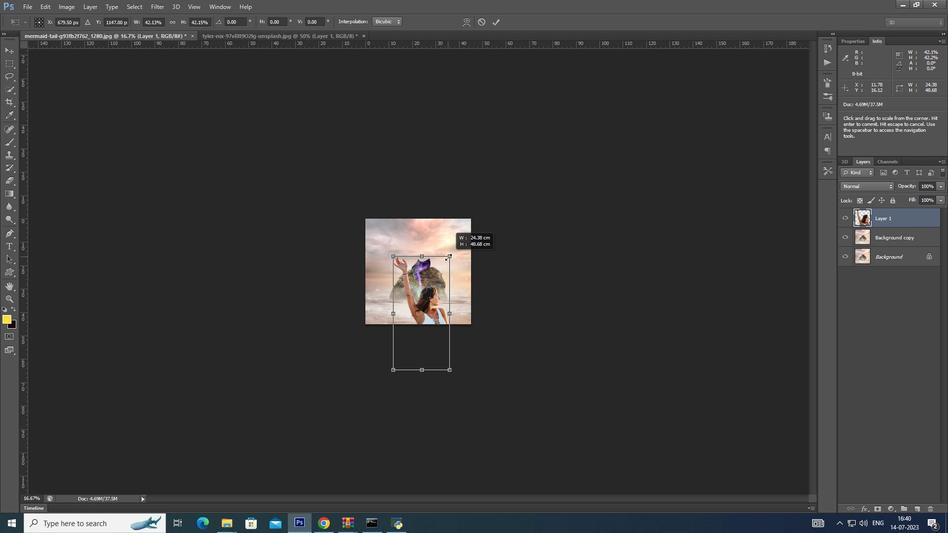 
Action: Mouse moved to (430, 295)
Screenshot: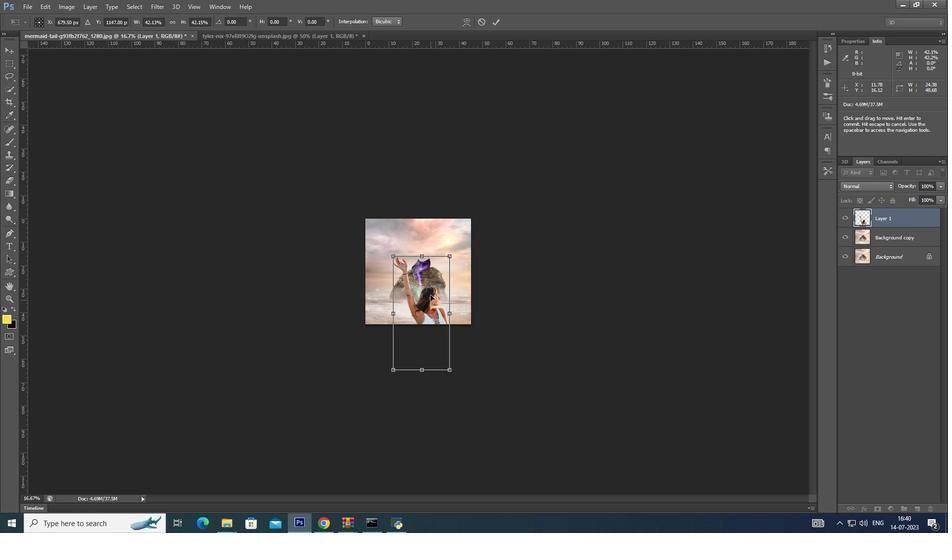 
Action: Mouse pressed left at (430, 295)
Screenshot: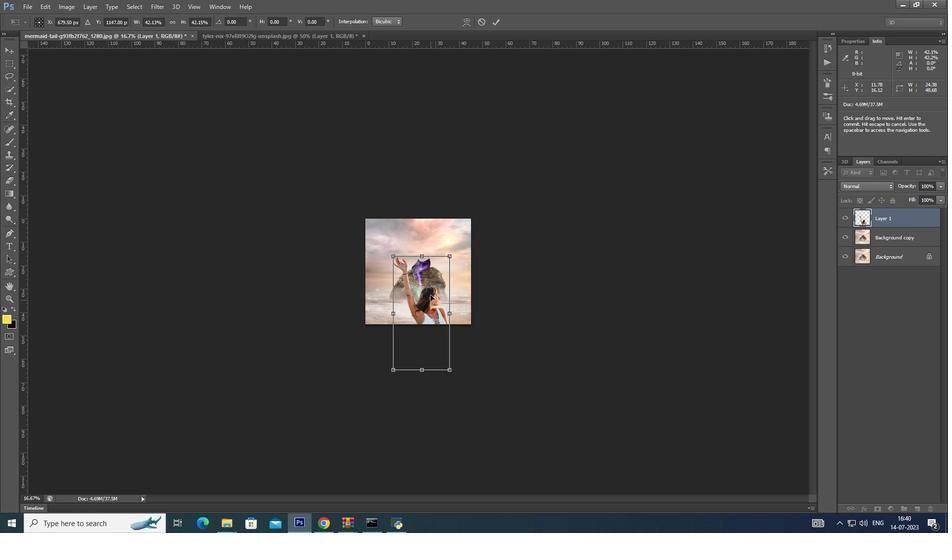 
Action: Mouse moved to (442, 185)
